 Task: Find connections with filter location Buxtehude with filter topic #travelwith filter profile language Potuguese with filter current company The Quint with filter school Institute of Cost Accountants of India with filter industry Caterers with filter service category Team Building with filter keywords title Maintenance Engineer
Action: Mouse moved to (636, 88)
Screenshot: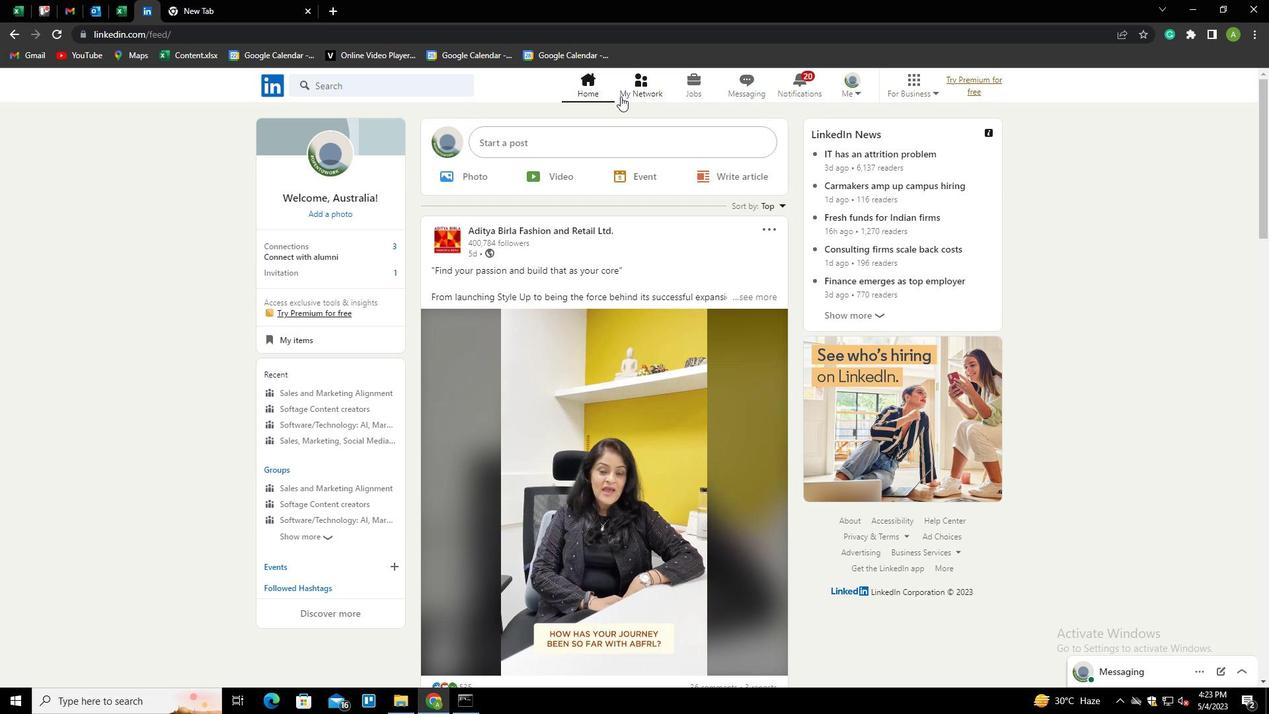 
Action: Mouse pressed left at (636, 88)
Screenshot: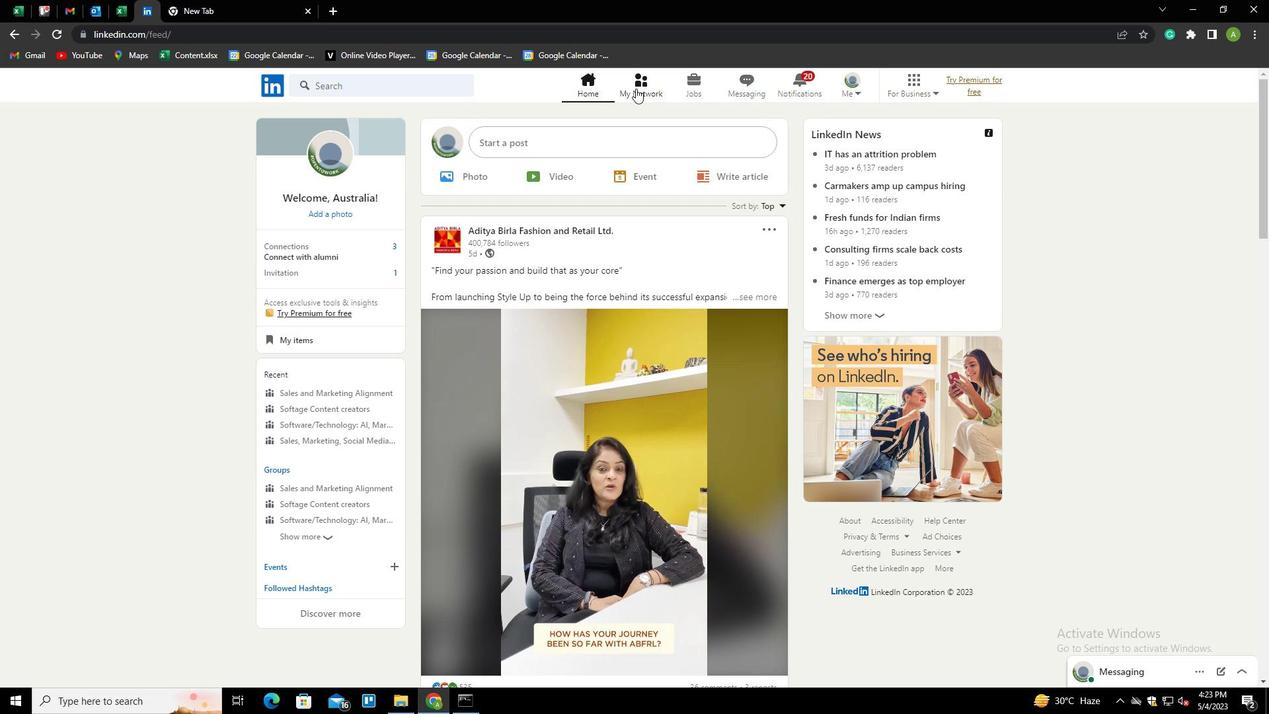 
Action: Mouse moved to (347, 152)
Screenshot: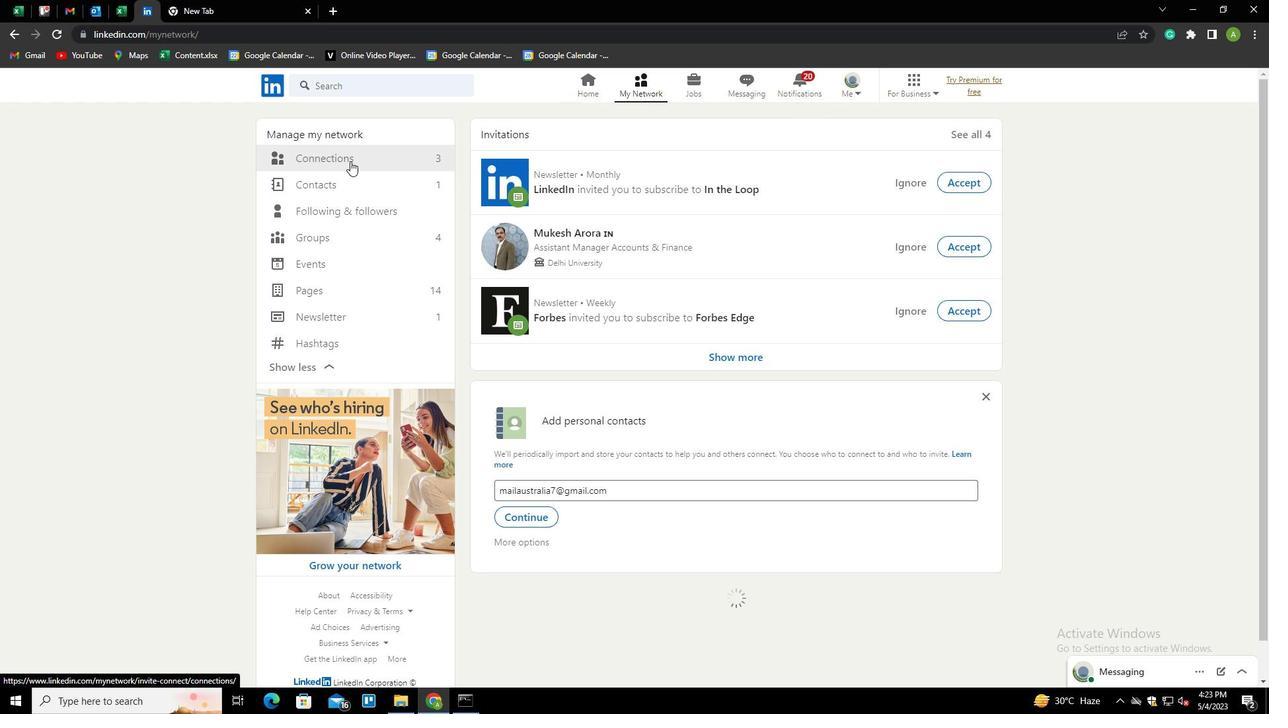 
Action: Mouse pressed left at (347, 152)
Screenshot: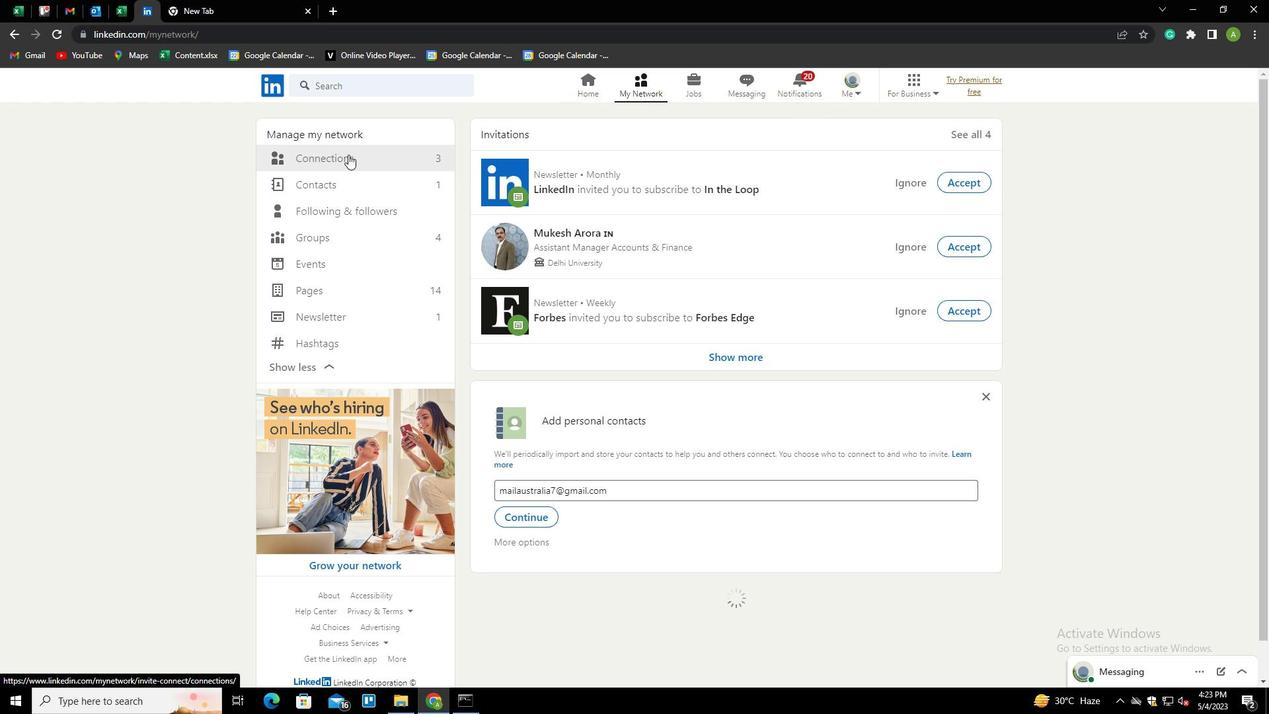 
Action: Mouse moved to (751, 160)
Screenshot: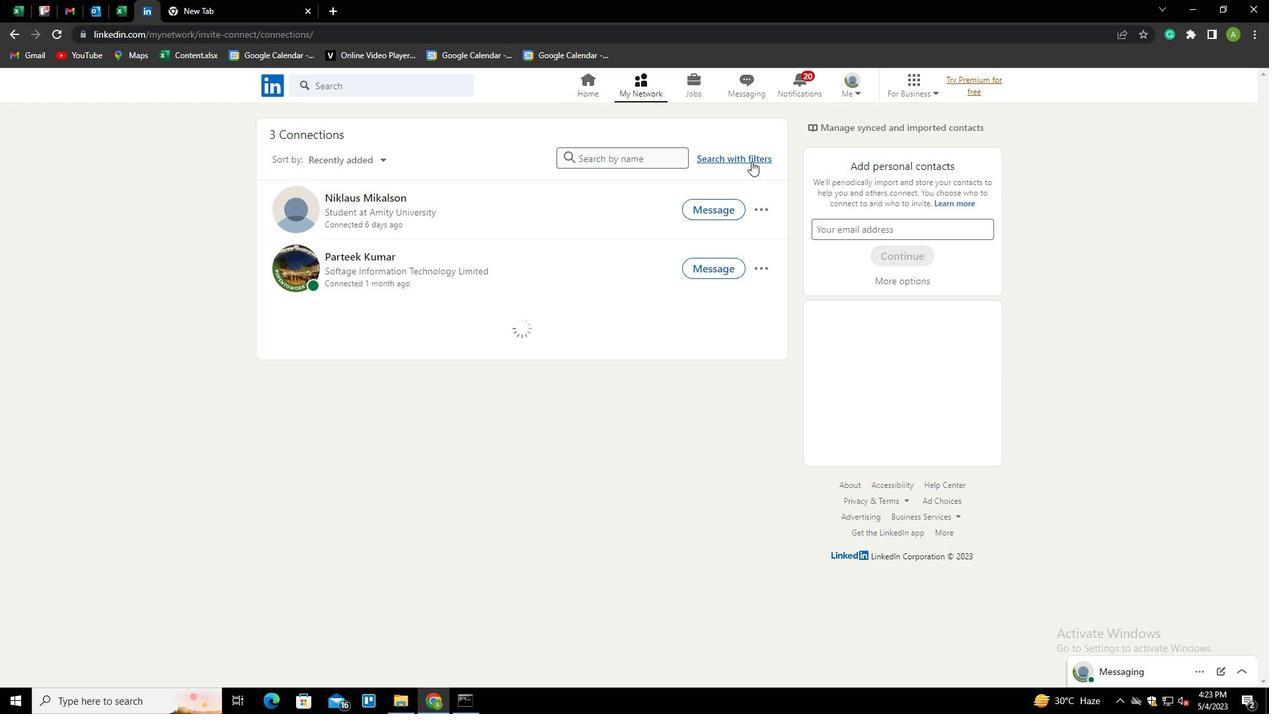 
Action: Mouse pressed left at (751, 160)
Screenshot: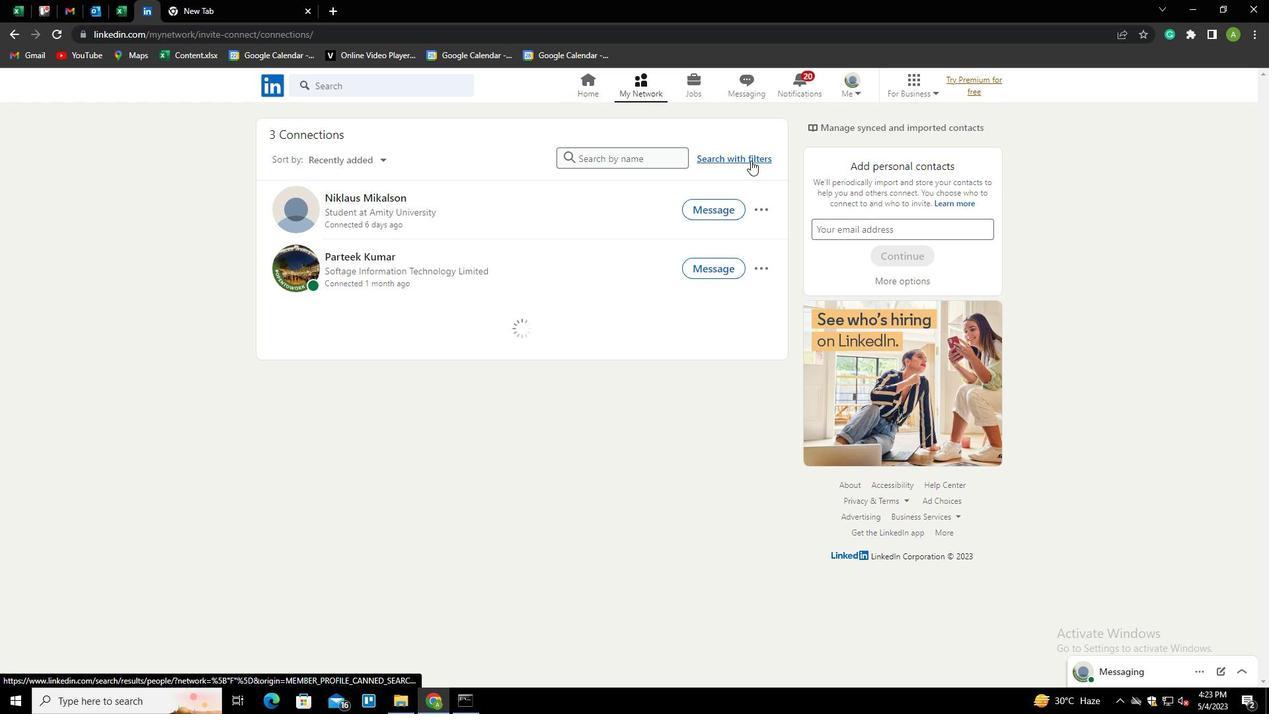 
Action: Mouse moved to (677, 123)
Screenshot: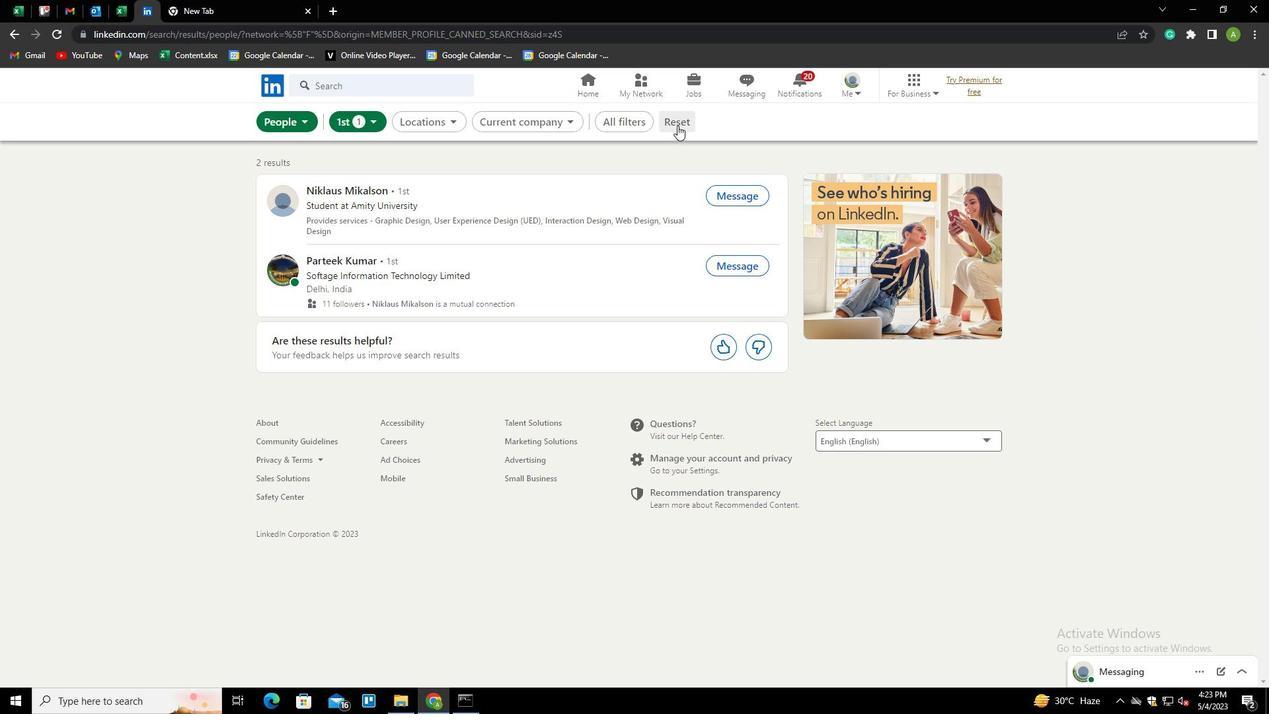 
Action: Mouse pressed left at (677, 123)
Screenshot: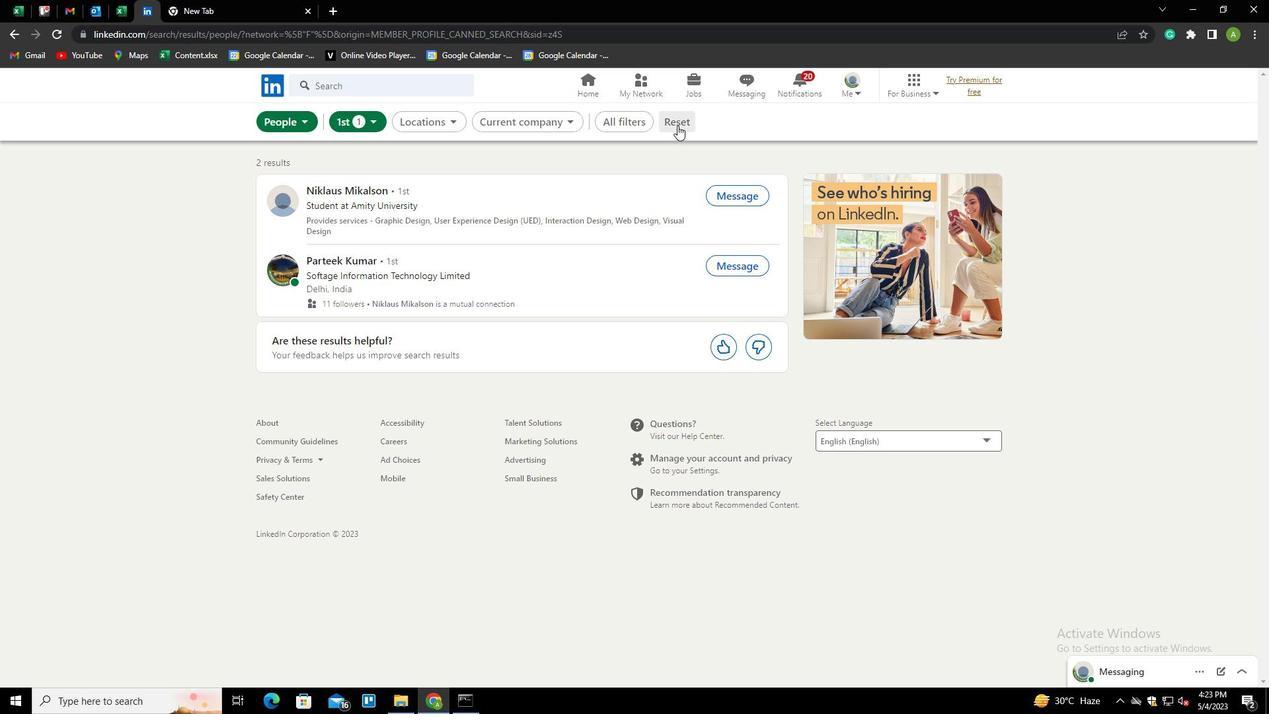 
Action: Mouse moved to (662, 122)
Screenshot: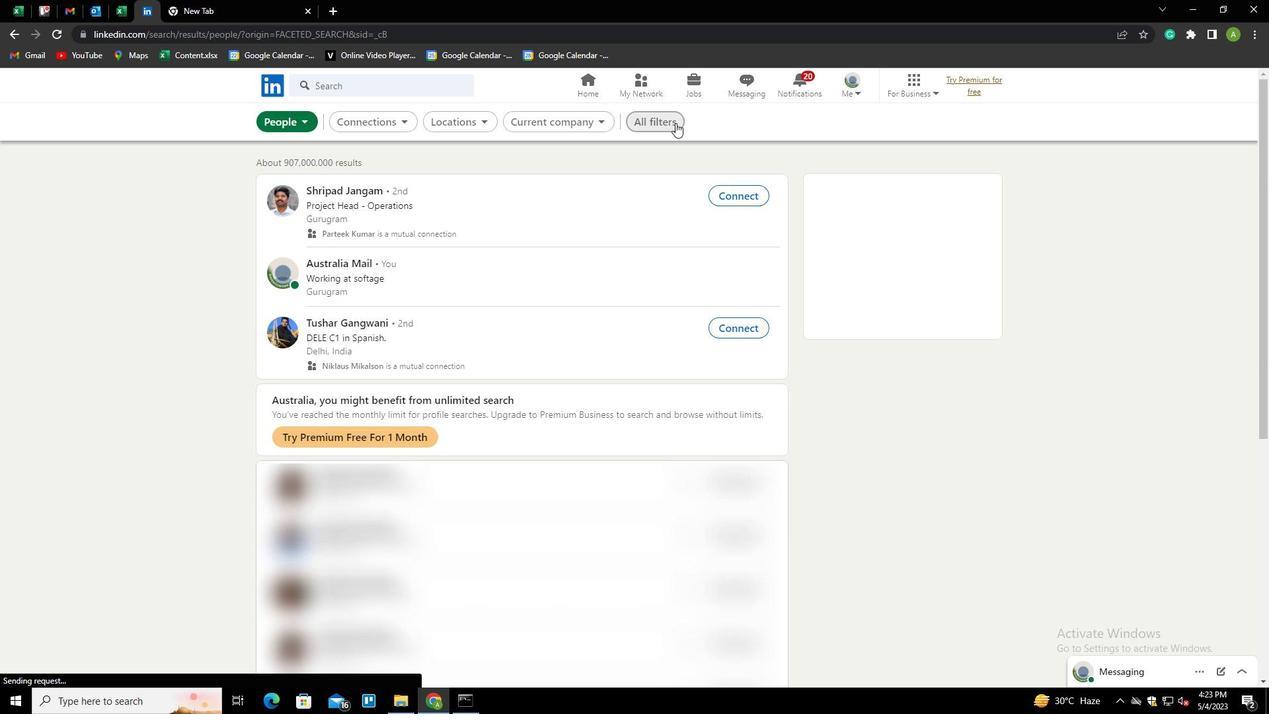 
Action: Mouse pressed left at (662, 122)
Screenshot: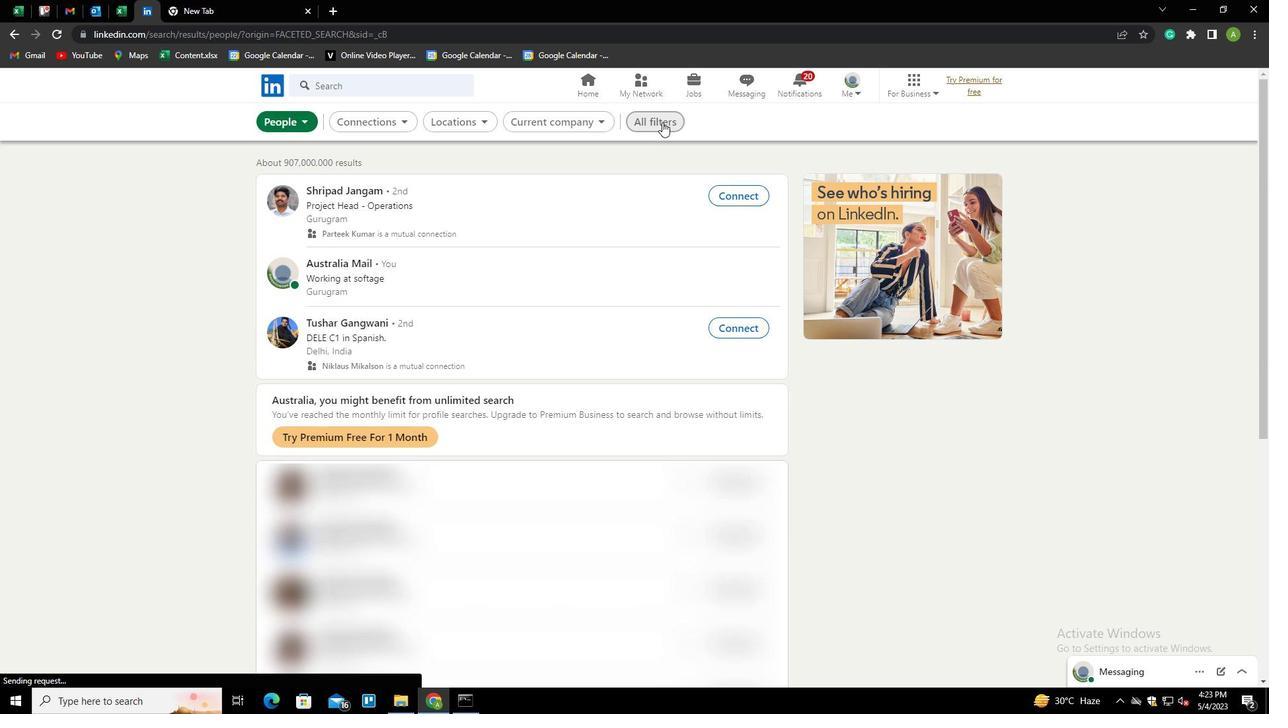 
Action: Mouse moved to (1039, 421)
Screenshot: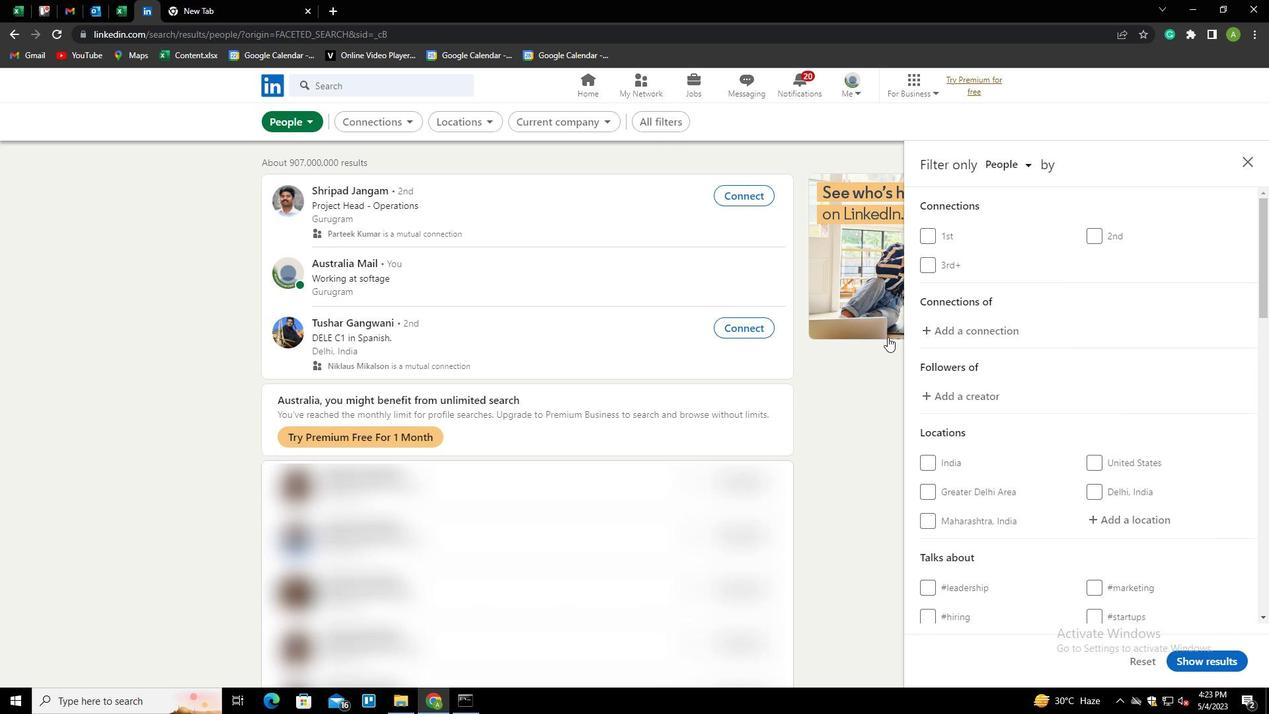 
Action: Mouse scrolled (1039, 420) with delta (0, 0)
Screenshot: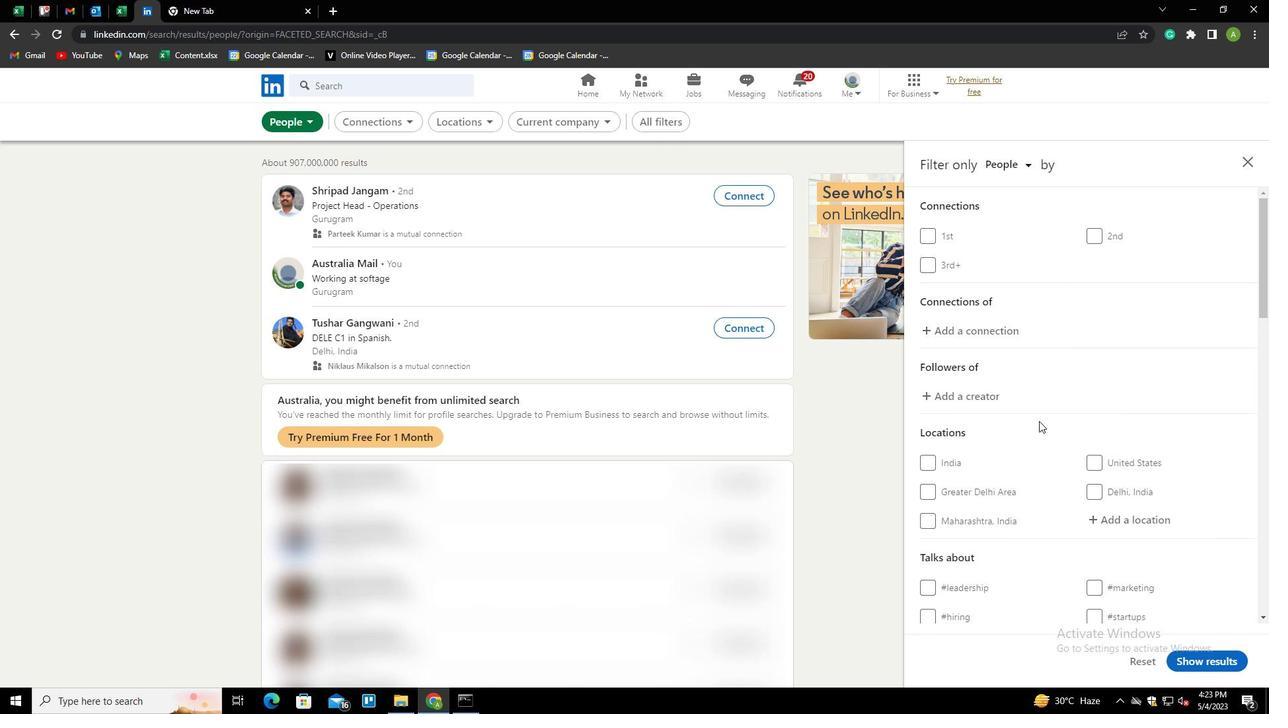 
Action: Mouse moved to (1137, 452)
Screenshot: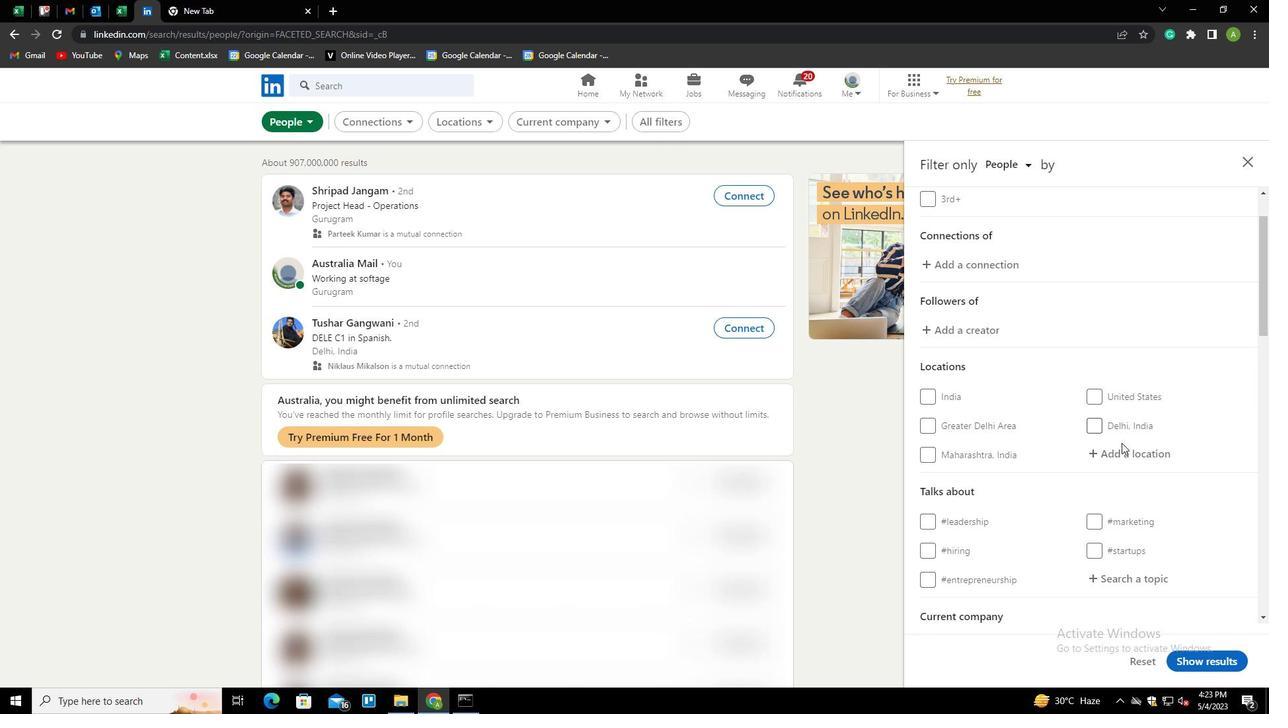 
Action: Mouse pressed left at (1137, 452)
Screenshot: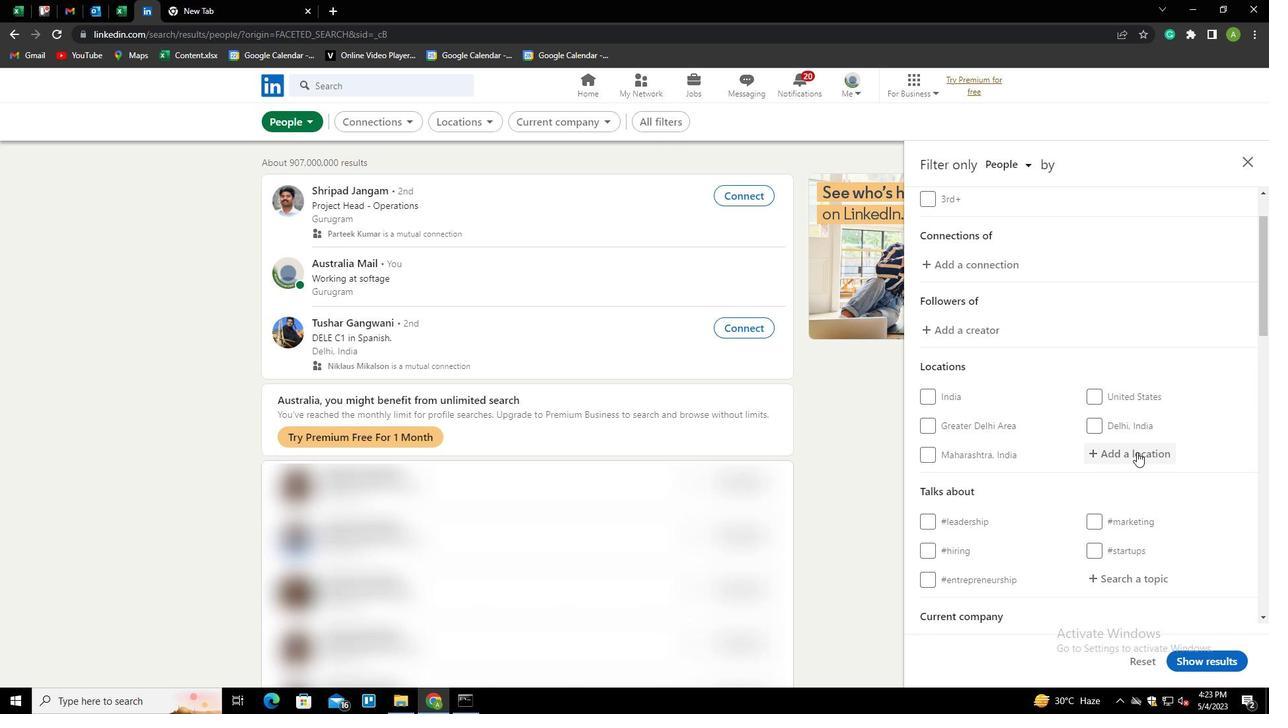 
Action: Mouse moved to (1091, 442)
Screenshot: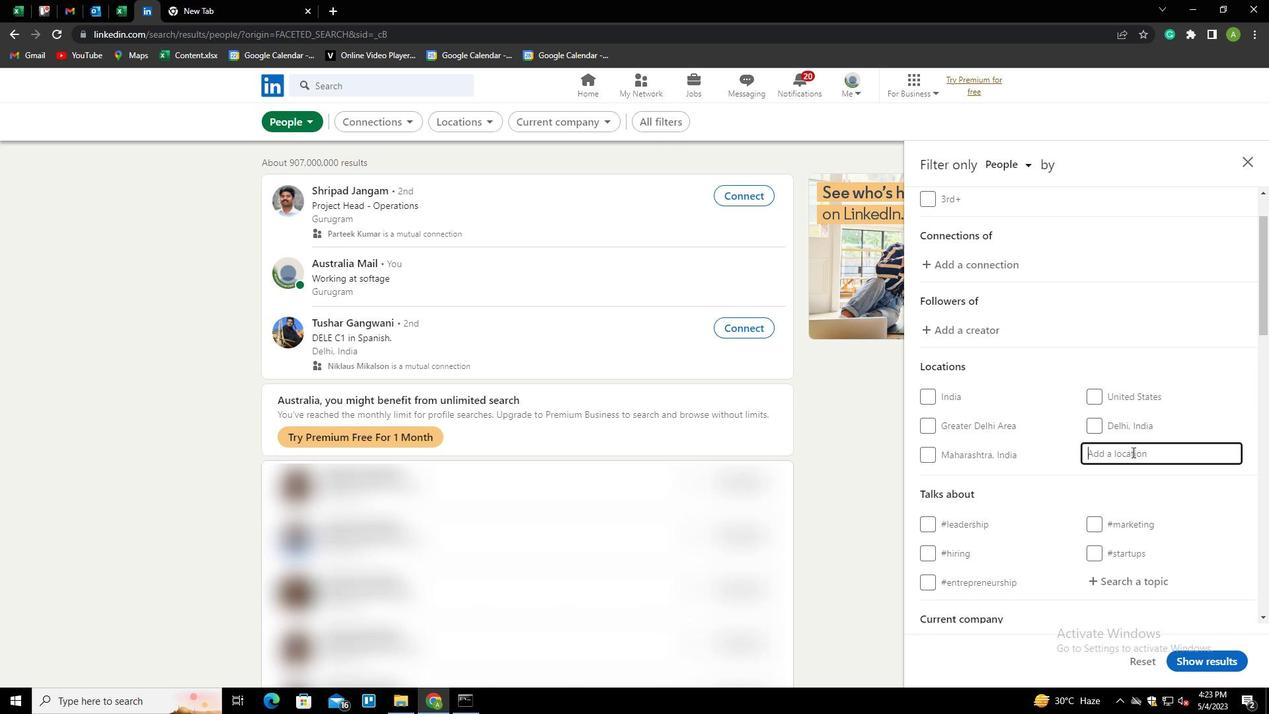 
Action: Key pressed <Key.shift>BUXTEHUDE<Key.down><Key.enter>
Screenshot: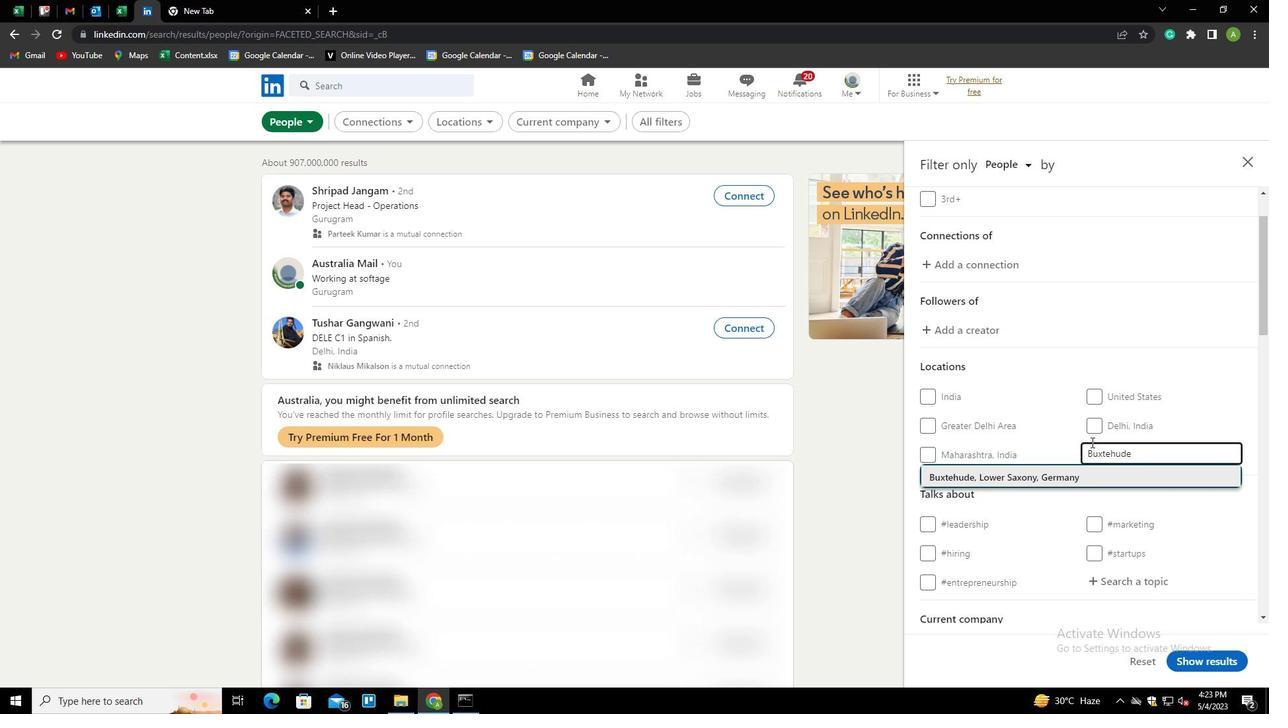 
Action: Mouse scrolled (1091, 441) with delta (0, 0)
Screenshot: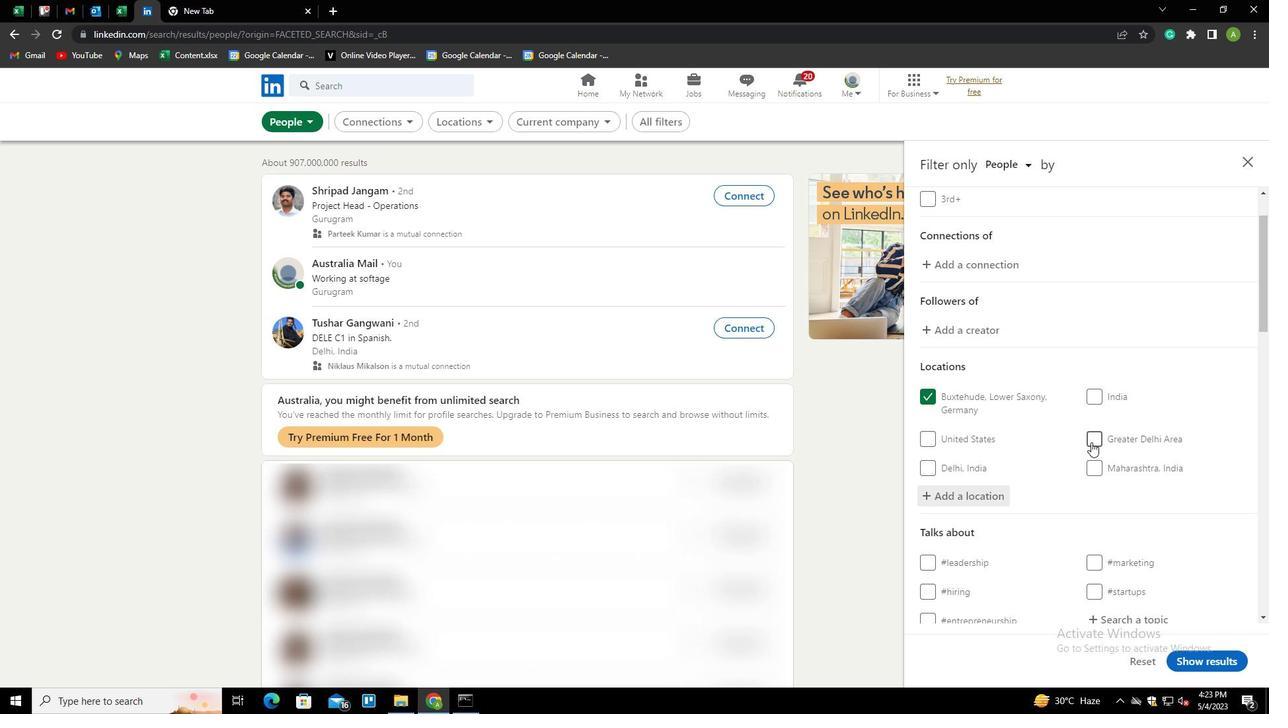
Action: Mouse scrolled (1091, 441) with delta (0, 0)
Screenshot: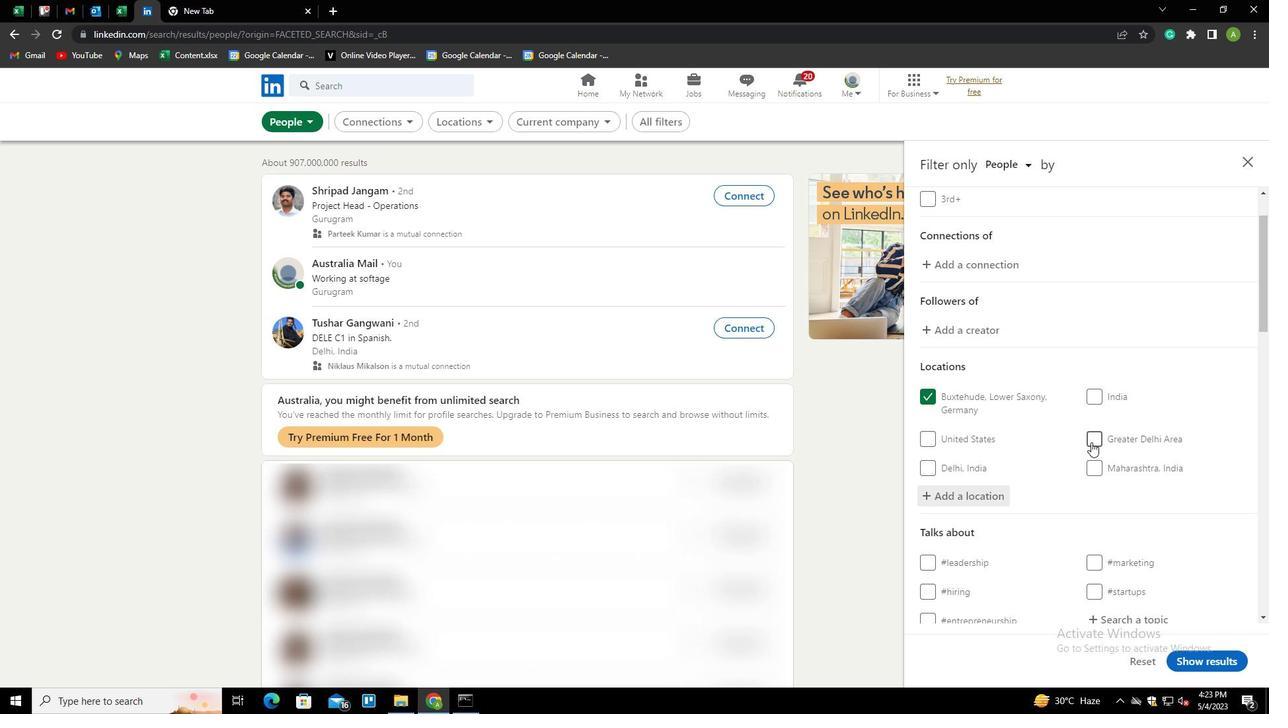 
Action: Mouse scrolled (1091, 441) with delta (0, 0)
Screenshot: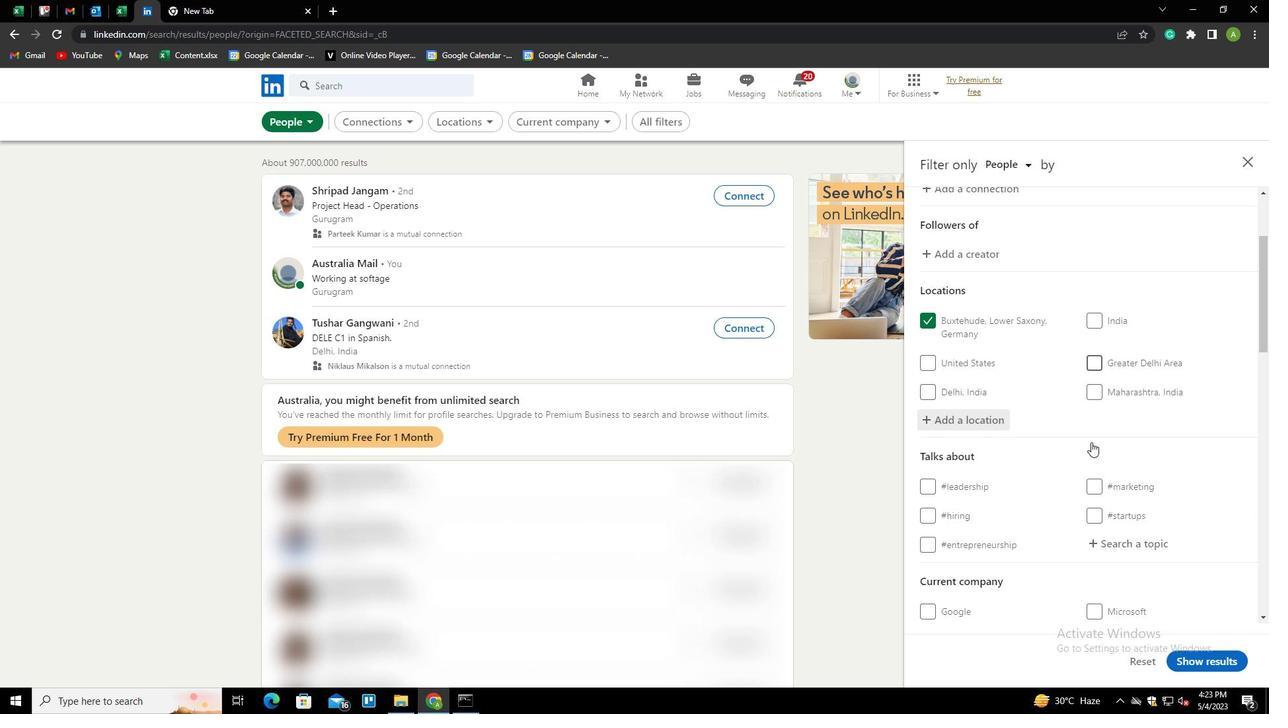 
Action: Mouse moved to (1111, 425)
Screenshot: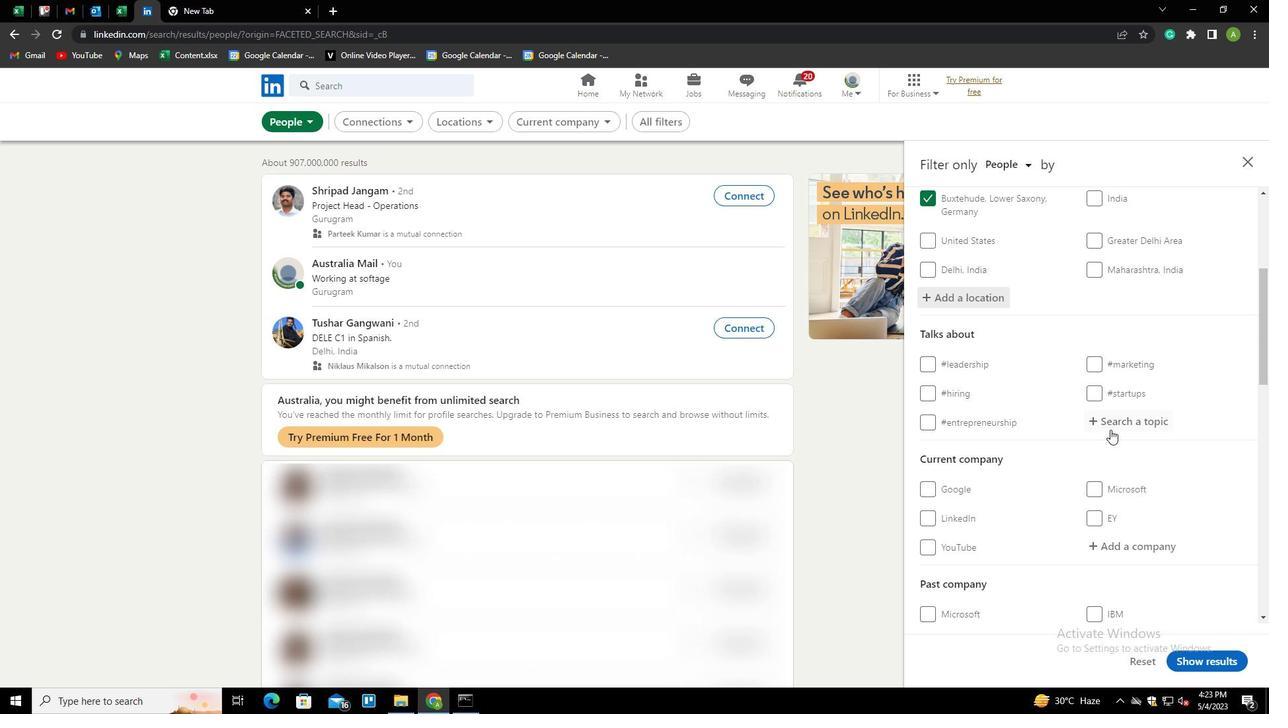 
Action: Mouse pressed left at (1111, 425)
Screenshot: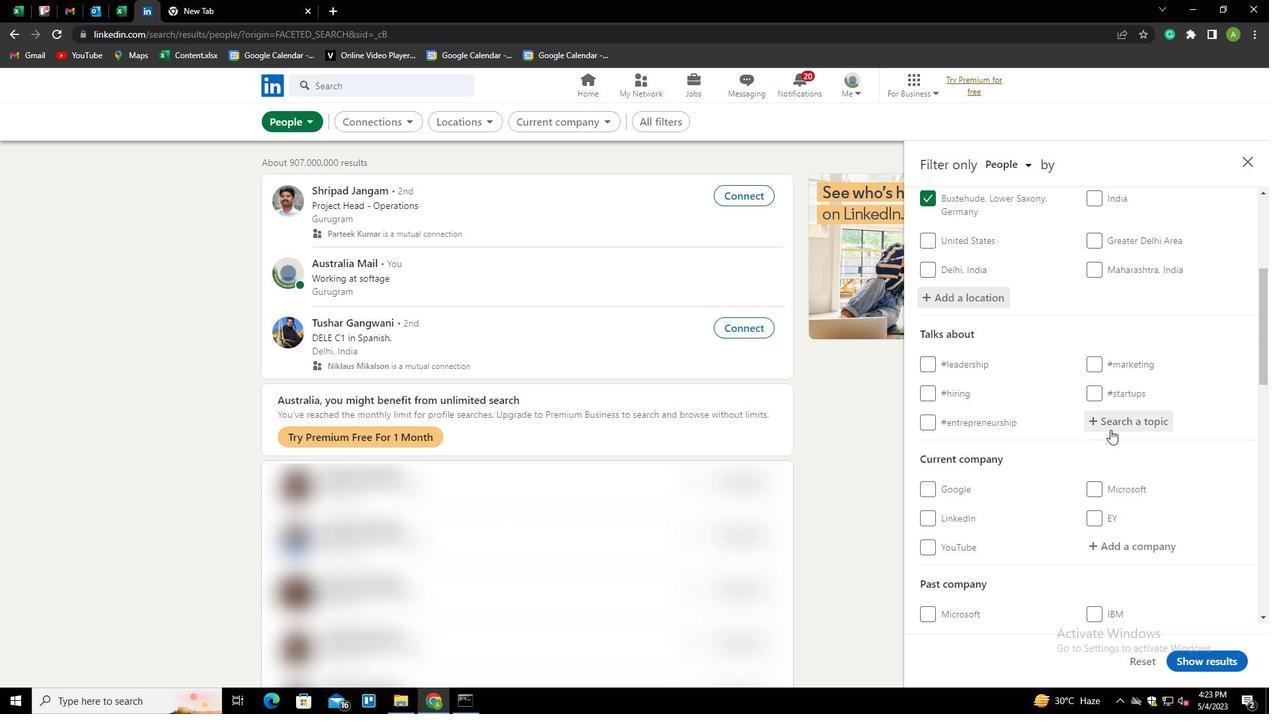 
Action: Mouse moved to (1094, 415)
Screenshot: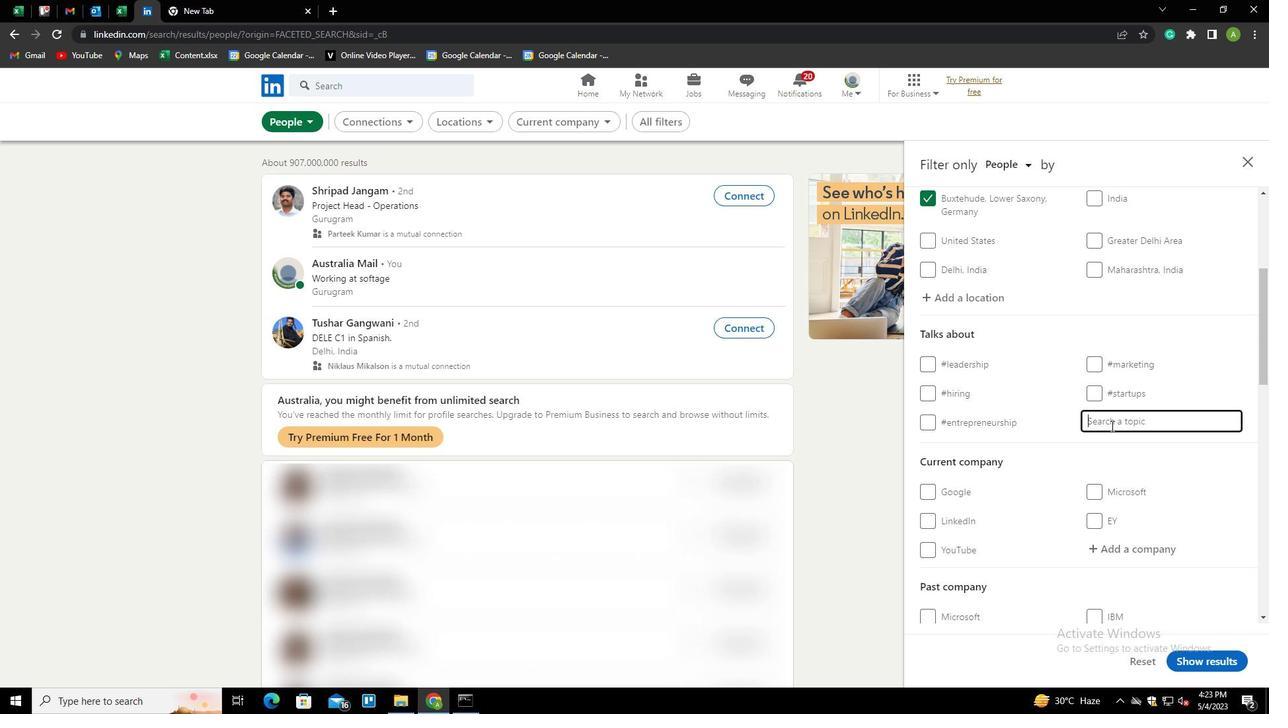 
Action: Key pressed TRAVEK<Key.backspace>L<Key.down><Key.enter>
Screenshot: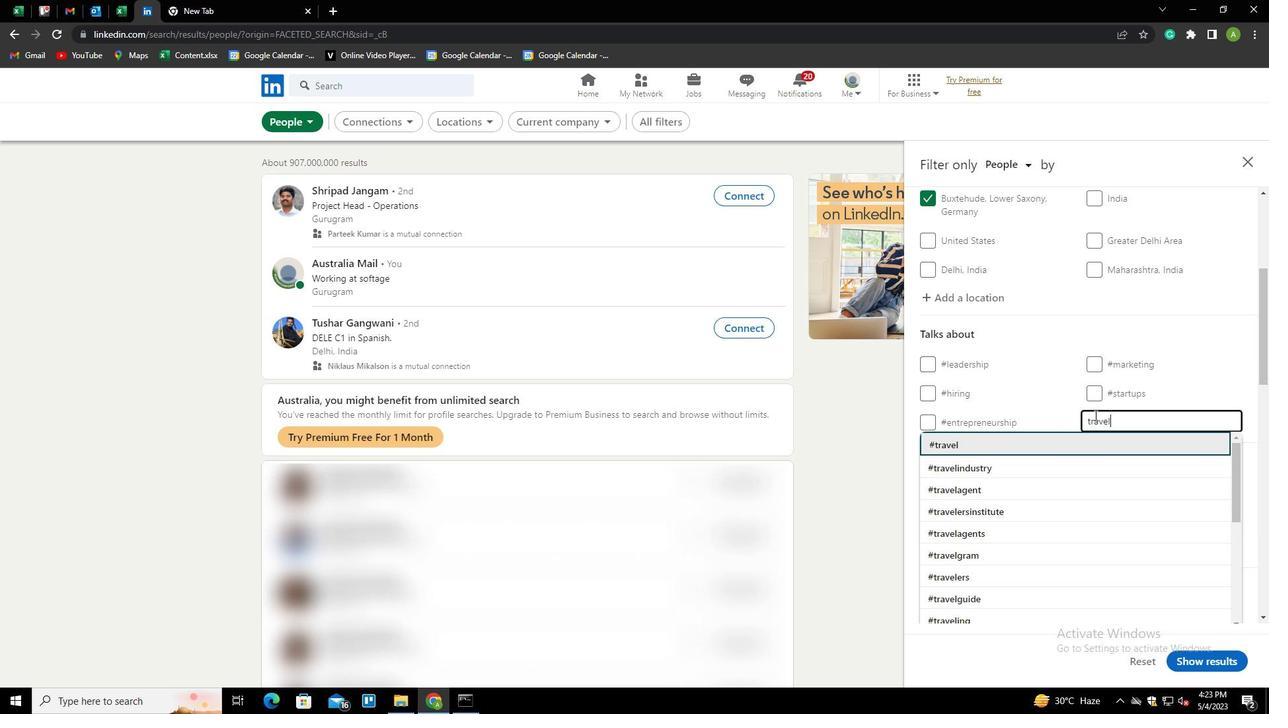 
Action: Mouse scrolled (1094, 414) with delta (0, 0)
Screenshot: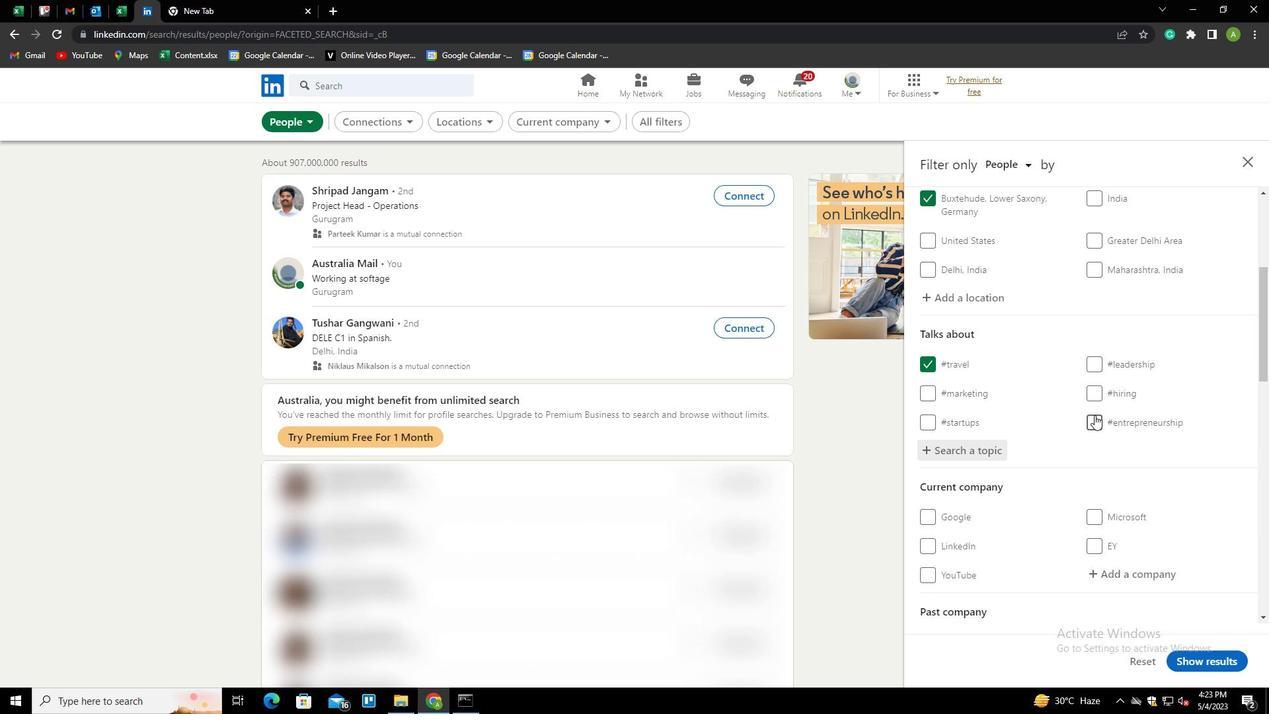 
Action: Mouse scrolled (1094, 414) with delta (0, 0)
Screenshot: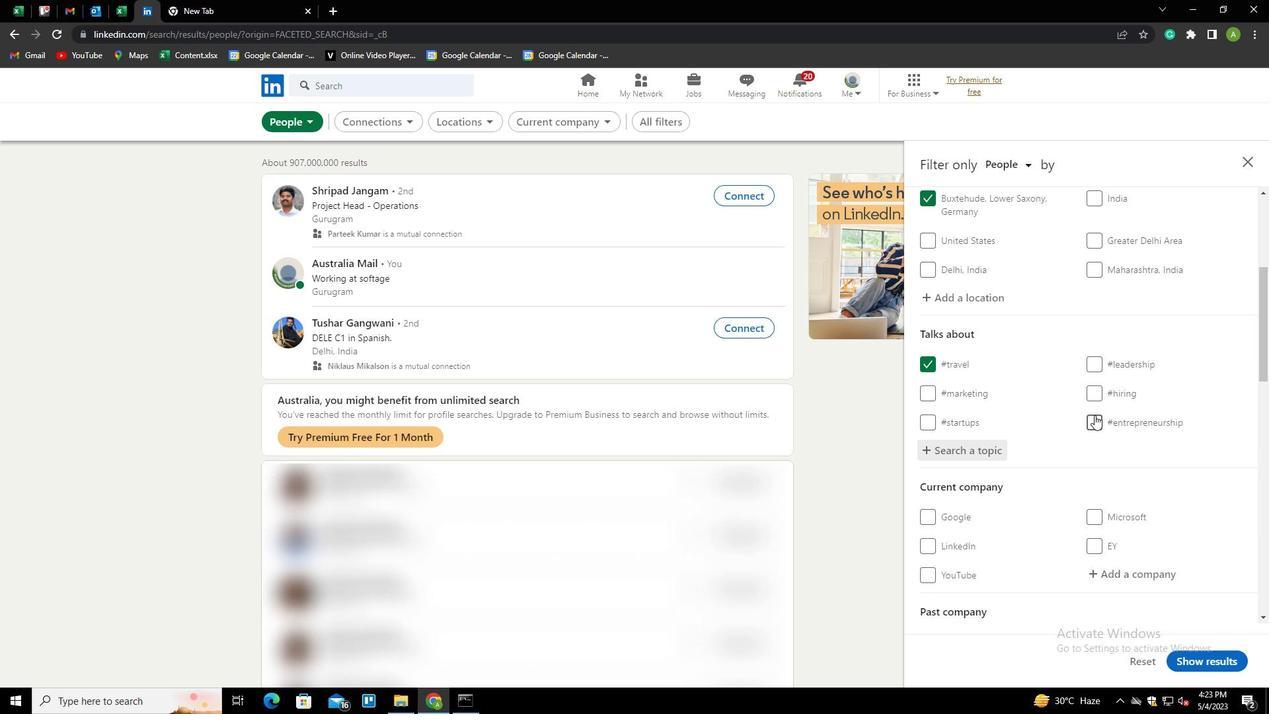
Action: Mouse scrolled (1094, 414) with delta (0, 0)
Screenshot: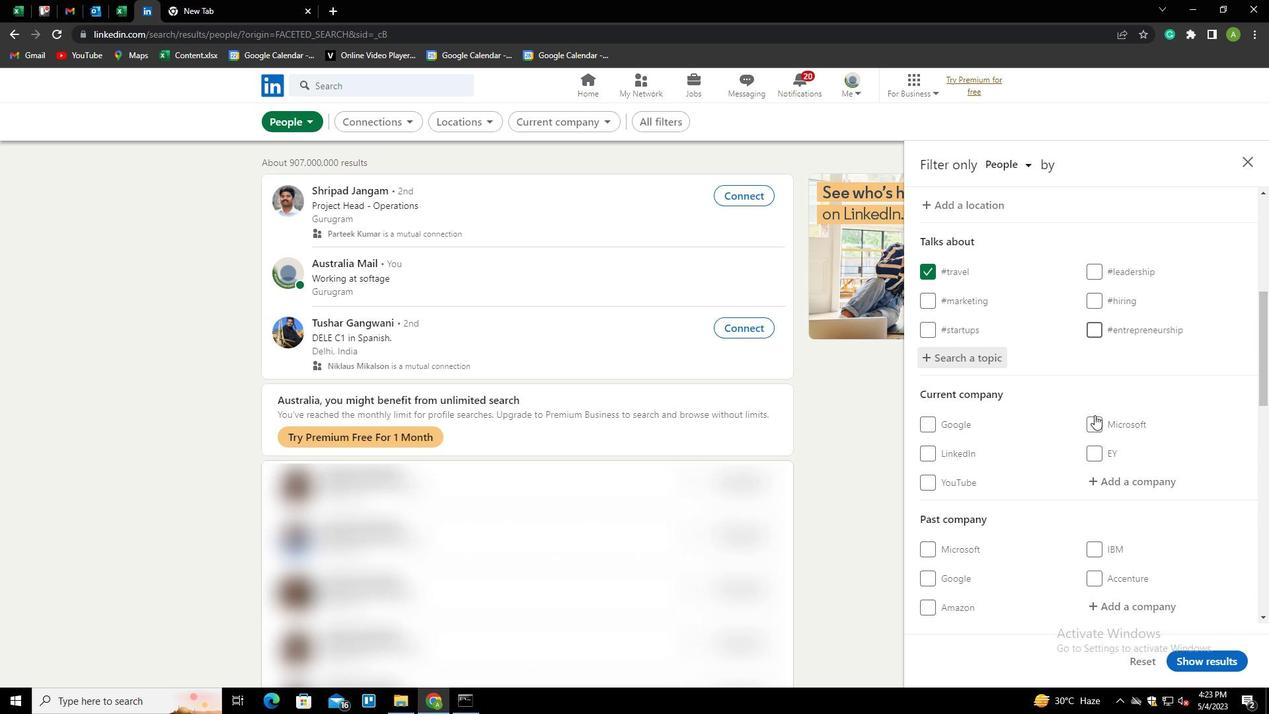 
Action: Mouse scrolled (1094, 414) with delta (0, 0)
Screenshot: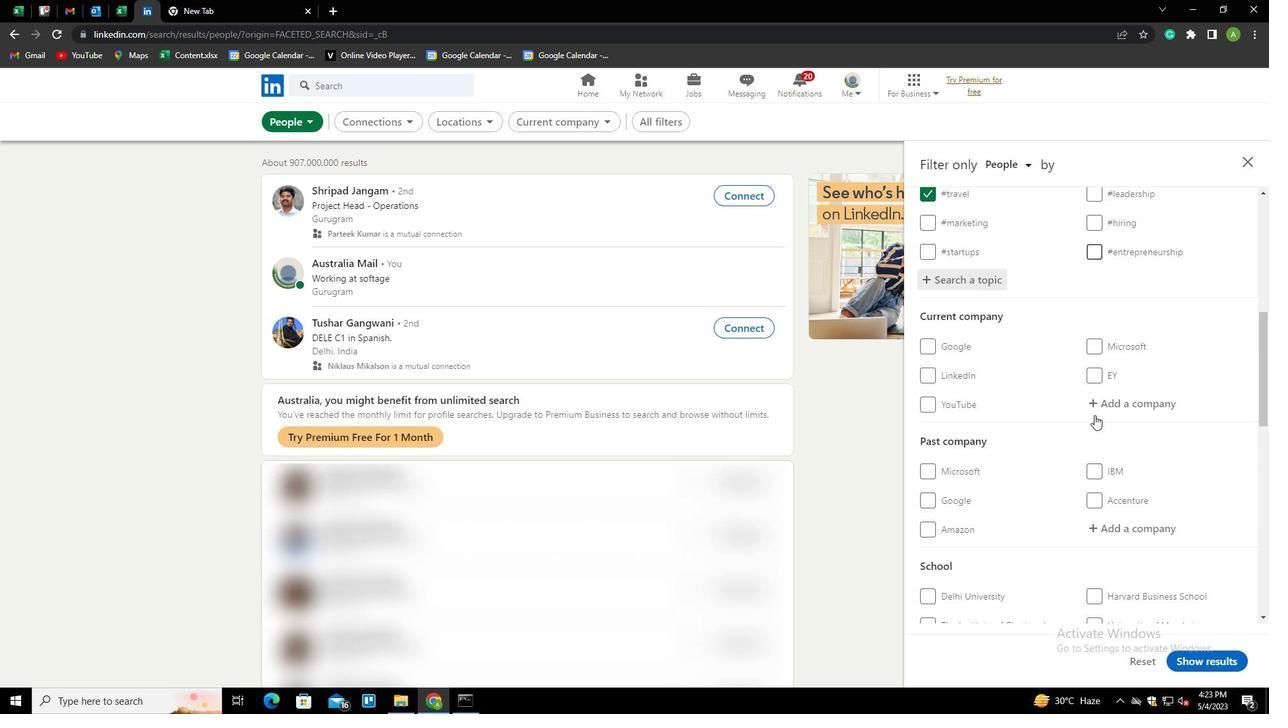
Action: Mouse scrolled (1094, 414) with delta (0, 0)
Screenshot: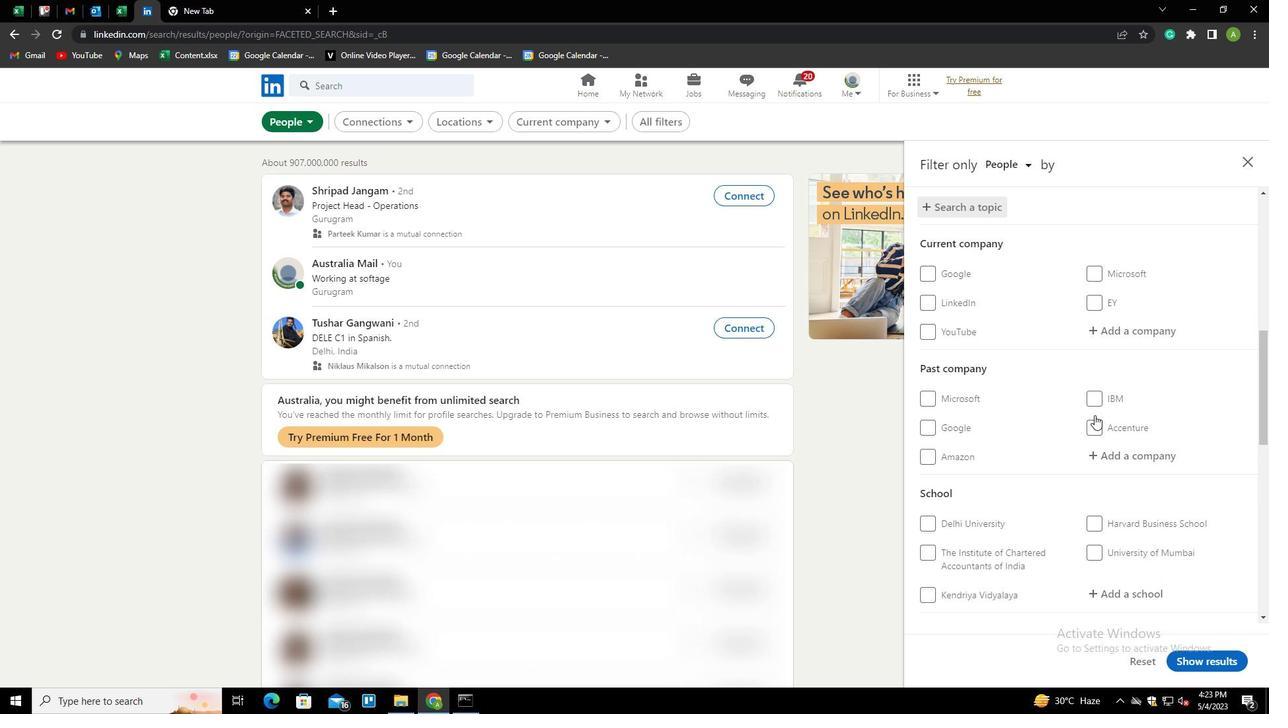 
Action: Mouse scrolled (1094, 414) with delta (0, 0)
Screenshot: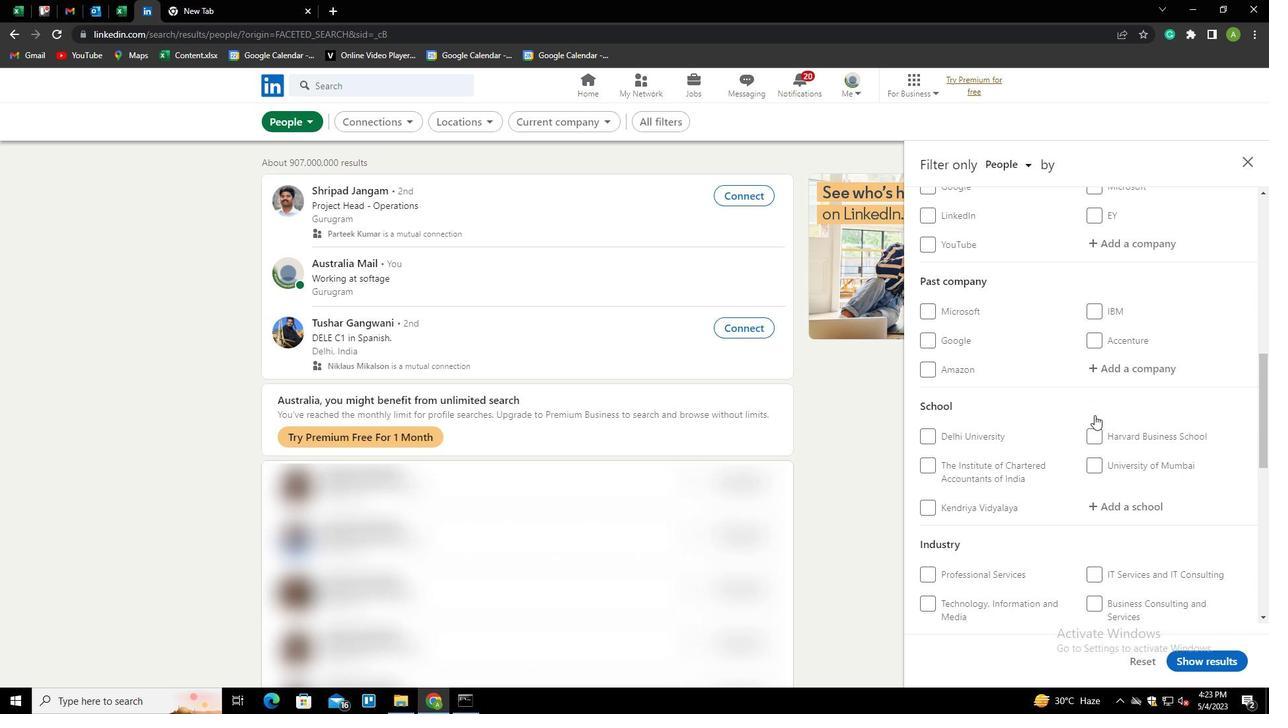 
Action: Mouse scrolled (1094, 414) with delta (0, 0)
Screenshot: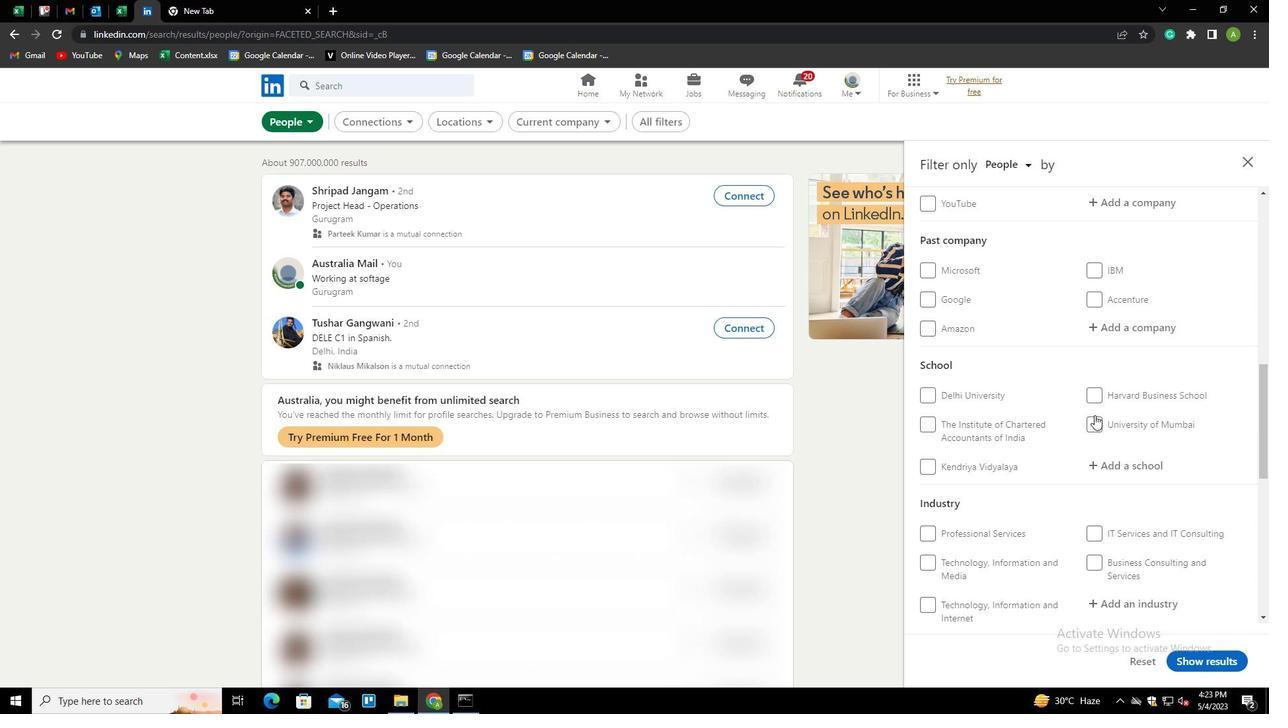 
Action: Mouse scrolled (1094, 414) with delta (0, 0)
Screenshot: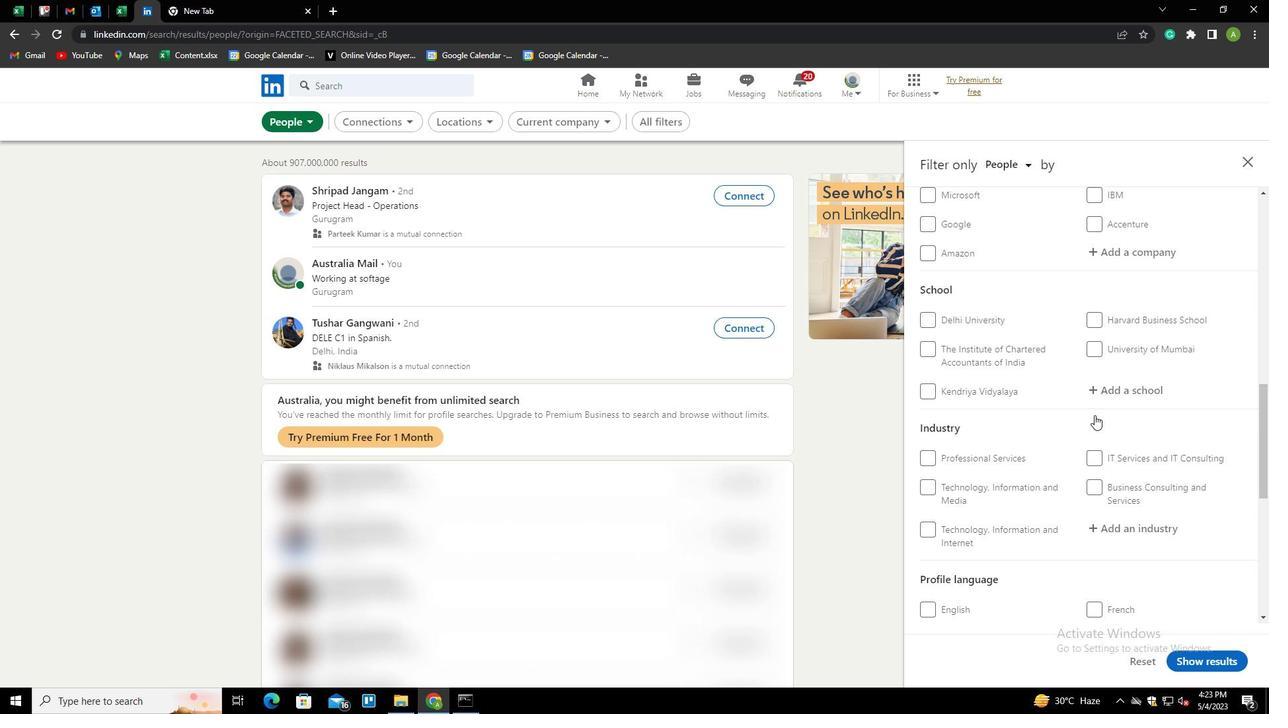 
Action: Mouse scrolled (1094, 414) with delta (0, 0)
Screenshot: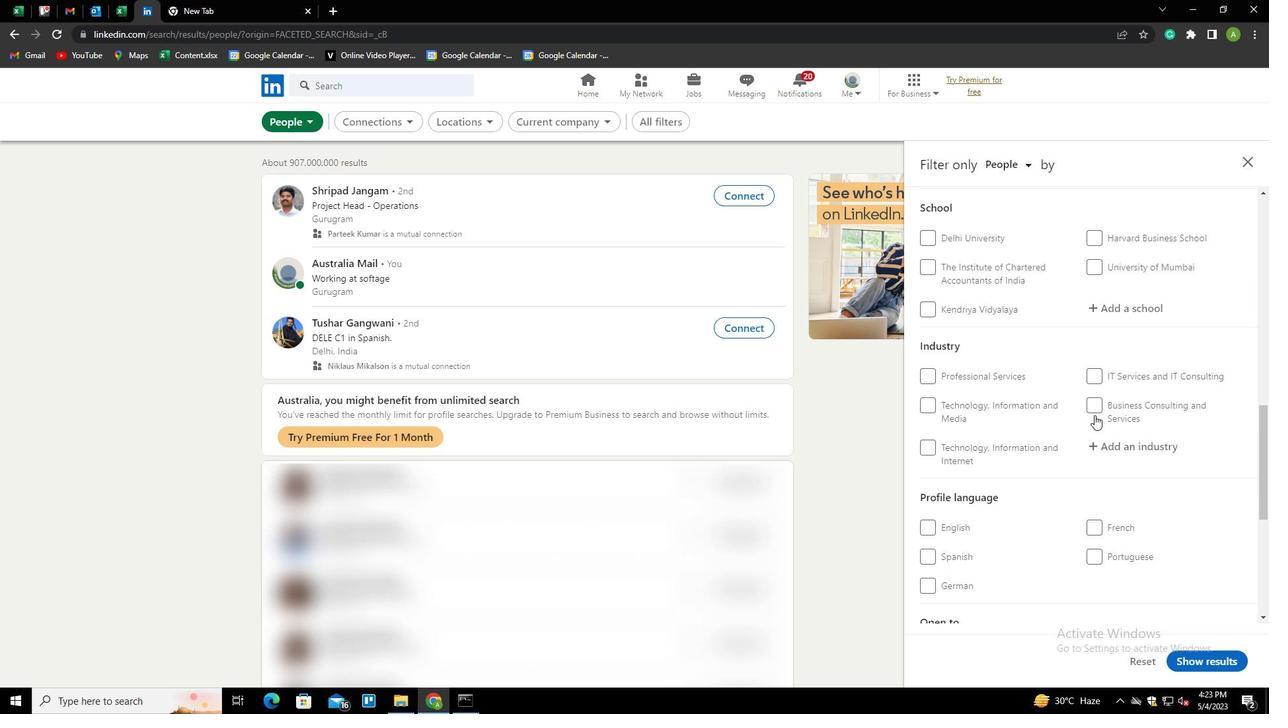 
Action: Mouse scrolled (1094, 414) with delta (0, 0)
Screenshot: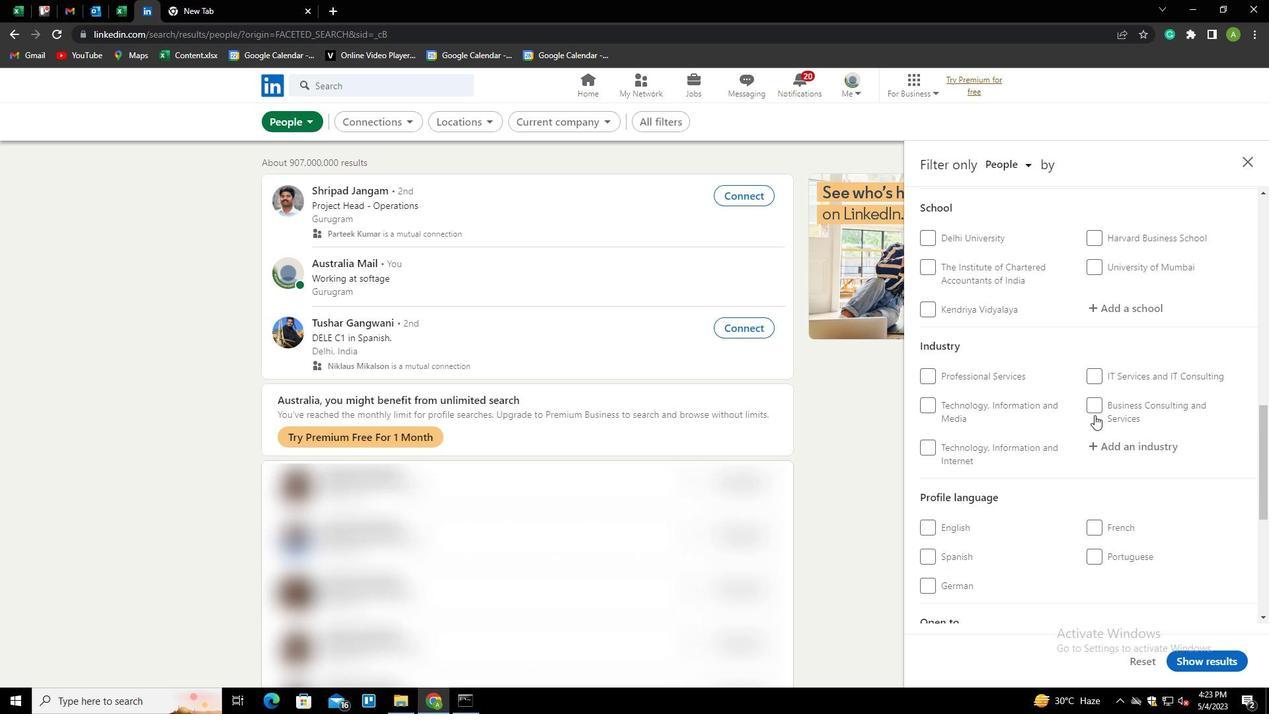 
Action: Mouse moved to (1096, 426)
Screenshot: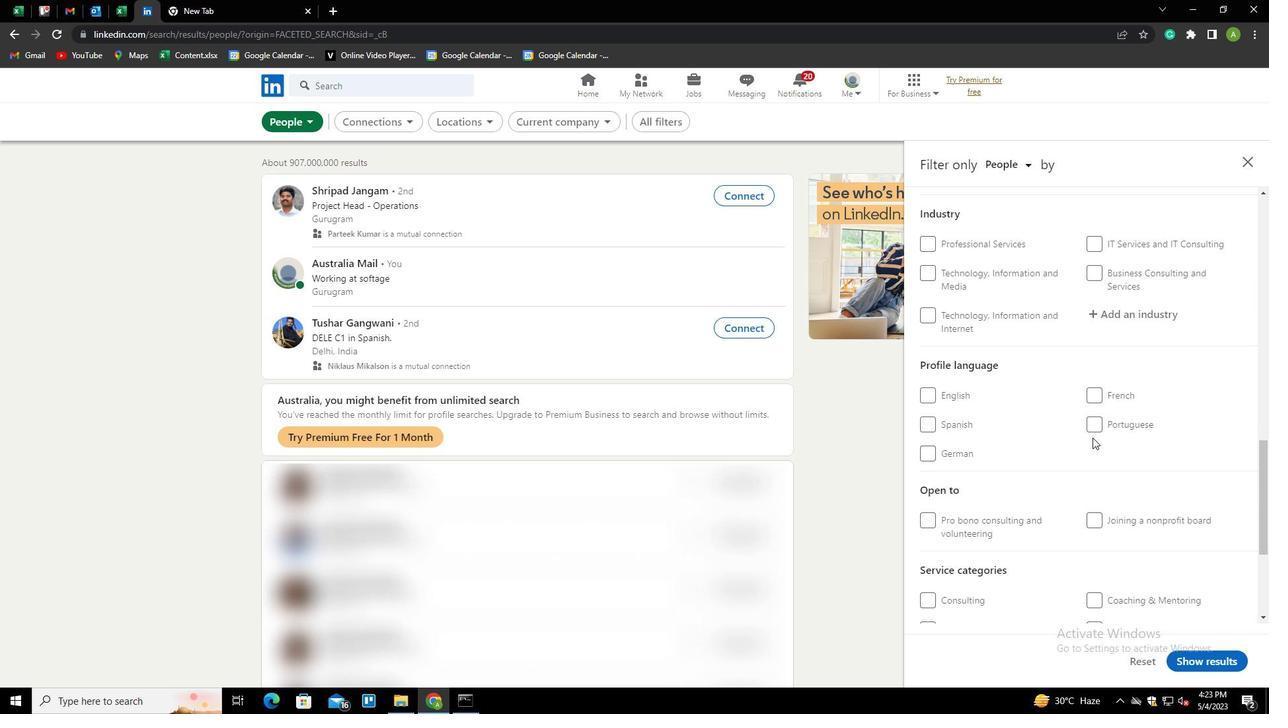 
Action: Mouse pressed left at (1096, 426)
Screenshot: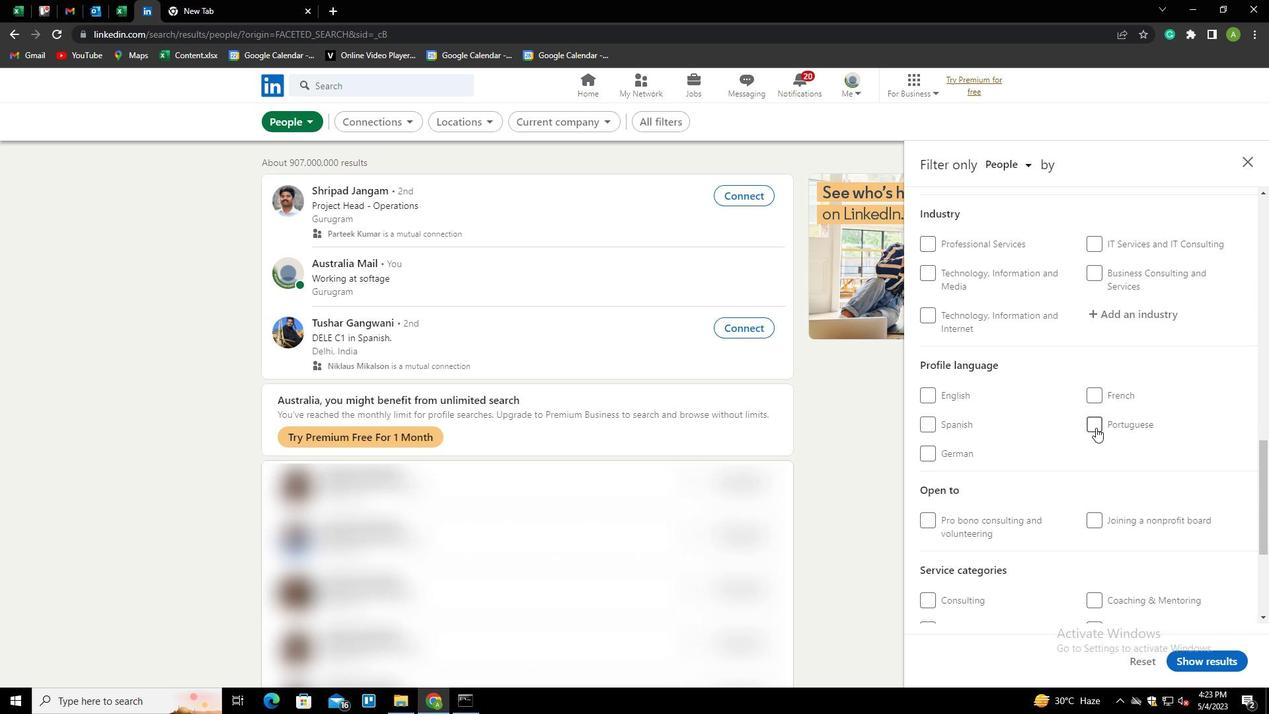 
Action: Mouse moved to (1092, 423)
Screenshot: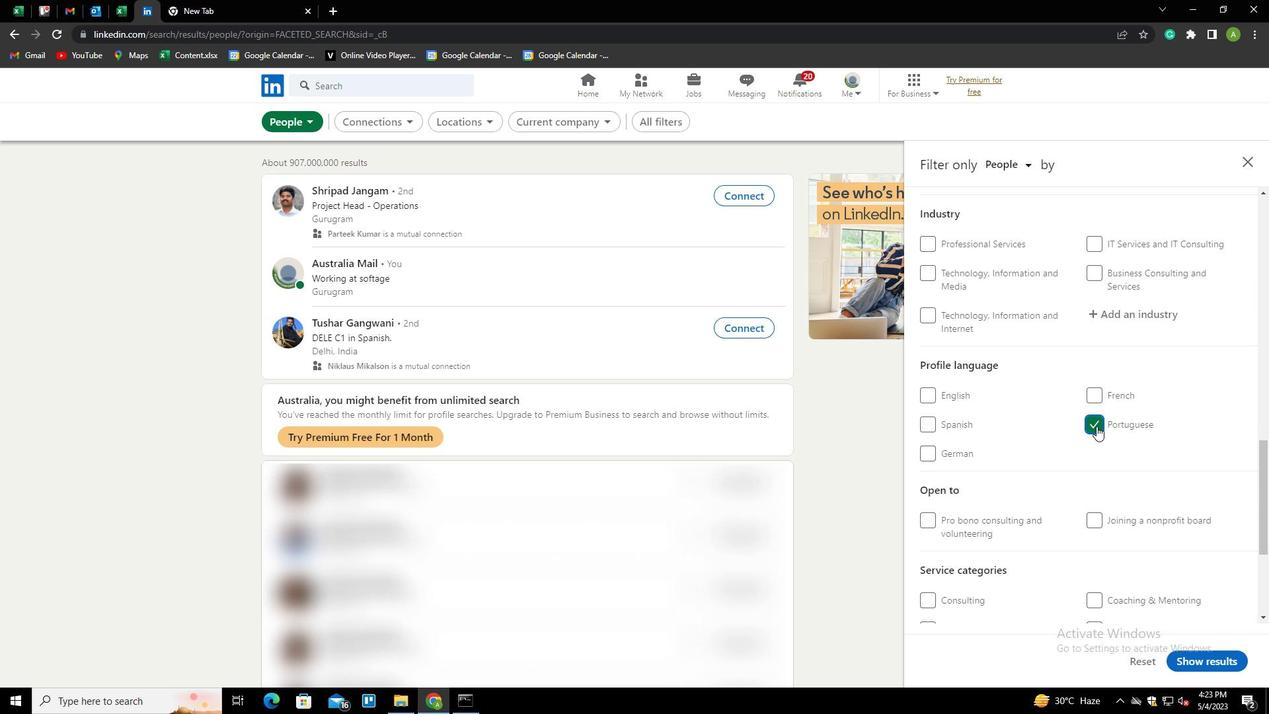
Action: Mouse scrolled (1092, 424) with delta (0, 0)
Screenshot: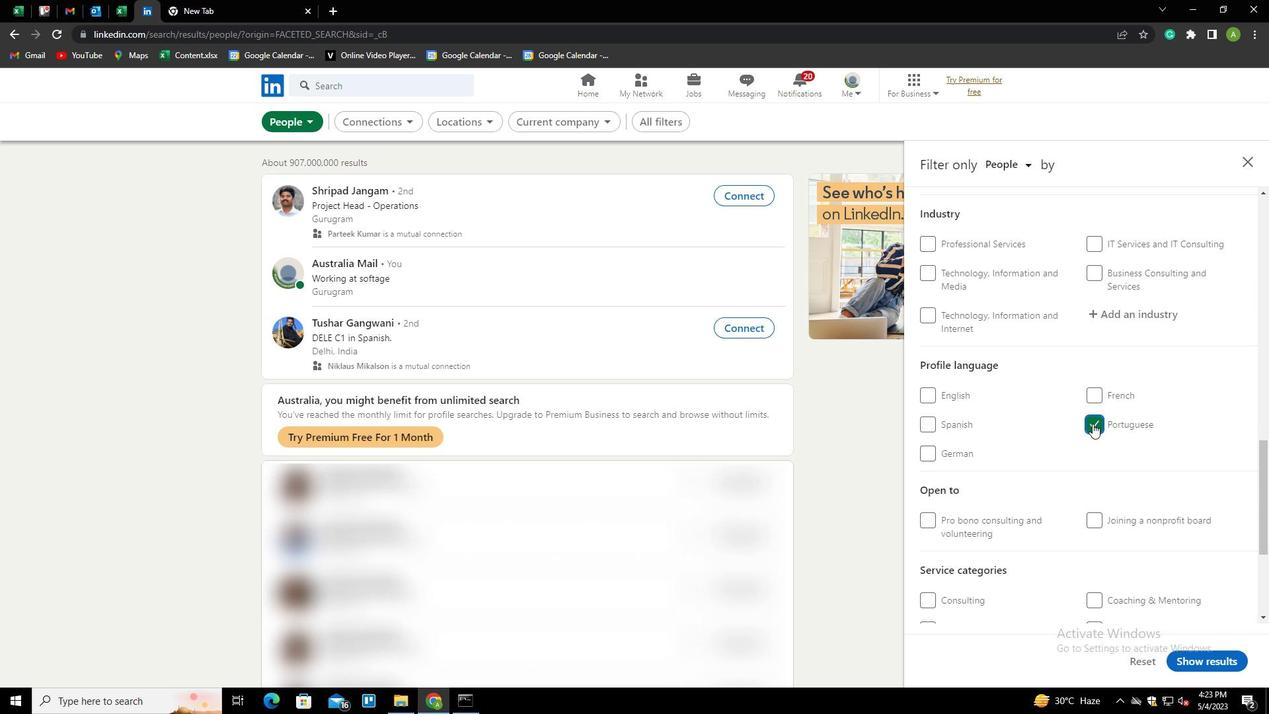 
Action: Mouse moved to (1083, 416)
Screenshot: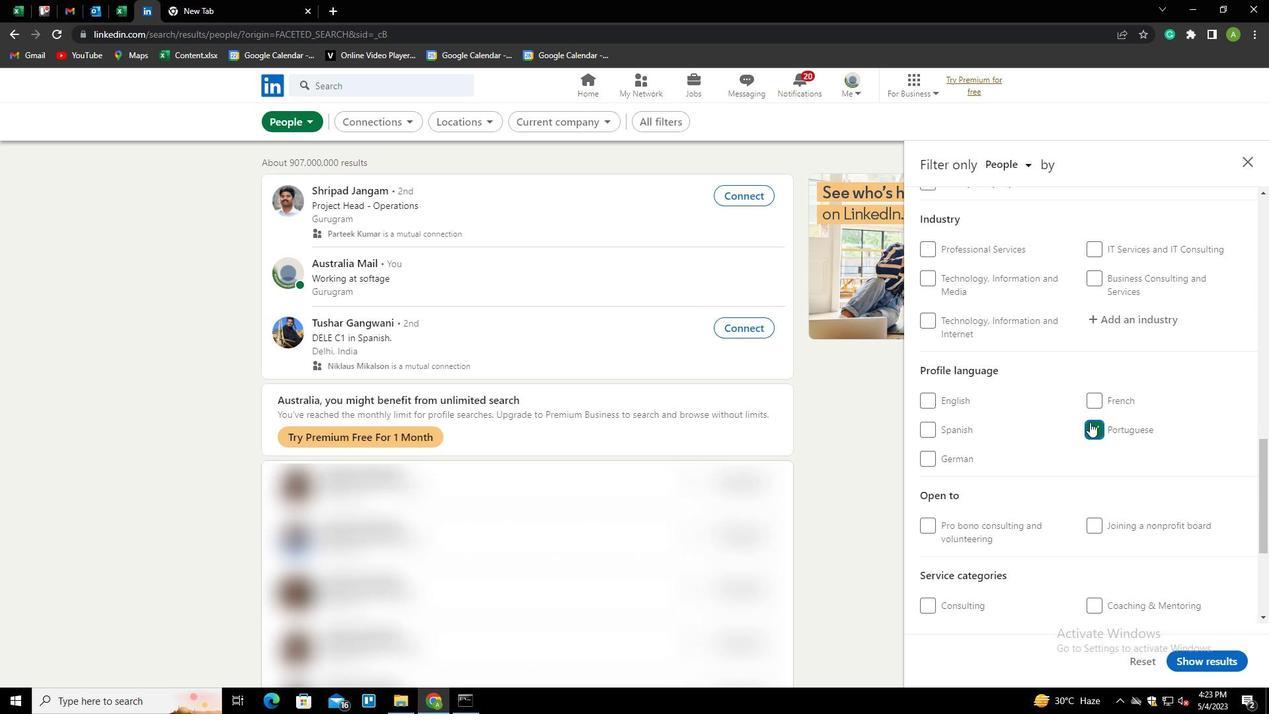 
Action: Mouse scrolled (1083, 417) with delta (0, 0)
Screenshot: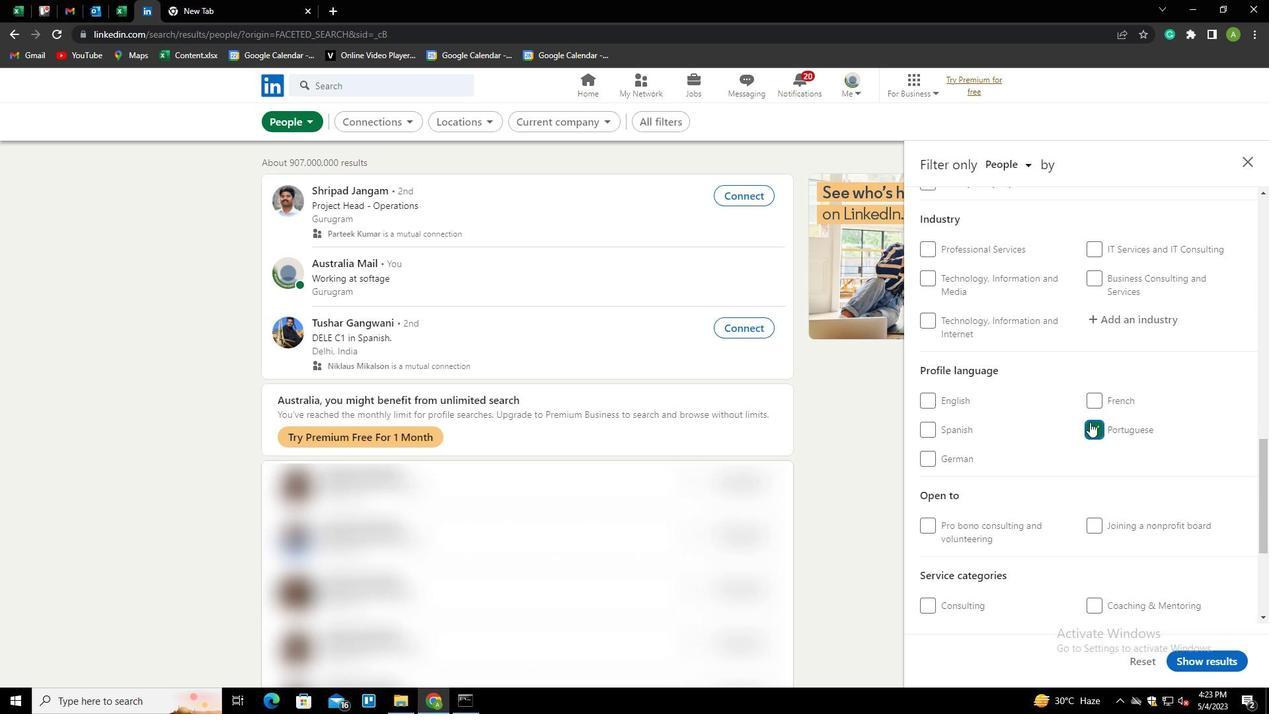 
Action: Mouse scrolled (1083, 417) with delta (0, 0)
Screenshot: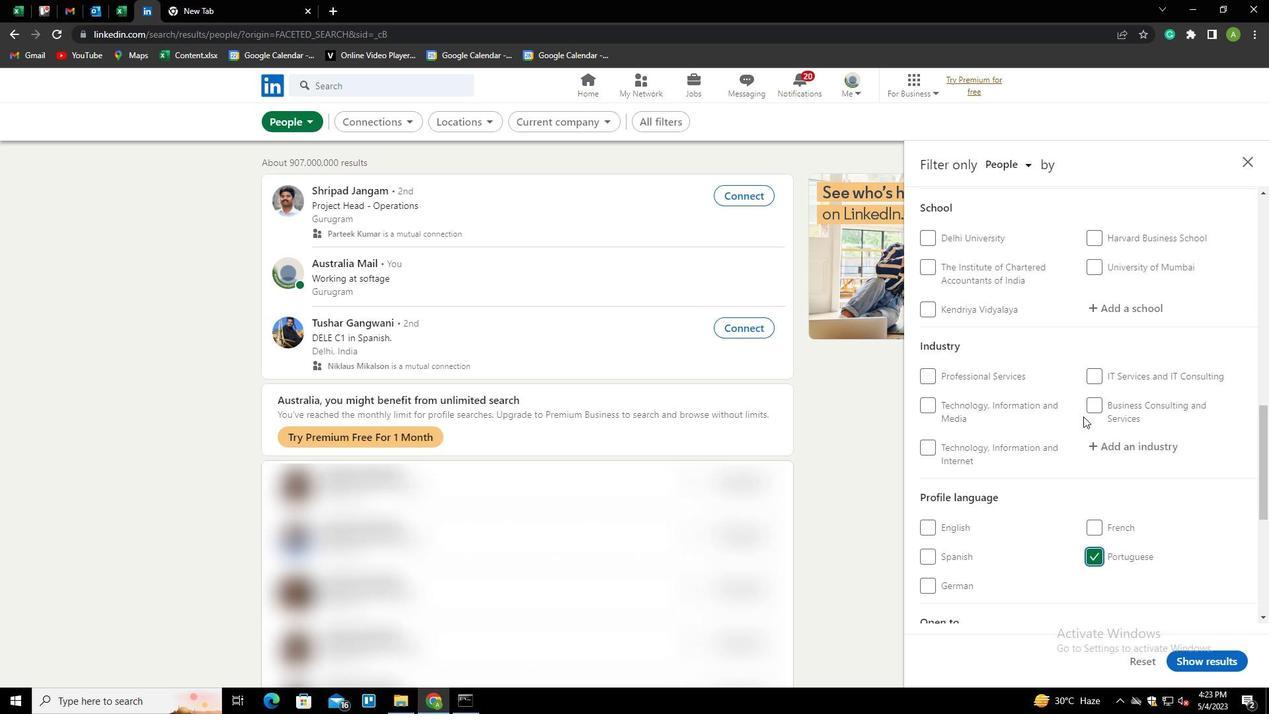 
Action: Mouse moved to (1101, 374)
Screenshot: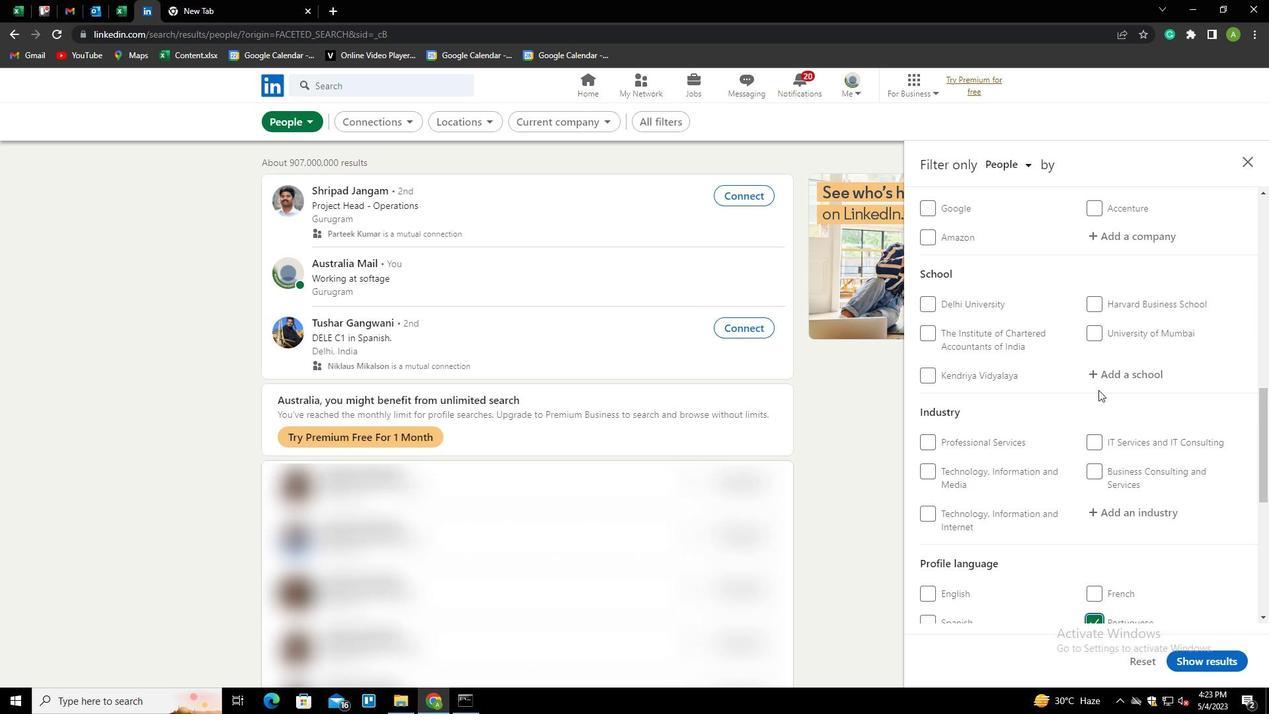 
Action: Mouse pressed left at (1101, 374)
Screenshot: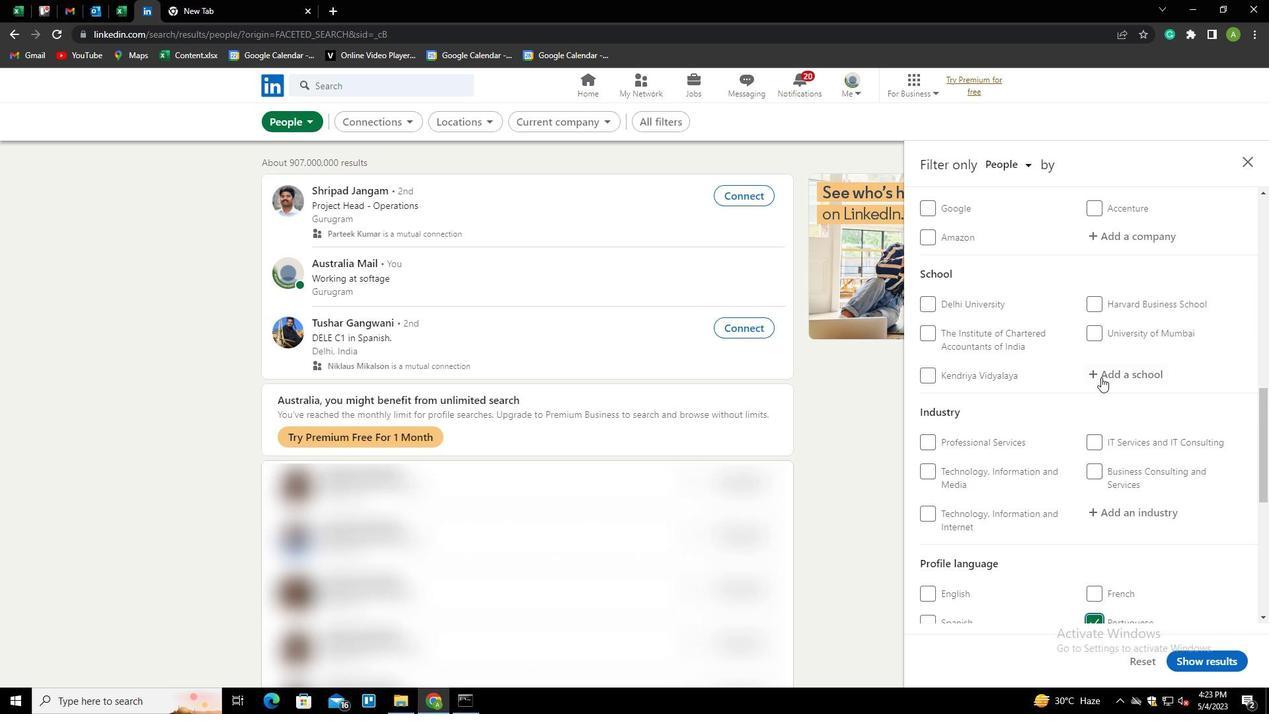 
Action: Key pressed <Key.shift>THE<Key.space><Key.shift><Key.shift><Key.shift><Key.shift><Key.shift><Key.shift><Key.shift><Key.shift><Key.shift><Key.shift><Key.shift><Key.shift><Key.shift><Key.shift><Key.shift><Key.shift><Key.shift><Key.shift><Key.shift><Key.shift><Key.shift><Key.shift><Key.shift><Key.shift><Key.shift><Key.shift><Key.shift><Key.shift><Key.shift><Key.shift><Key.shift>QUINT<Key.shift_r><Key.home>ctrl+C<Key.backspace>
Screenshot: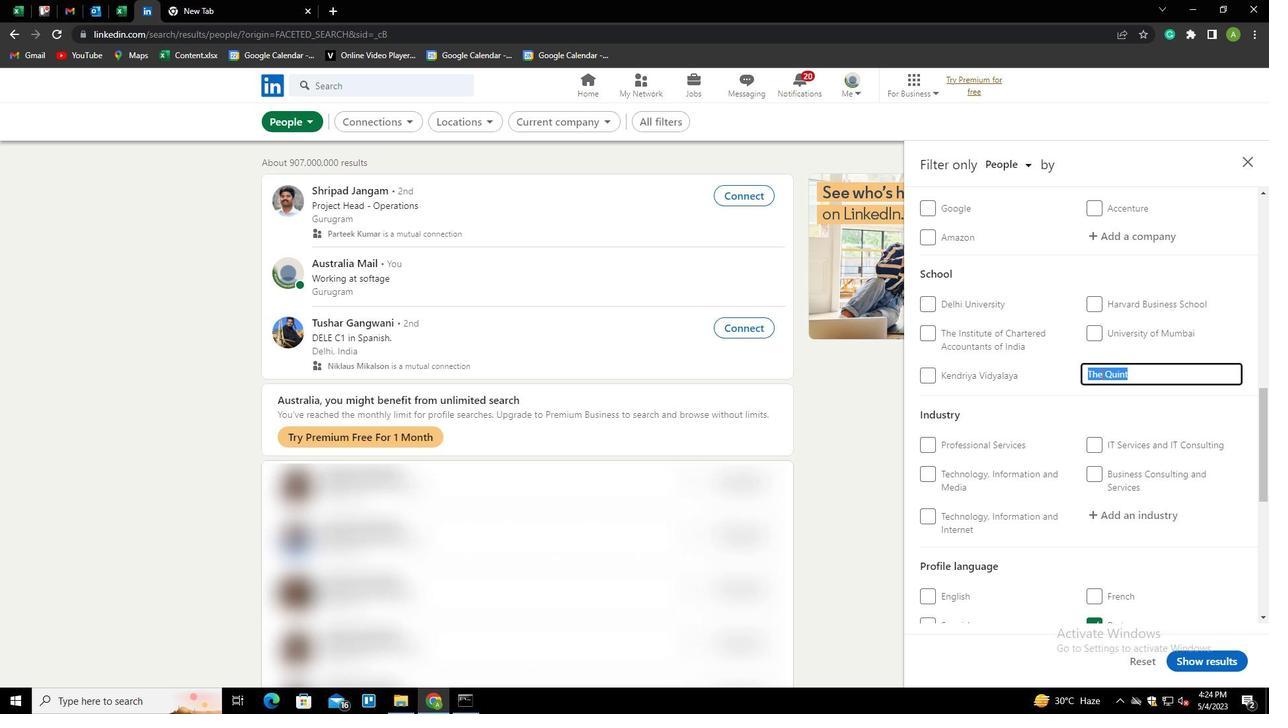 
Action: Mouse scrolled (1101, 374) with delta (0, 0)
Screenshot: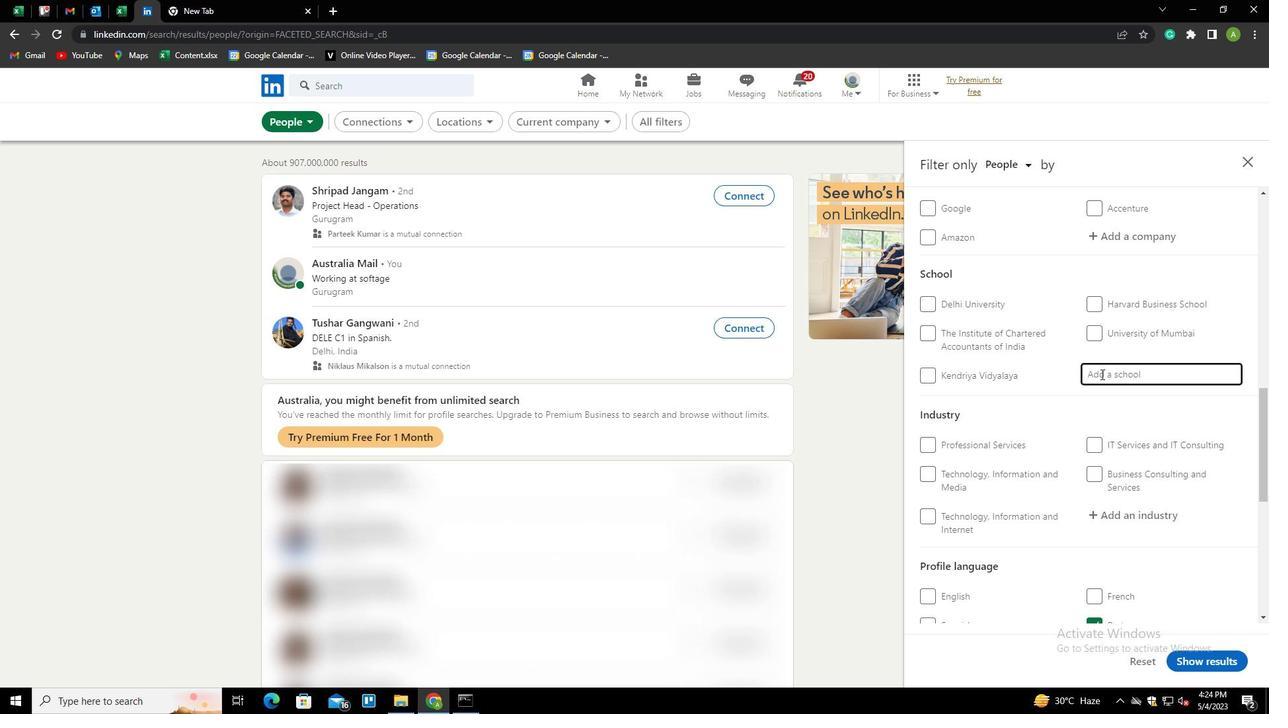 
Action: Mouse scrolled (1101, 374) with delta (0, 0)
Screenshot: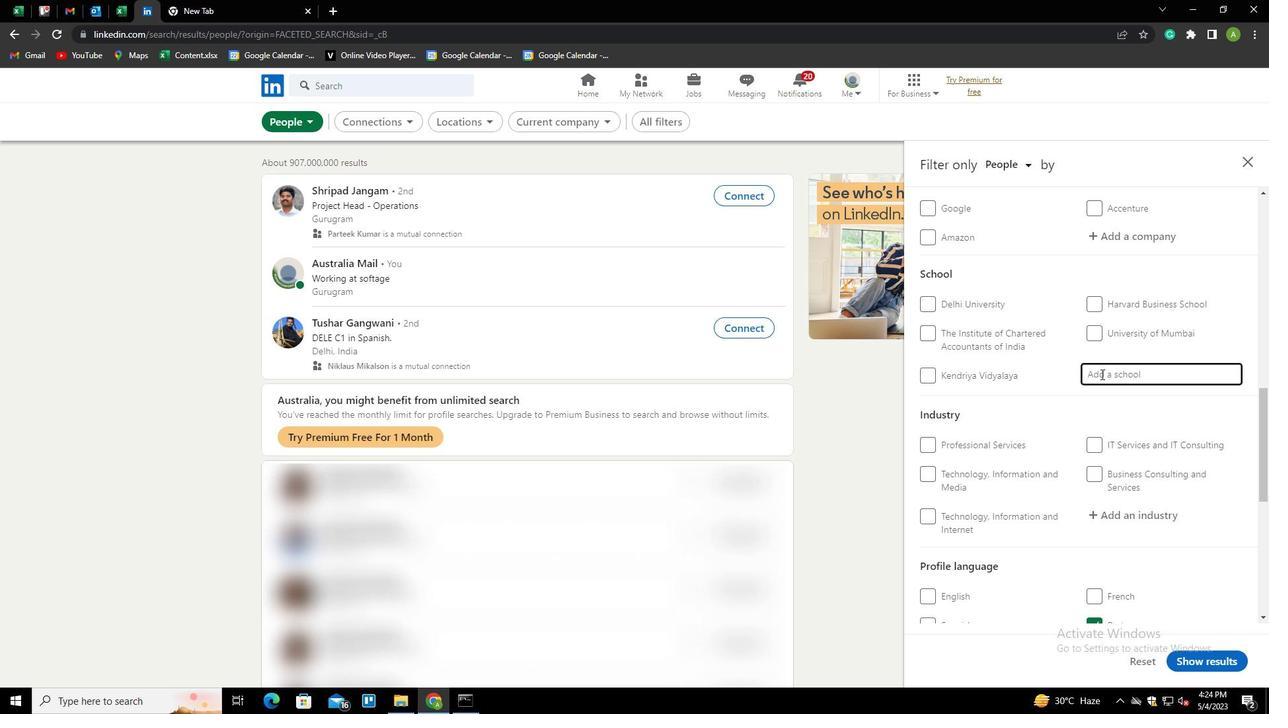 
Action: Mouse scrolled (1101, 374) with delta (0, 0)
Screenshot: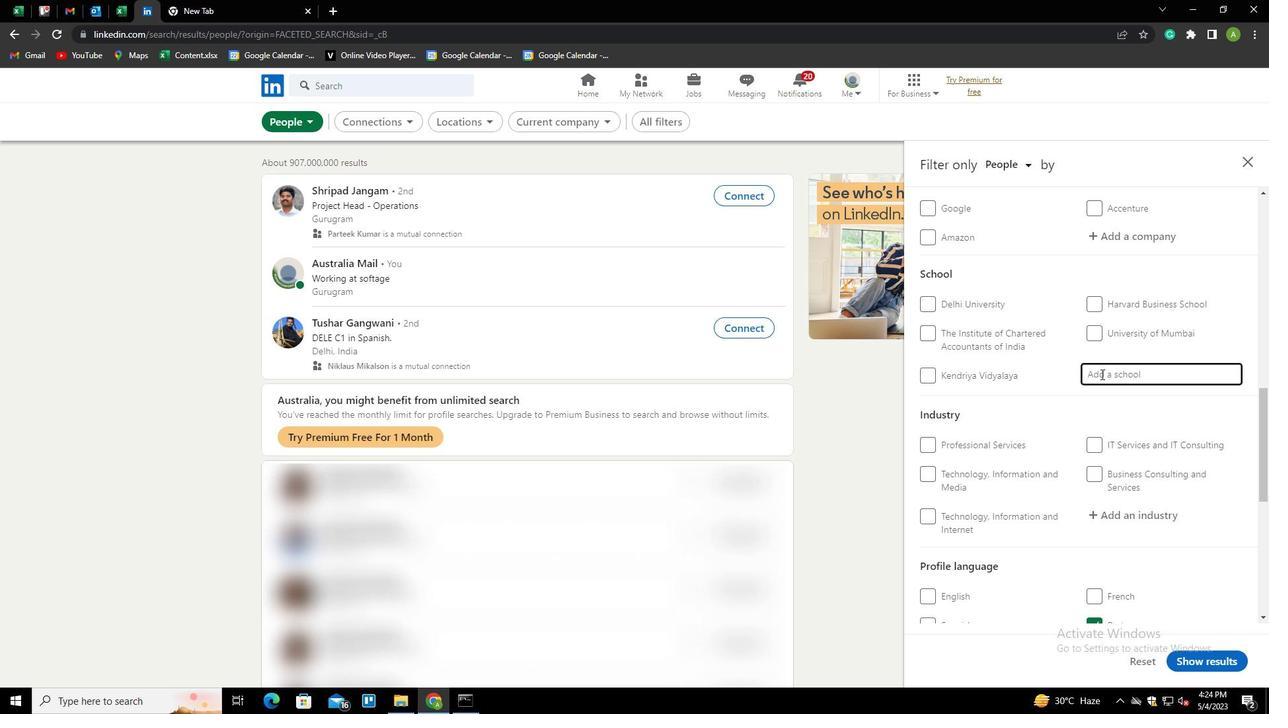 
Action: Mouse scrolled (1101, 374) with delta (0, 0)
Screenshot: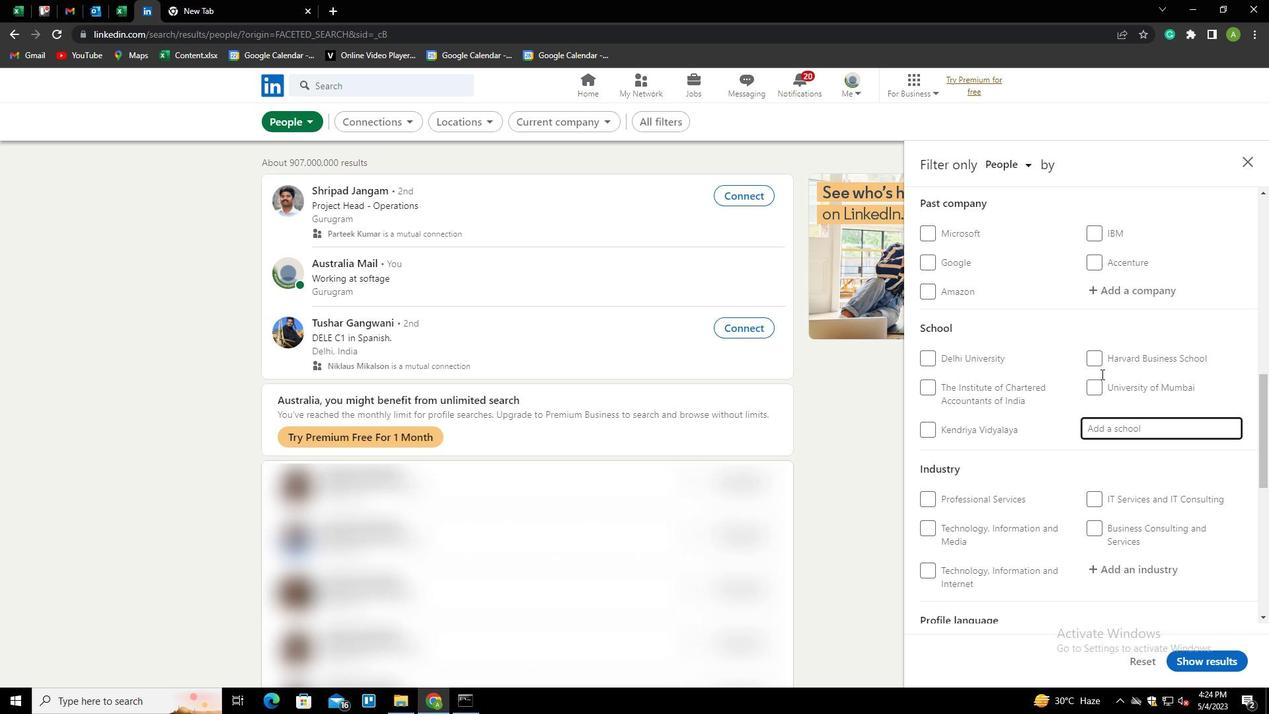 
Action: Mouse pressed left at (1101, 374)
Screenshot: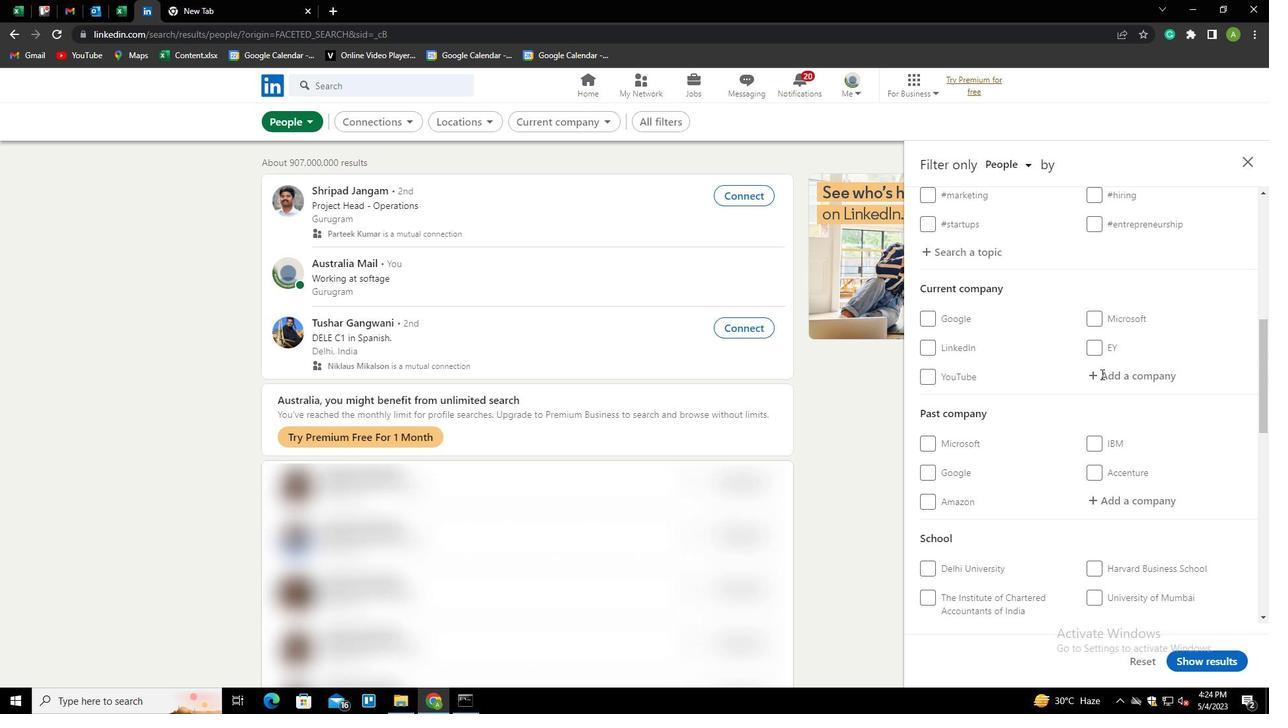 
Action: Key pressed <Key.shift>THE<Key.space><Key.shift><Key.shift><Key.shift><Key.shift><Key.shift><Key.shift><Key.shift><Key.shift><Key.shift><Key.shift><Key.shift><Key.shift><Key.shift><Key.shift><Key.shift><Key.shift><Key.shift><Key.shift>QUIN<Key.down><Key.enter>
Screenshot: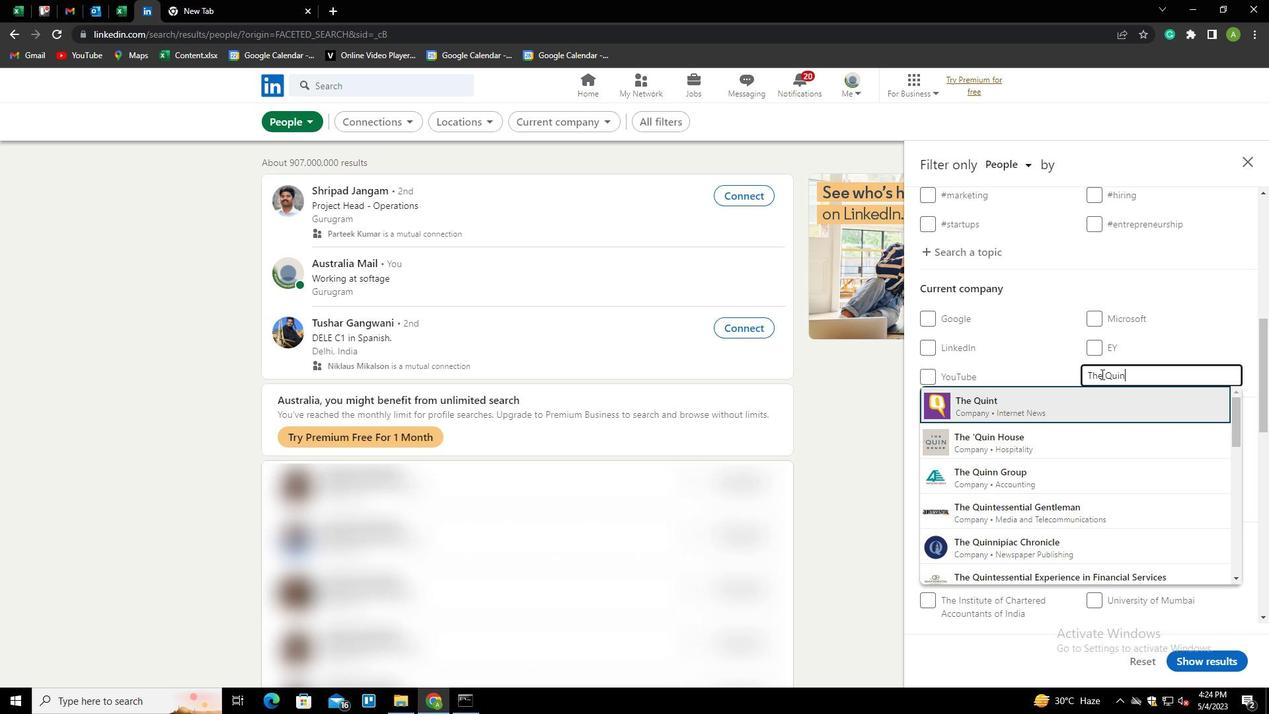 
Action: Mouse moved to (1081, 364)
Screenshot: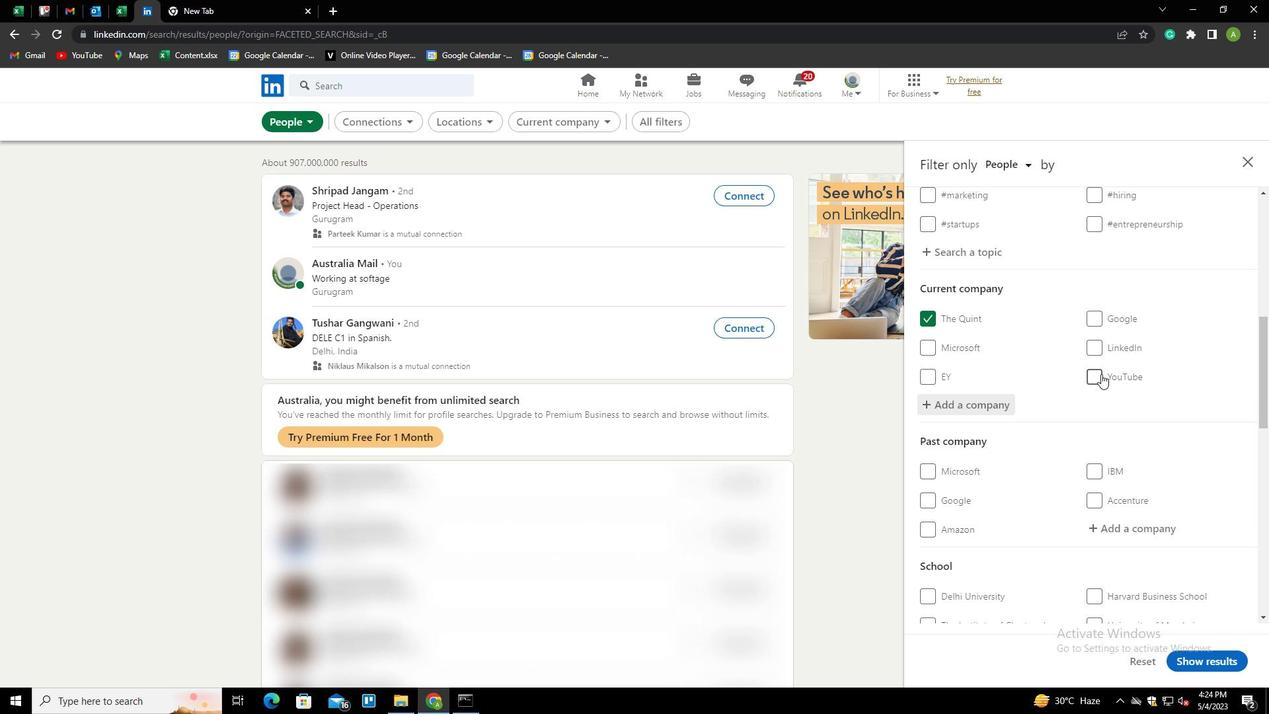 
Action: Mouse scrolled (1081, 364) with delta (0, 0)
Screenshot: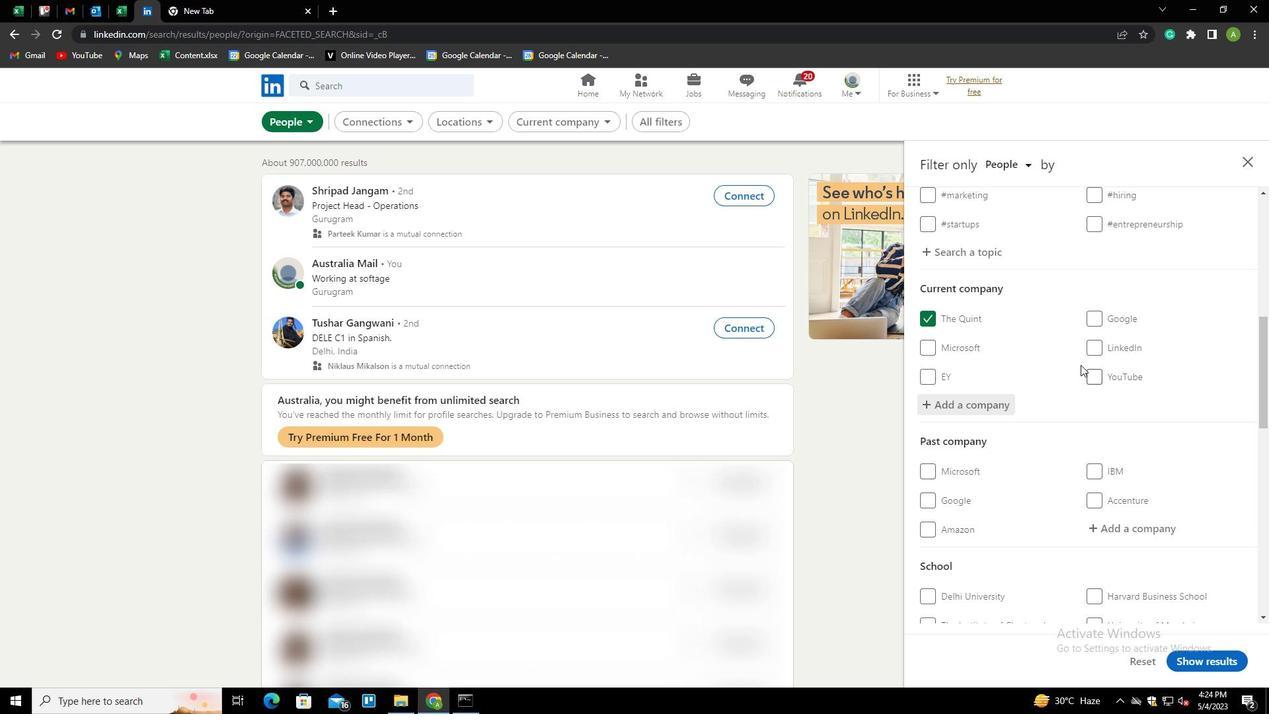 
Action: Mouse scrolled (1081, 364) with delta (0, 0)
Screenshot: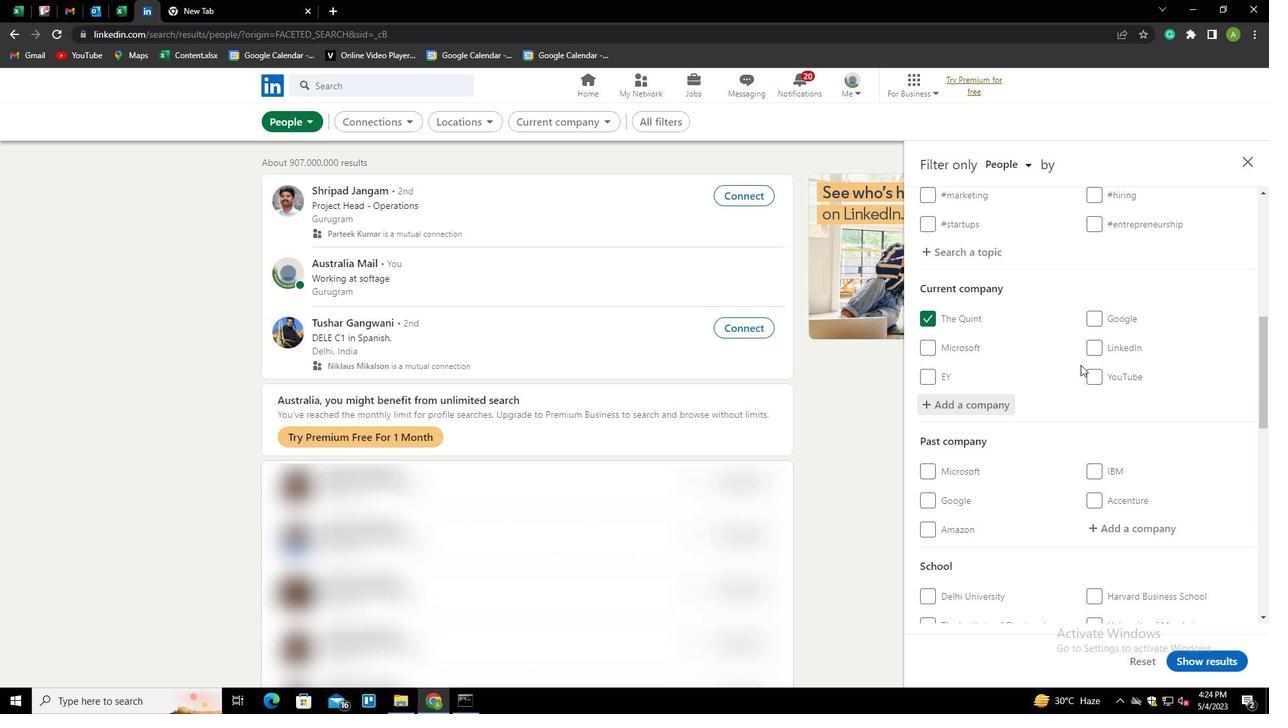 
Action: Mouse scrolled (1081, 364) with delta (0, 0)
Screenshot: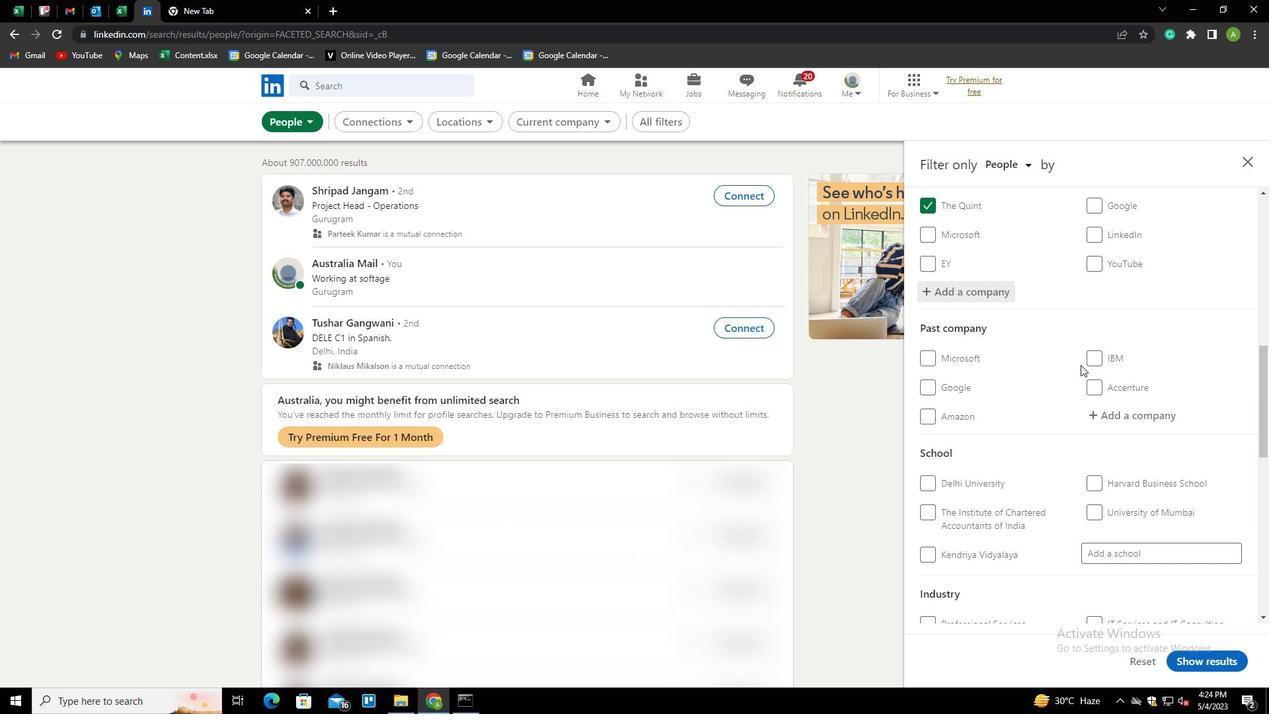 
Action: Mouse scrolled (1081, 364) with delta (0, 0)
Screenshot: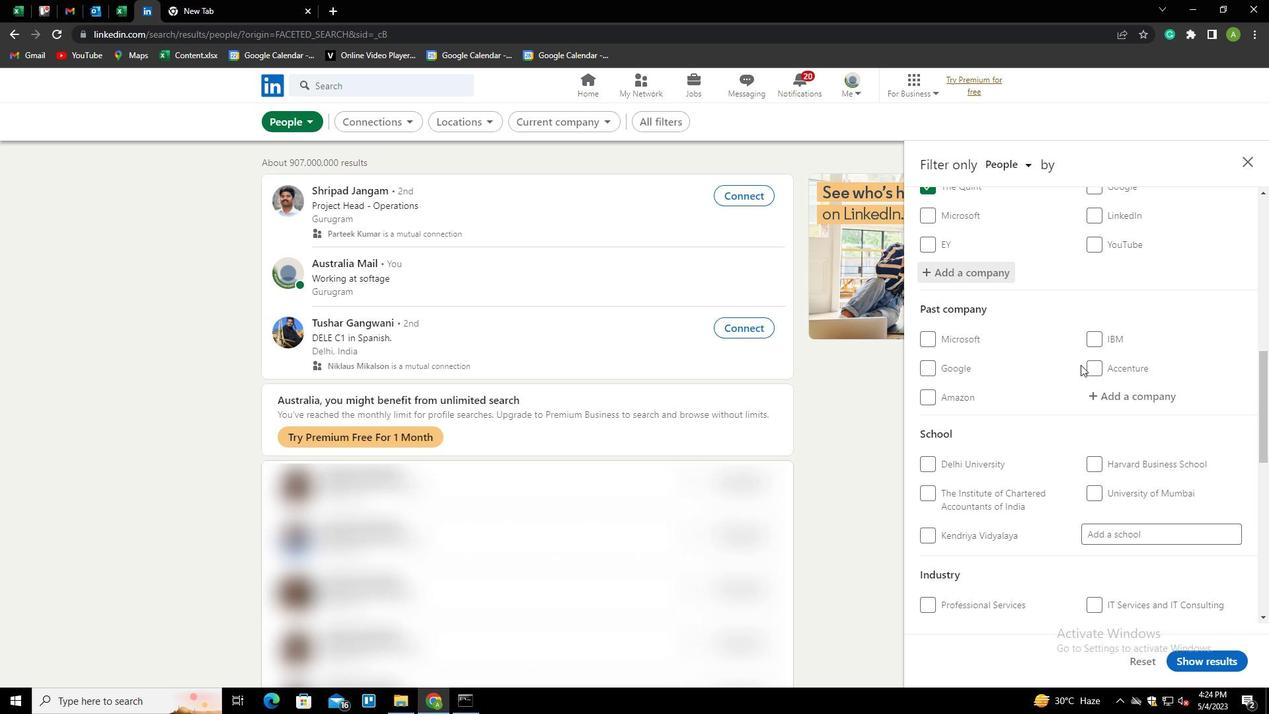 
Action: Mouse moved to (1122, 401)
Screenshot: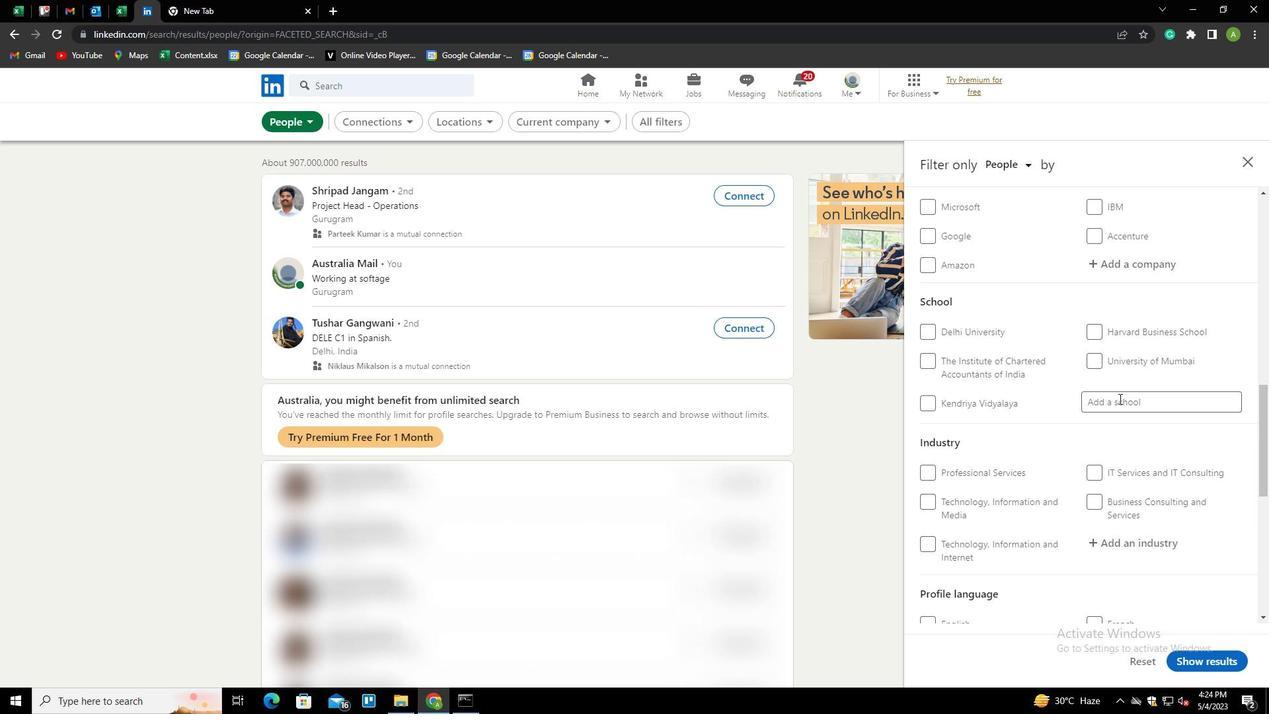 
Action: Mouse pressed left at (1122, 401)
Screenshot: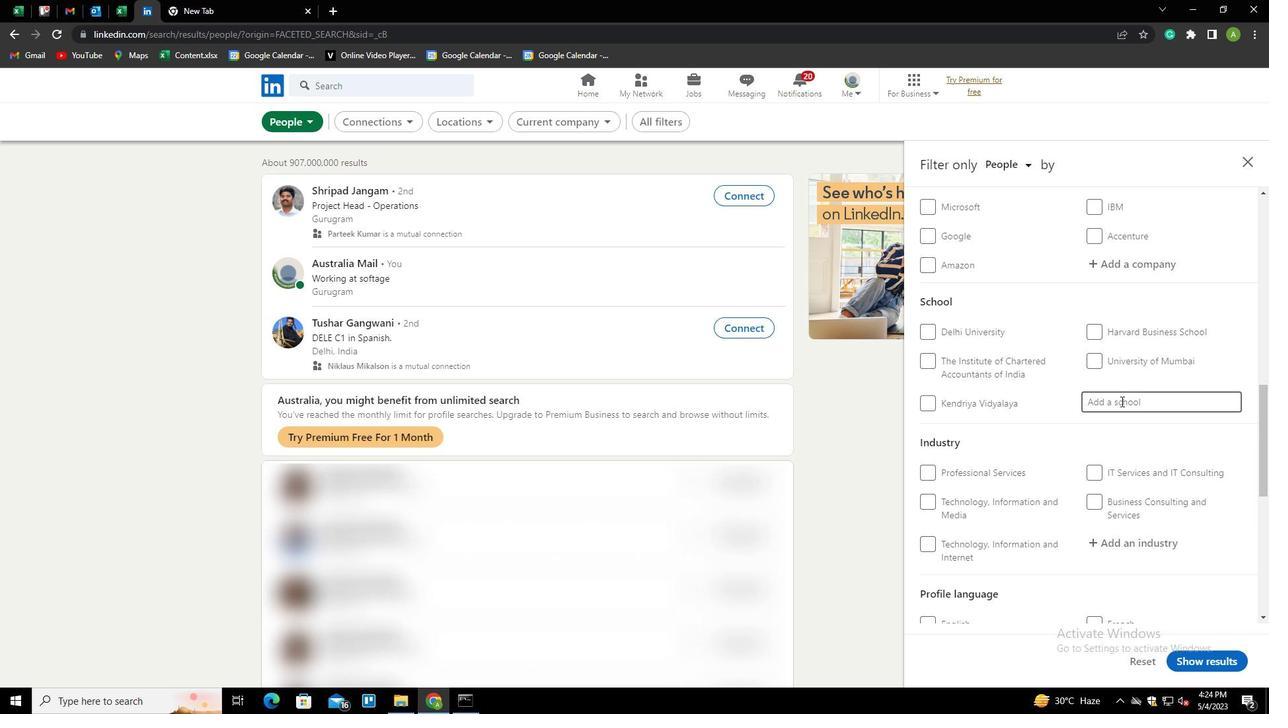
Action: Mouse moved to (1121, 400)
Screenshot: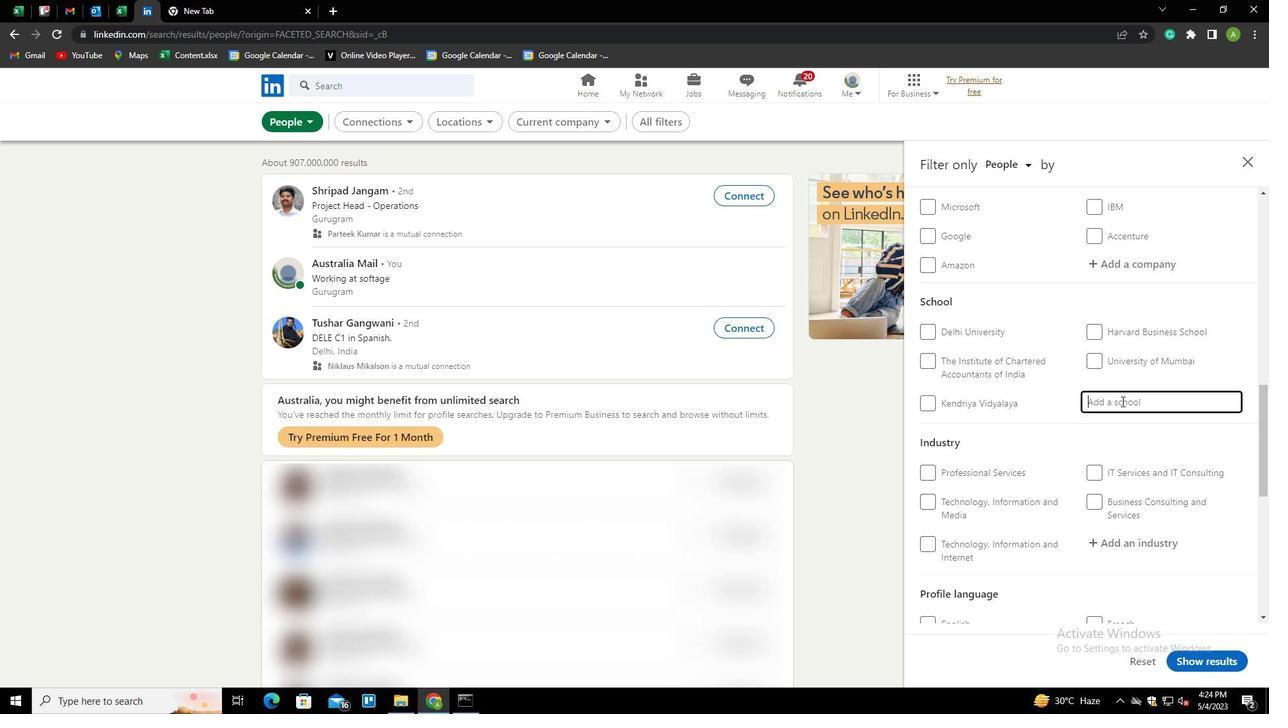 
Action: Key pressed <Key.shift>INSTITUTE<Key.space>OF<Key.space><Key.shift>COST<Key.space><Key.shift>ACCOUNTANTS<Key.space>OF<Key.space><Key.shift>INDIA<Key.down><Key.enter>
Screenshot: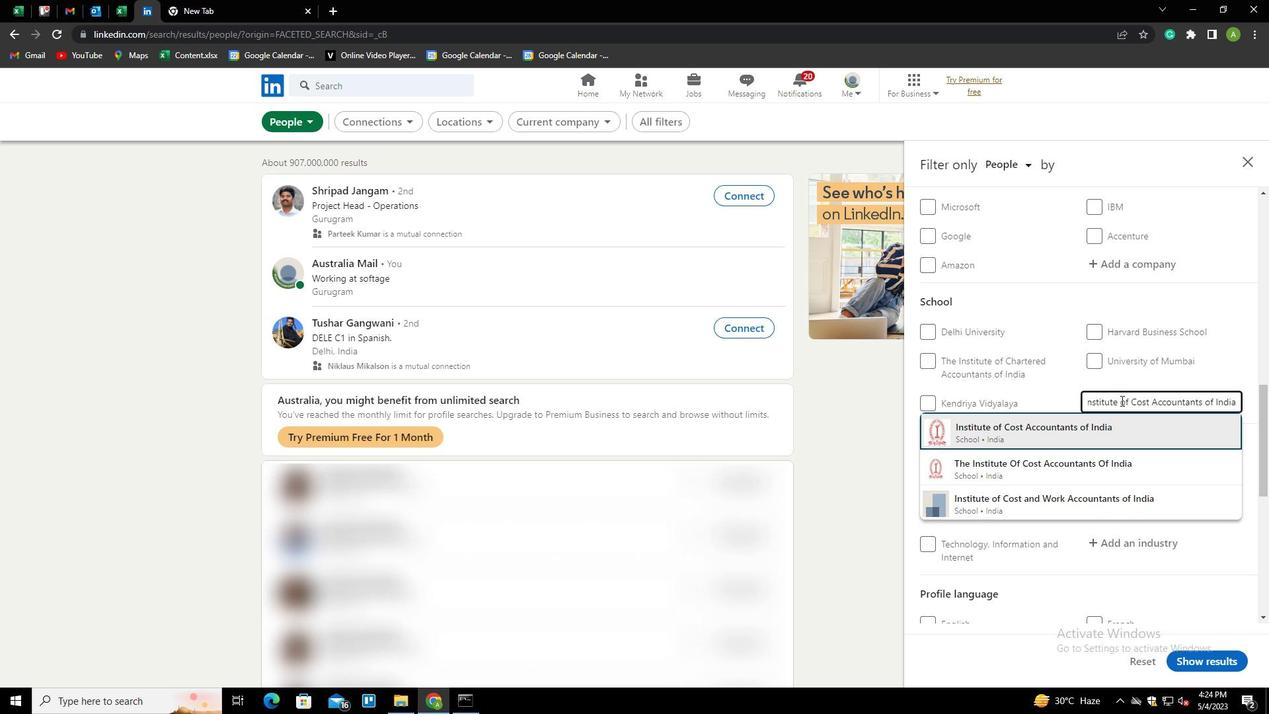 
Action: Mouse scrolled (1121, 400) with delta (0, 0)
Screenshot: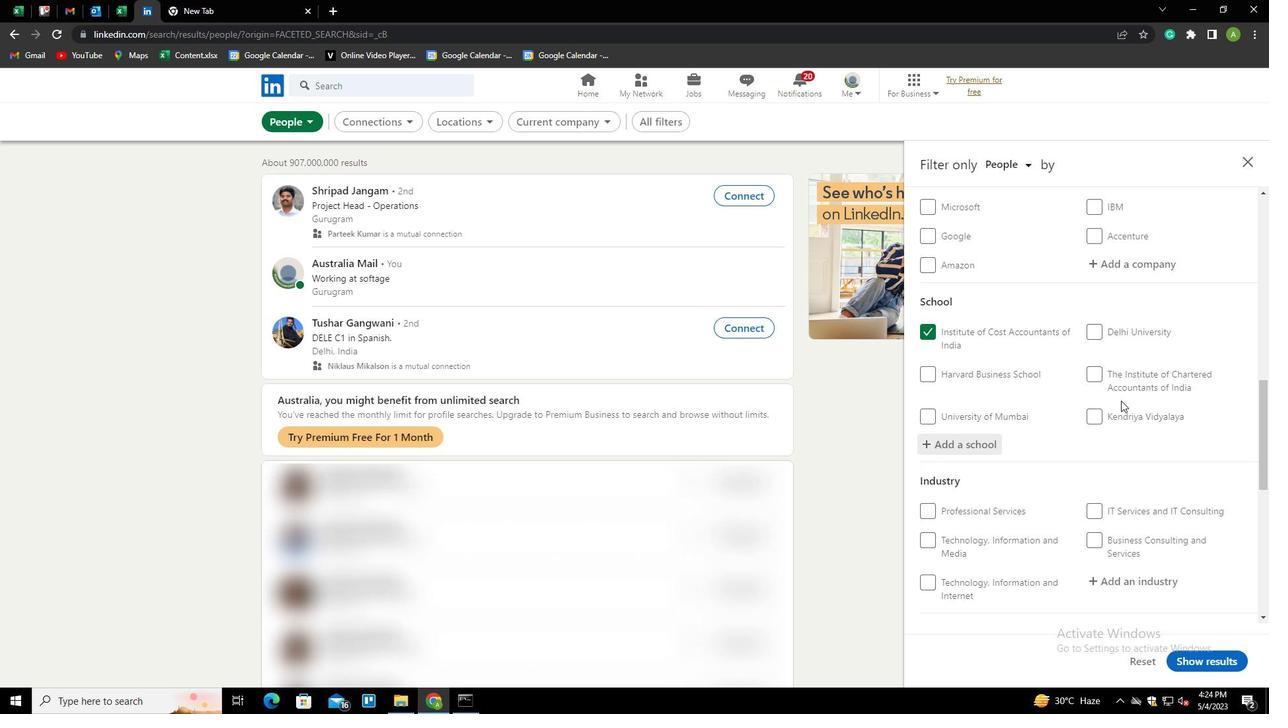 
Action: Mouse scrolled (1121, 400) with delta (0, 0)
Screenshot: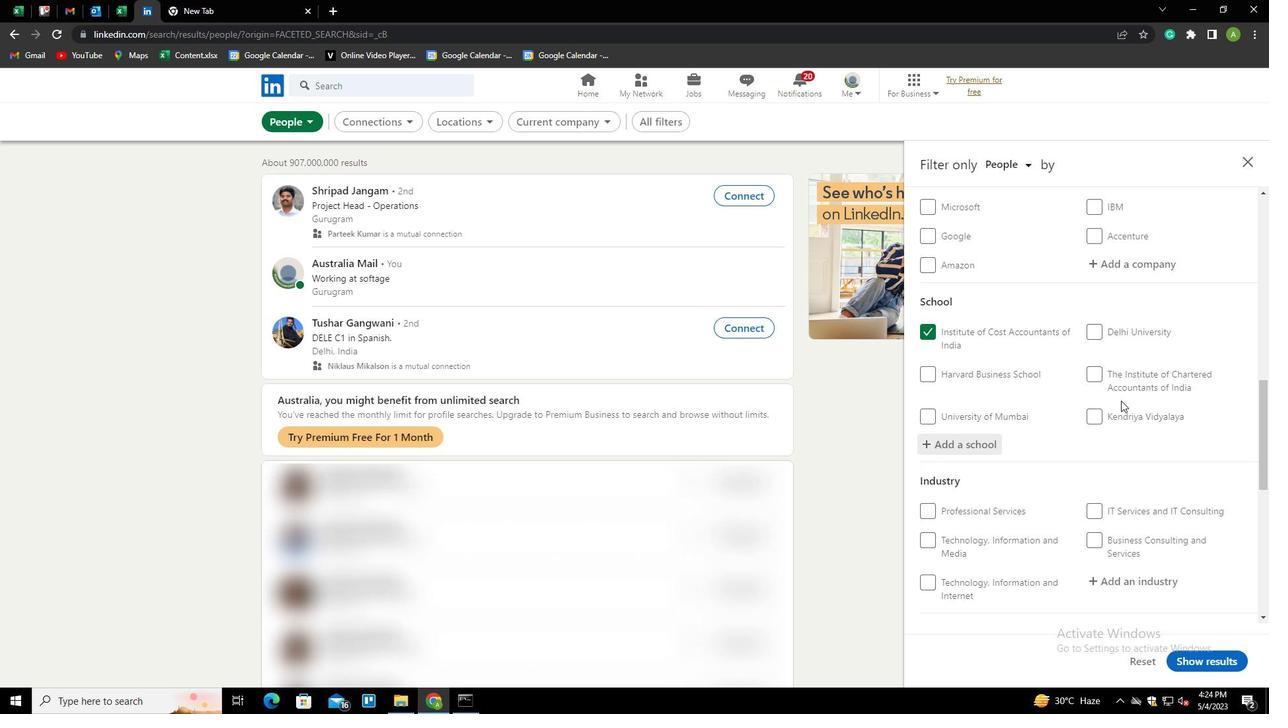 
Action: Mouse scrolled (1121, 400) with delta (0, 0)
Screenshot: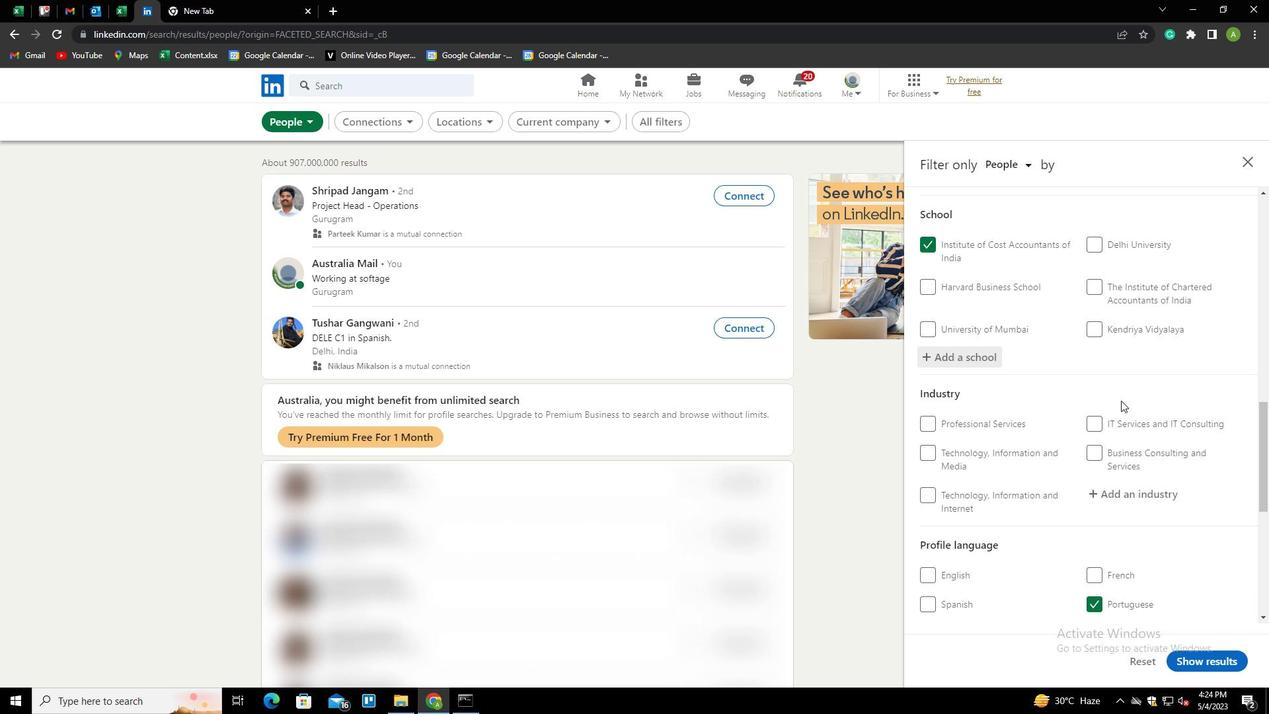 
Action: Mouse moved to (1122, 384)
Screenshot: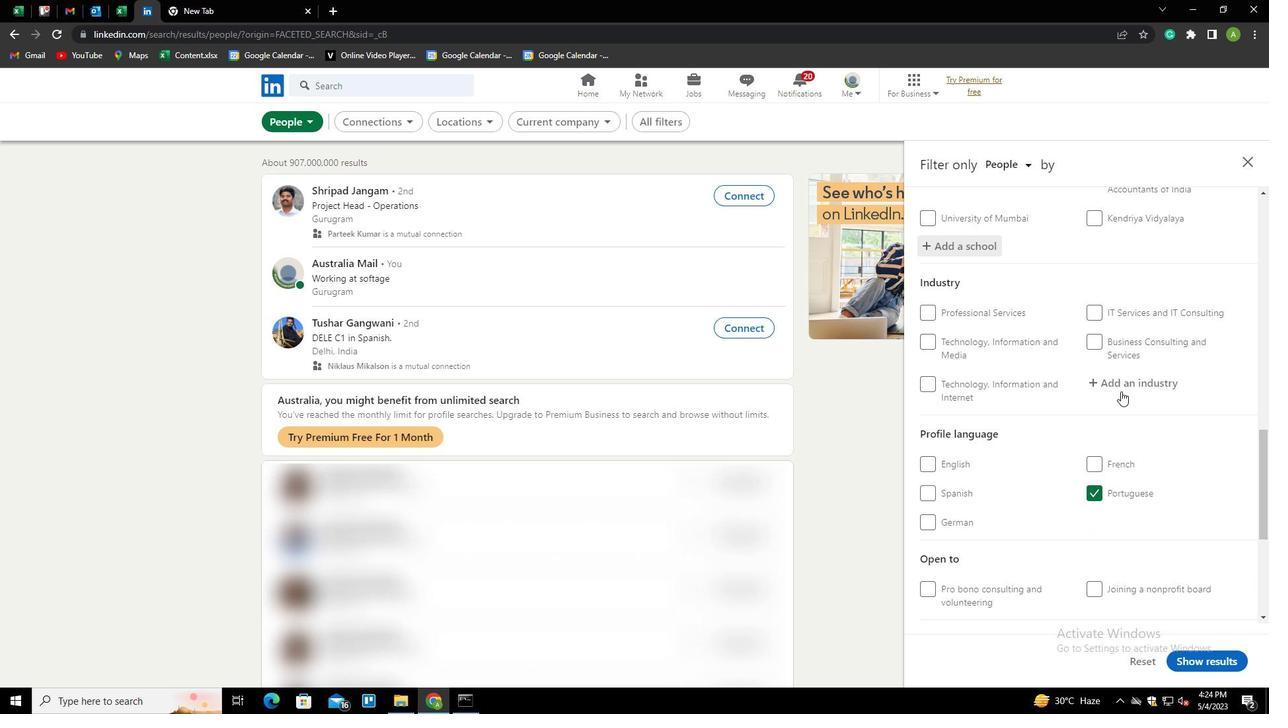 
Action: Mouse pressed left at (1122, 384)
Screenshot: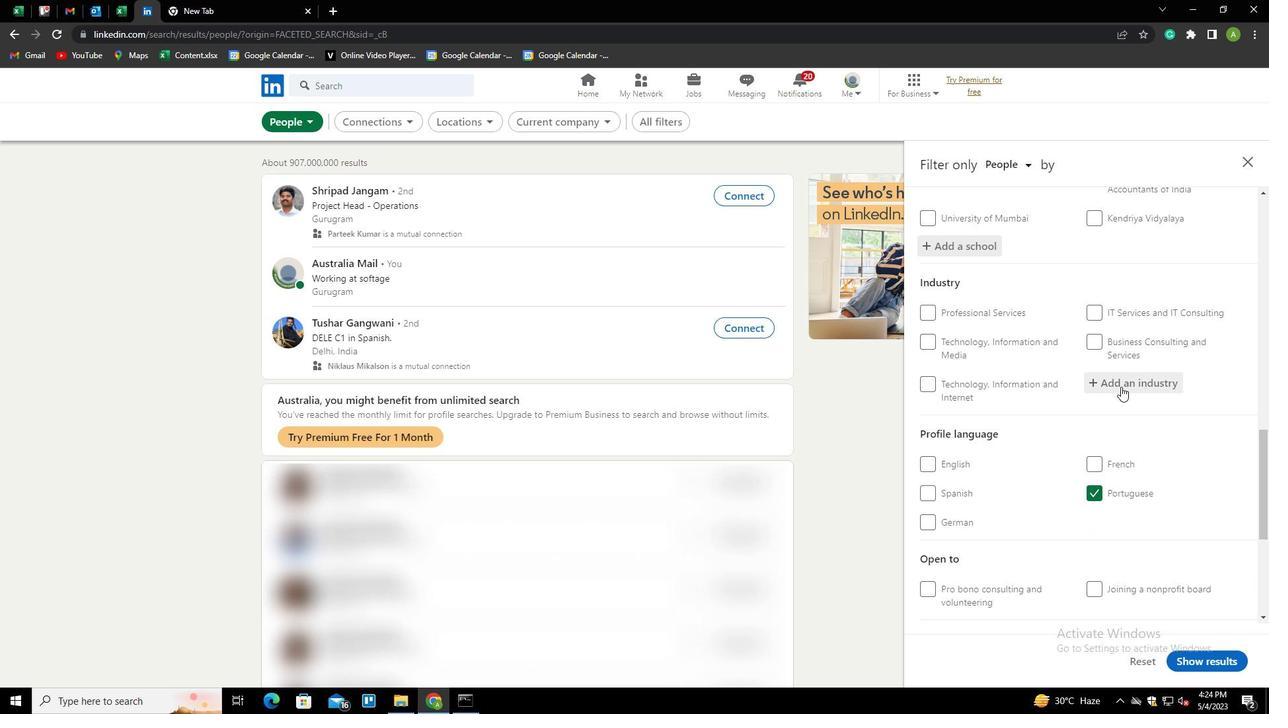 
Action: Key pressed <Key.shift><Key.shift><Key.shift><Key.shift><Key.shift><Key.shift><Key.shift><Key.shift><Key.shift><Key.shift><Key.shift><Key.shift><Key.shift><Key.shift><Key.shift><Key.shift><Key.shift><Key.shift><Key.shift><Key.shift><Key.shift><Key.shift><Key.shift><Key.shift><Key.shift><Key.shift><Key.shift><Key.shift><Key.shift><Key.shift><Key.shift><Key.shift><Key.shift><Key.shift>CATERERS<Key.down><Key.enter>
Screenshot: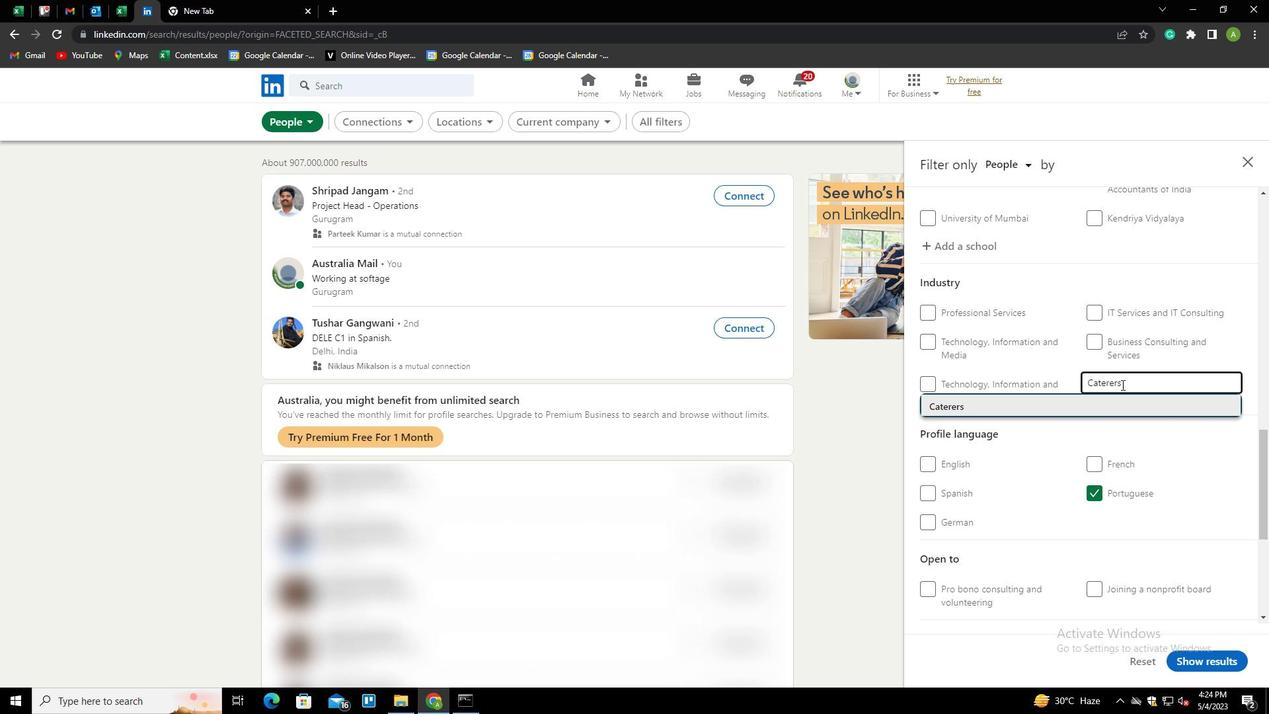 
Action: Mouse moved to (1122, 384)
Screenshot: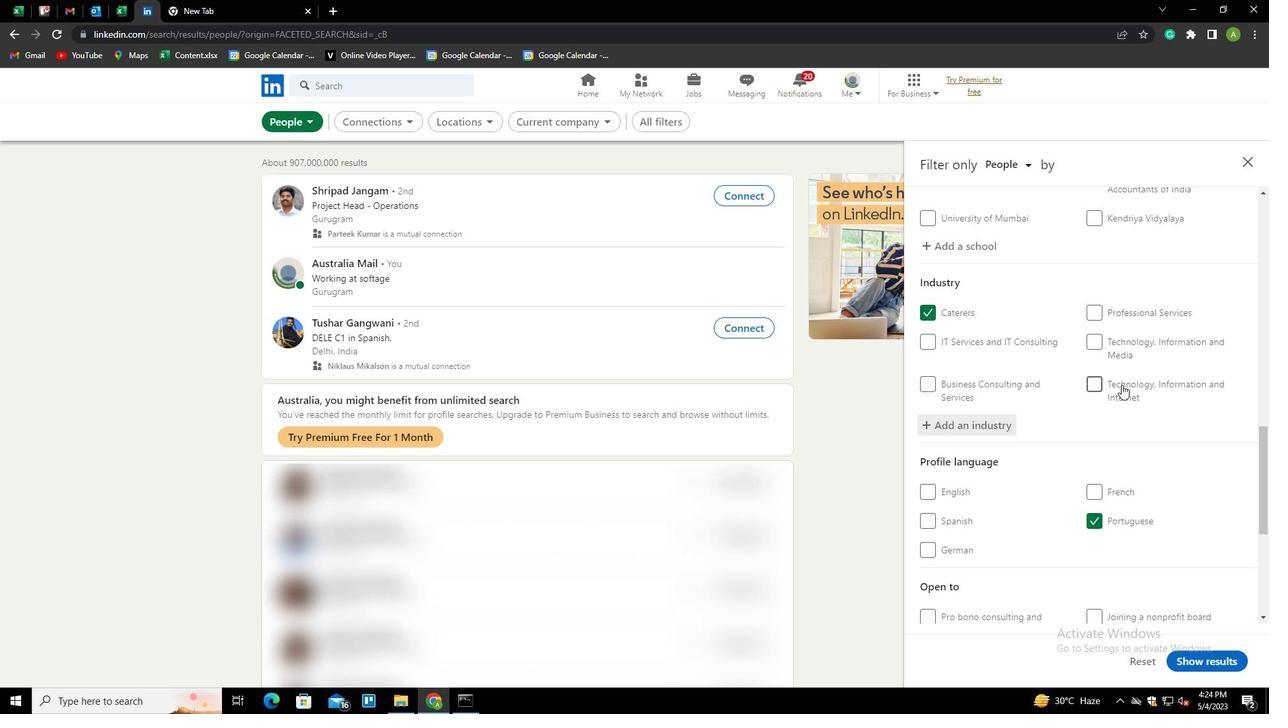 
Action: Mouse scrolled (1122, 383) with delta (0, 0)
Screenshot: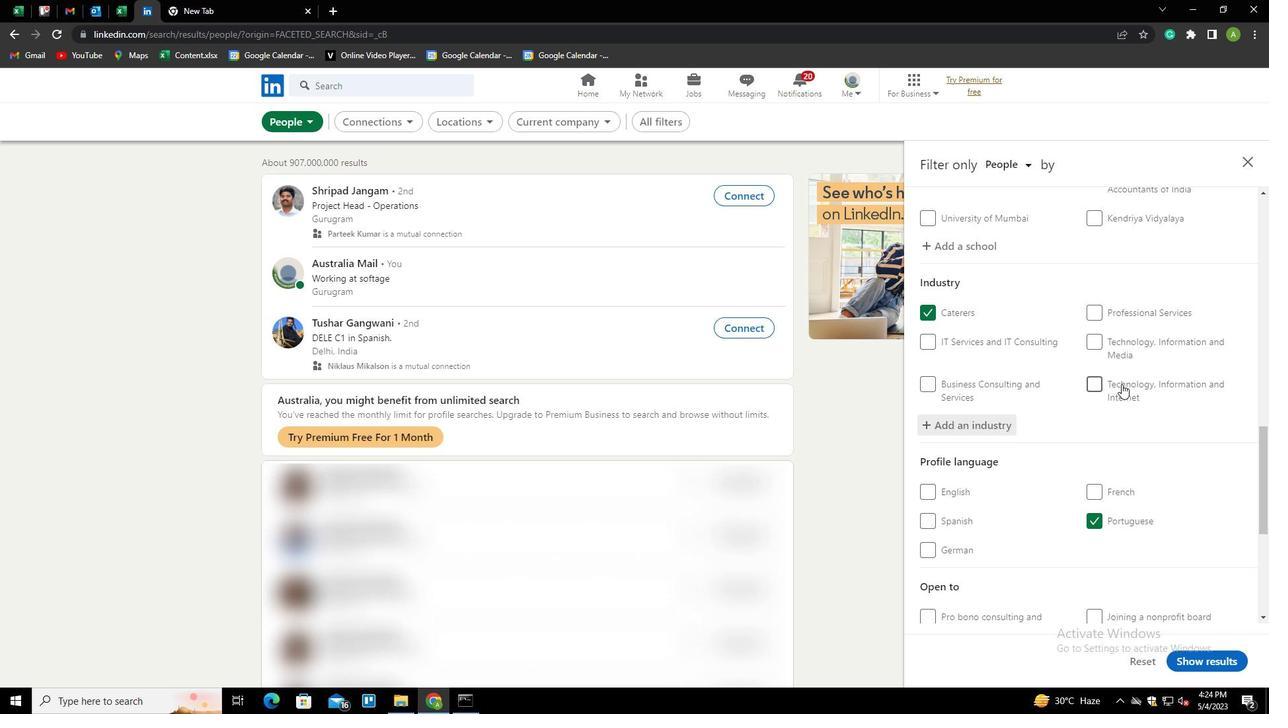 
Action: Mouse scrolled (1122, 383) with delta (0, 0)
Screenshot: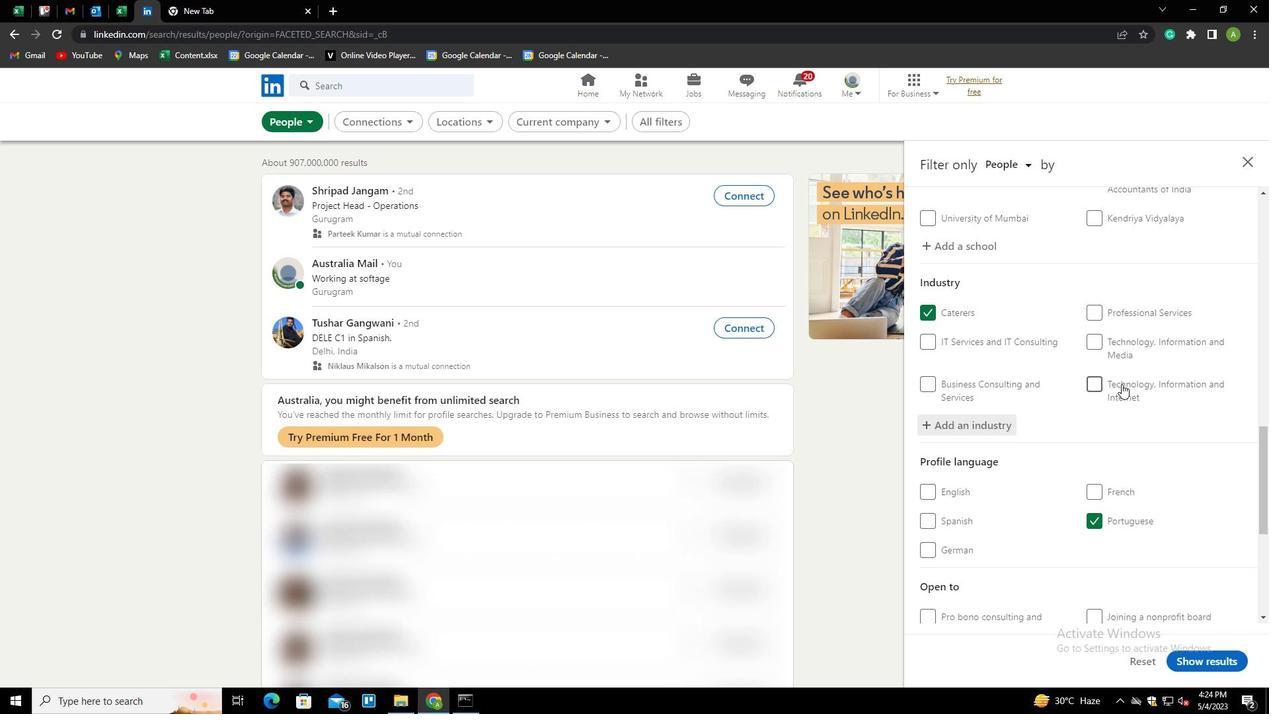 
Action: Mouse scrolled (1122, 383) with delta (0, 0)
Screenshot: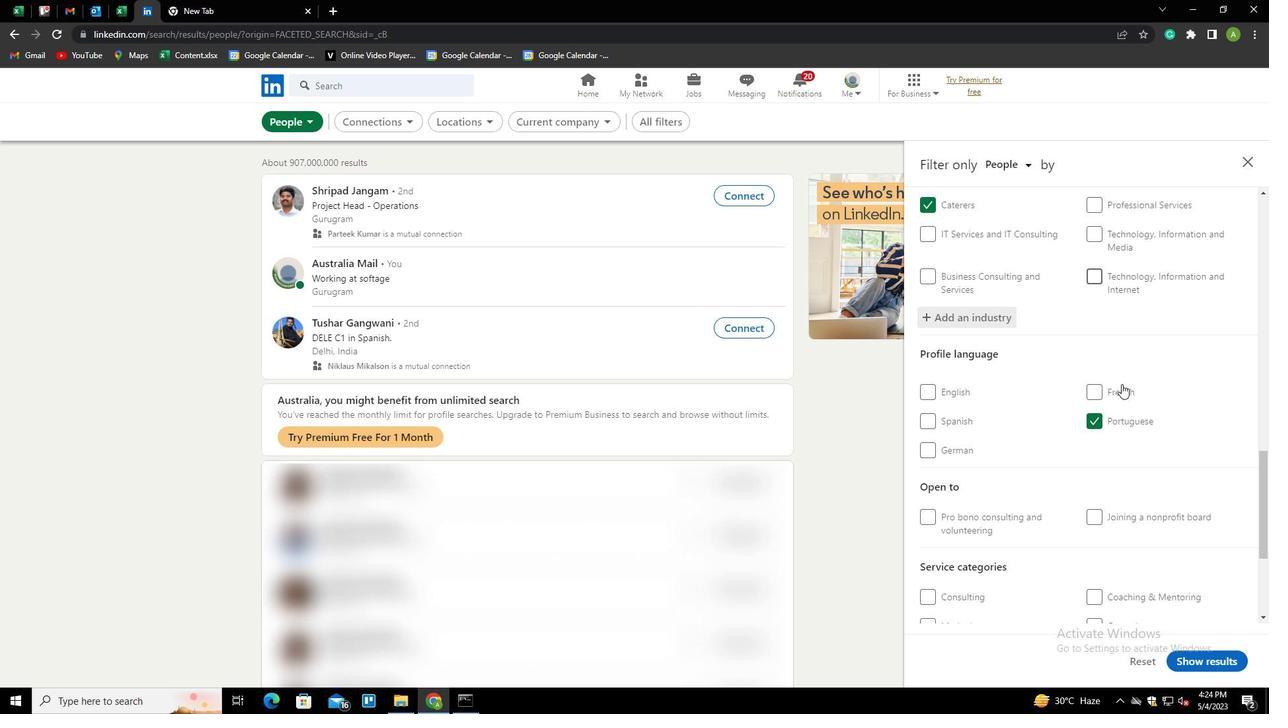 
Action: Mouse scrolled (1122, 383) with delta (0, 0)
Screenshot: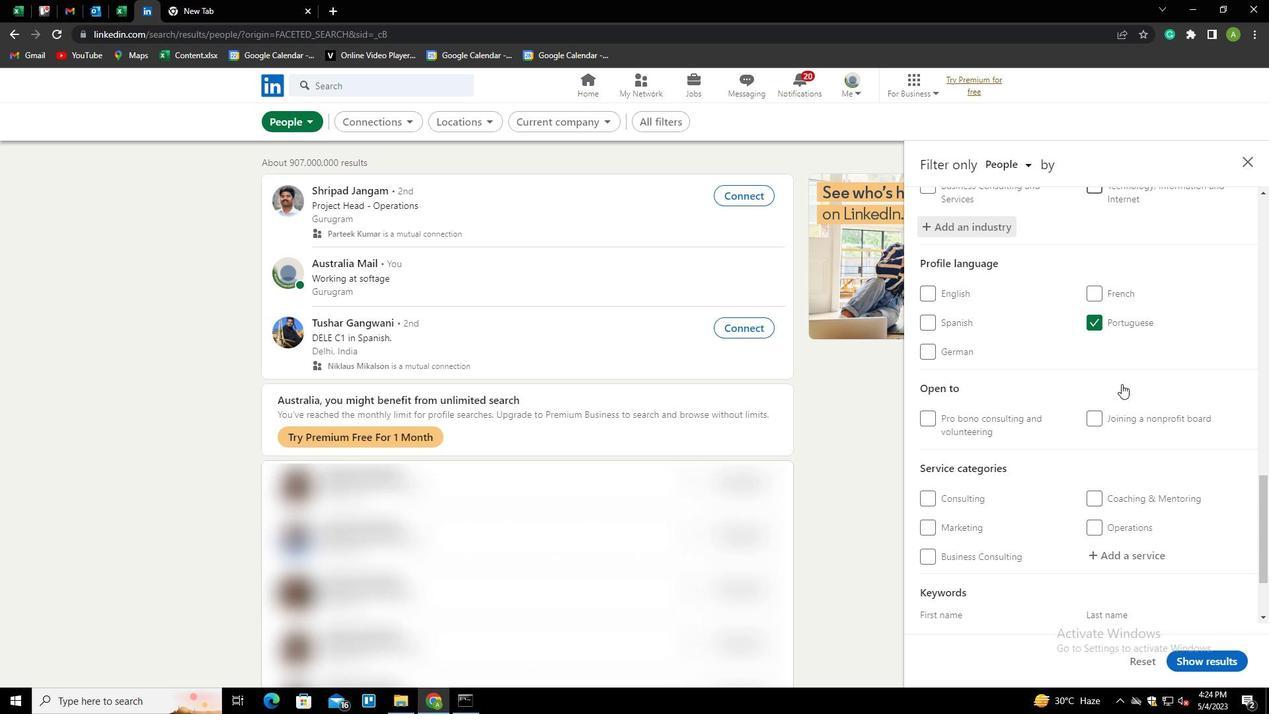 
Action: Mouse scrolled (1122, 383) with delta (0, 0)
Screenshot: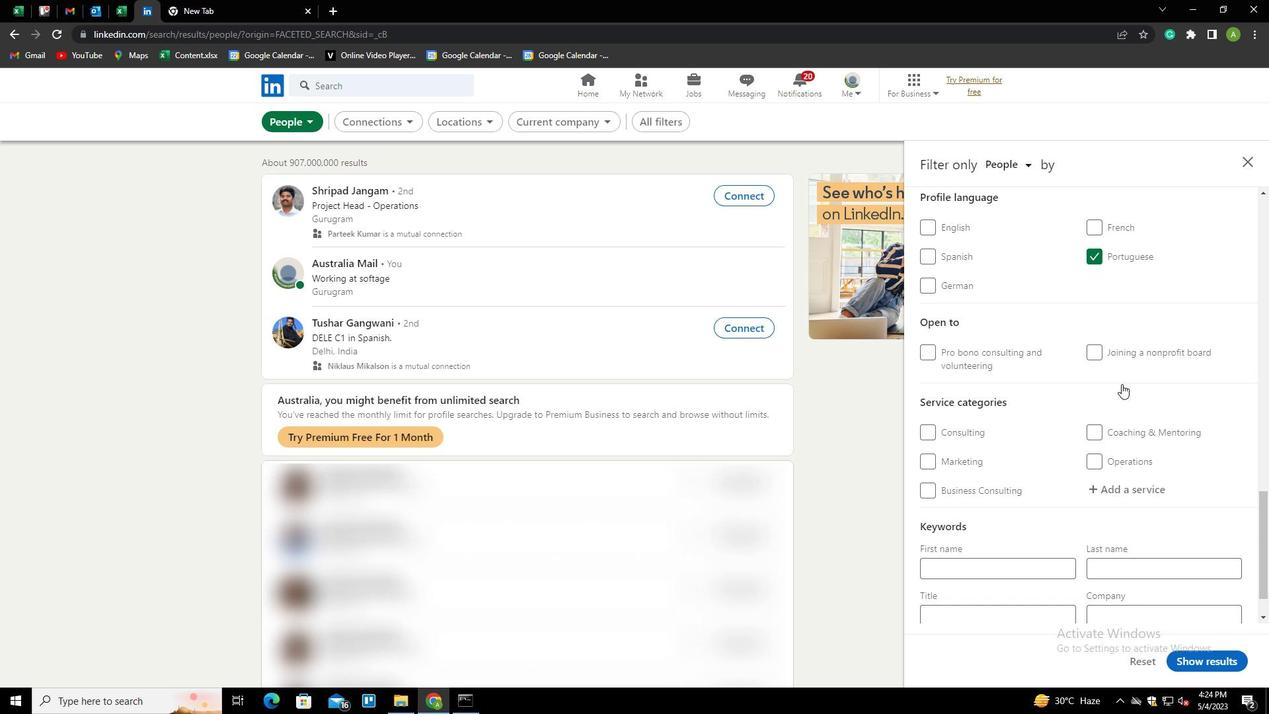 
Action: Mouse moved to (1124, 436)
Screenshot: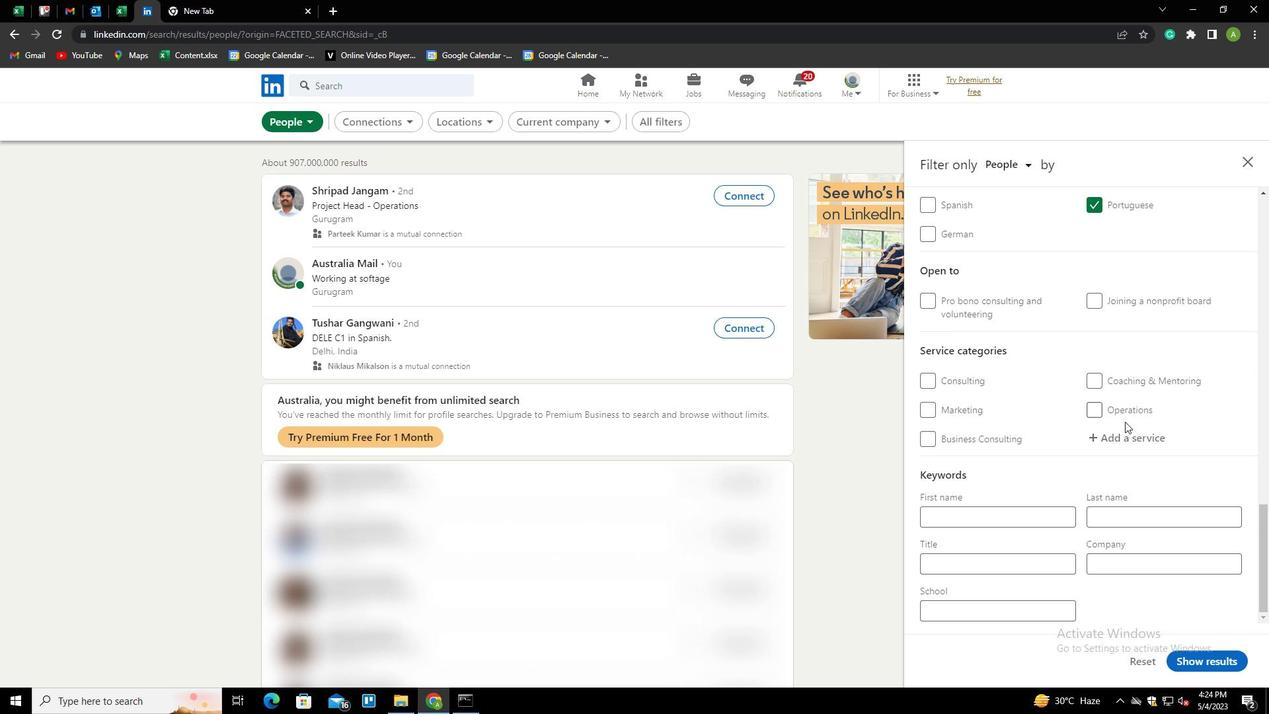 
Action: Mouse pressed left at (1124, 436)
Screenshot: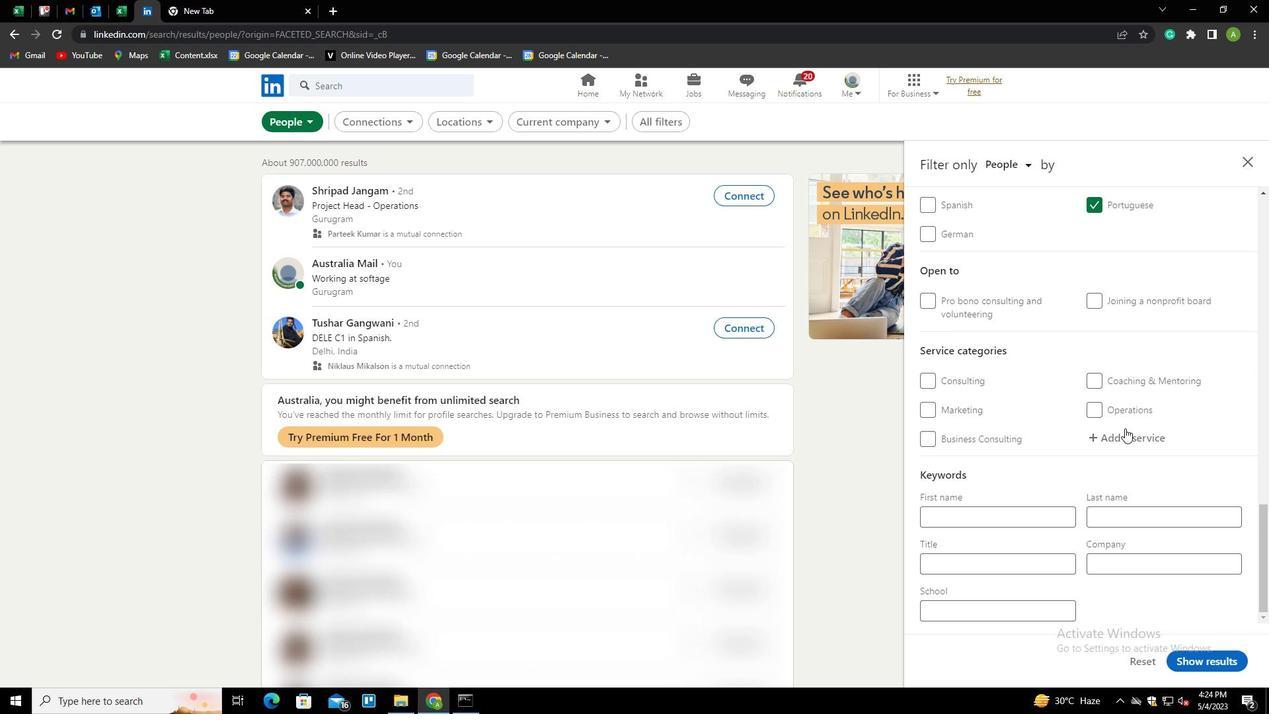 
Action: Key pressed <Key.shift>TEAM<Key.space><Key.shift>BUILDING<Key.down><Key.enter>
Screenshot: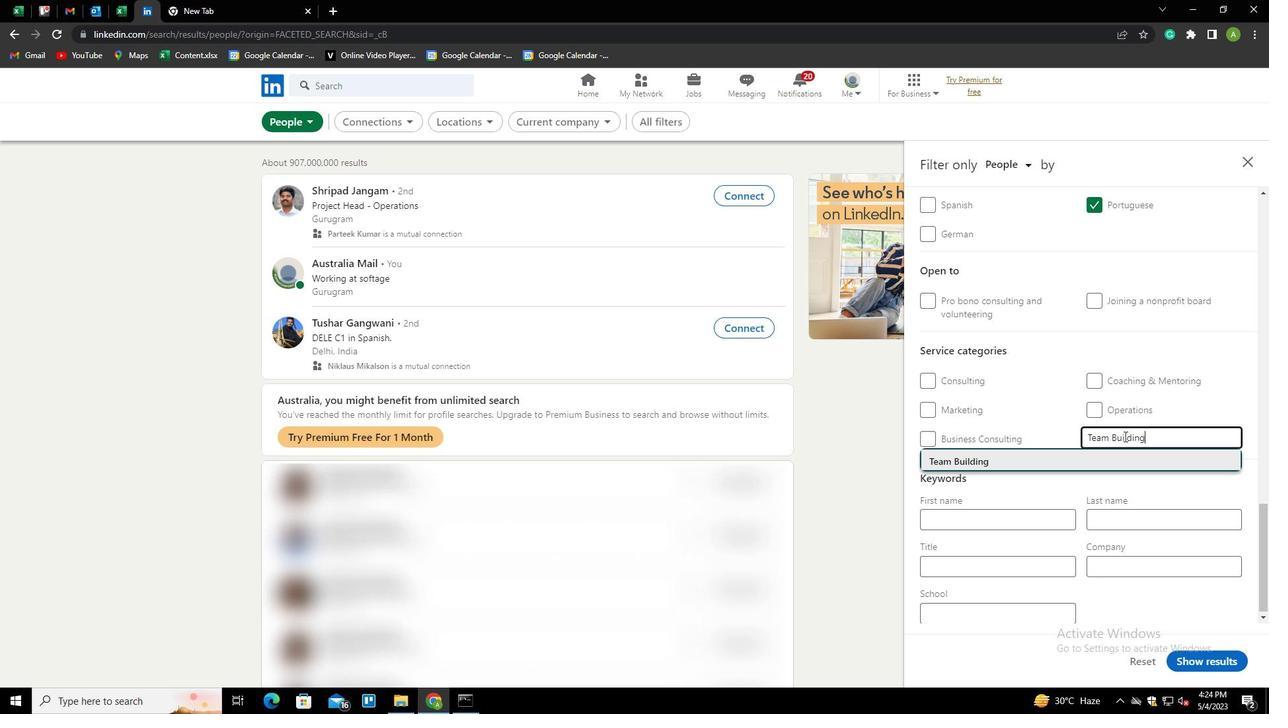 
Action: Mouse scrolled (1124, 435) with delta (0, 0)
Screenshot: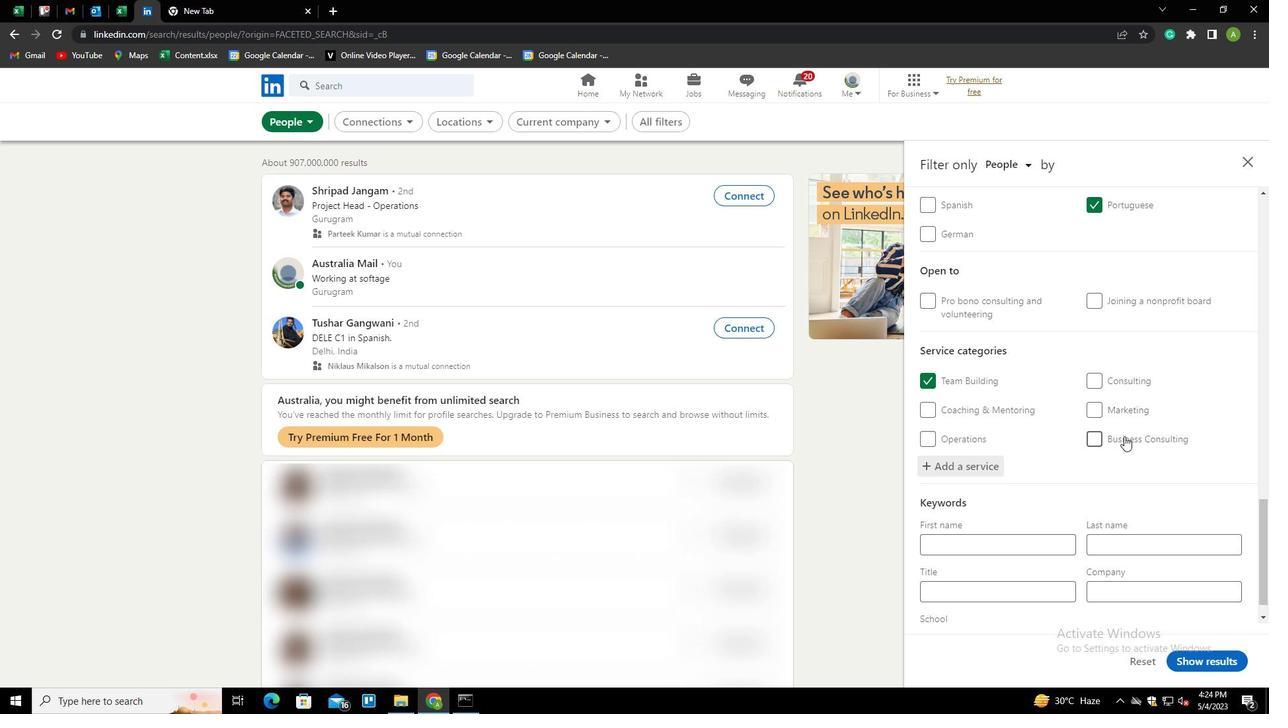 
Action: Mouse scrolled (1124, 435) with delta (0, 0)
Screenshot: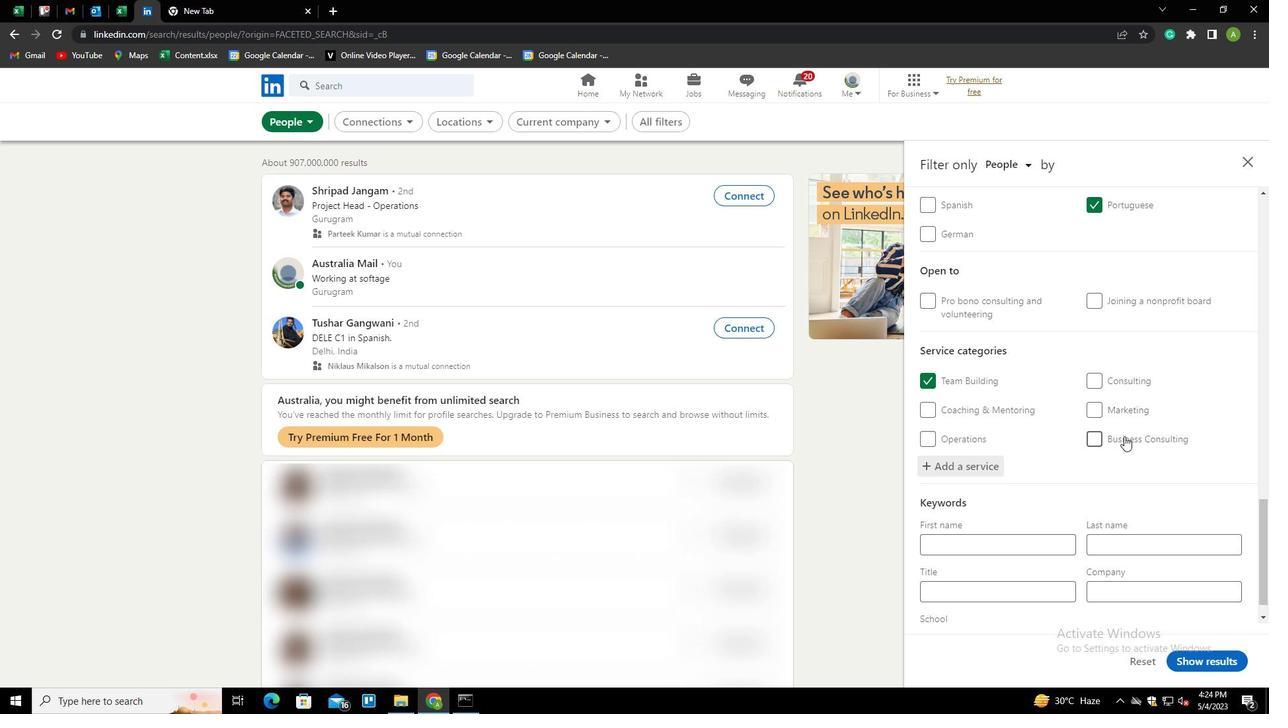 
Action: Mouse moved to (1060, 566)
Screenshot: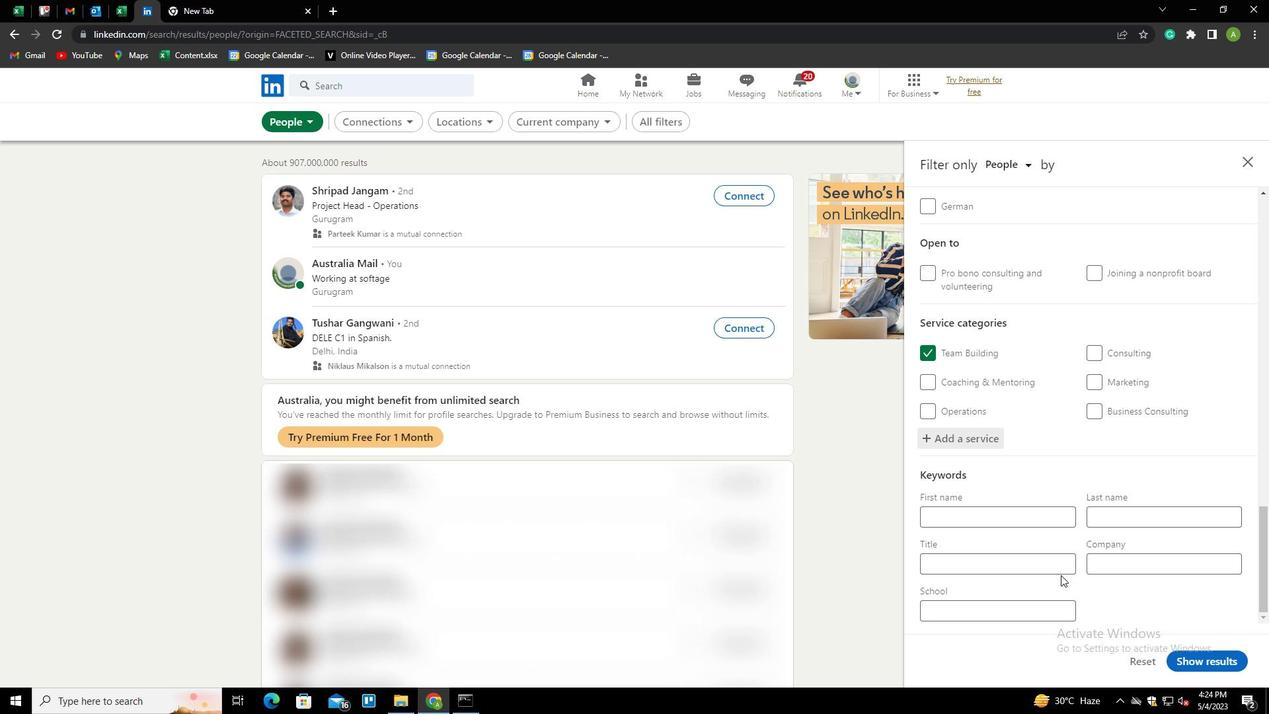 
Action: Mouse pressed left at (1060, 566)
Screenshot: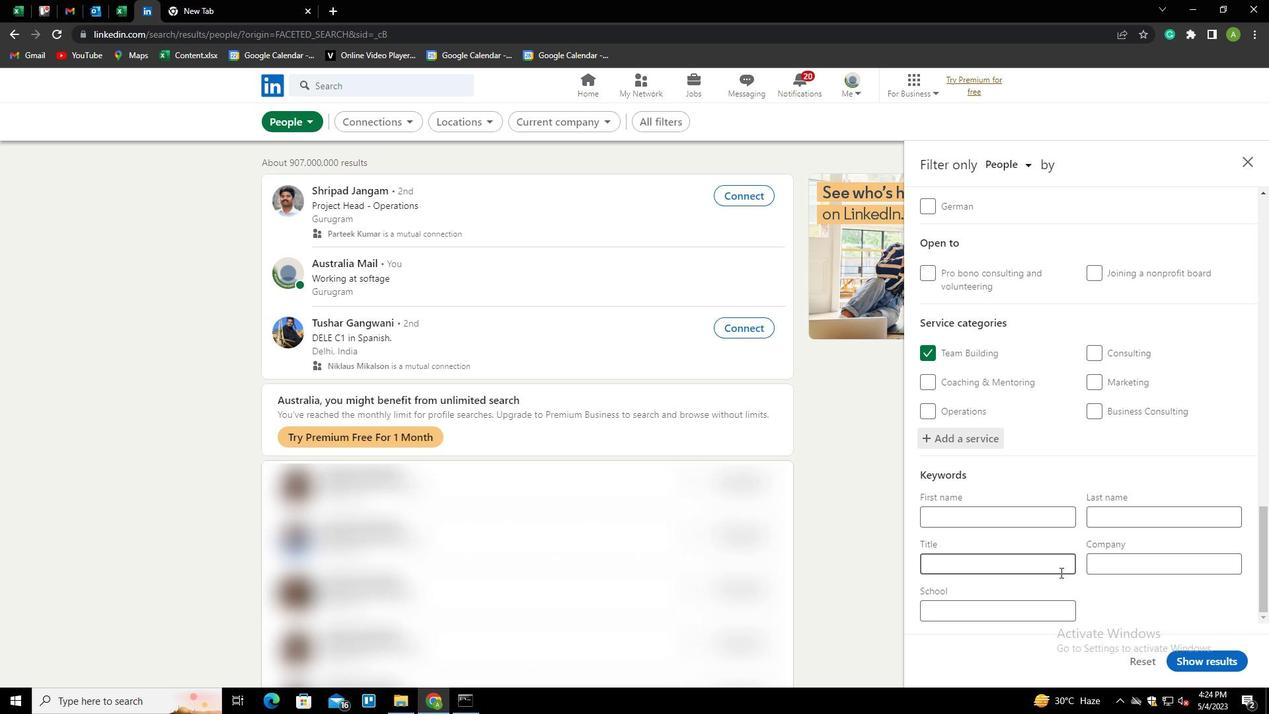 
Action: Key pressed <Key.shift>MAINT
Screenshot: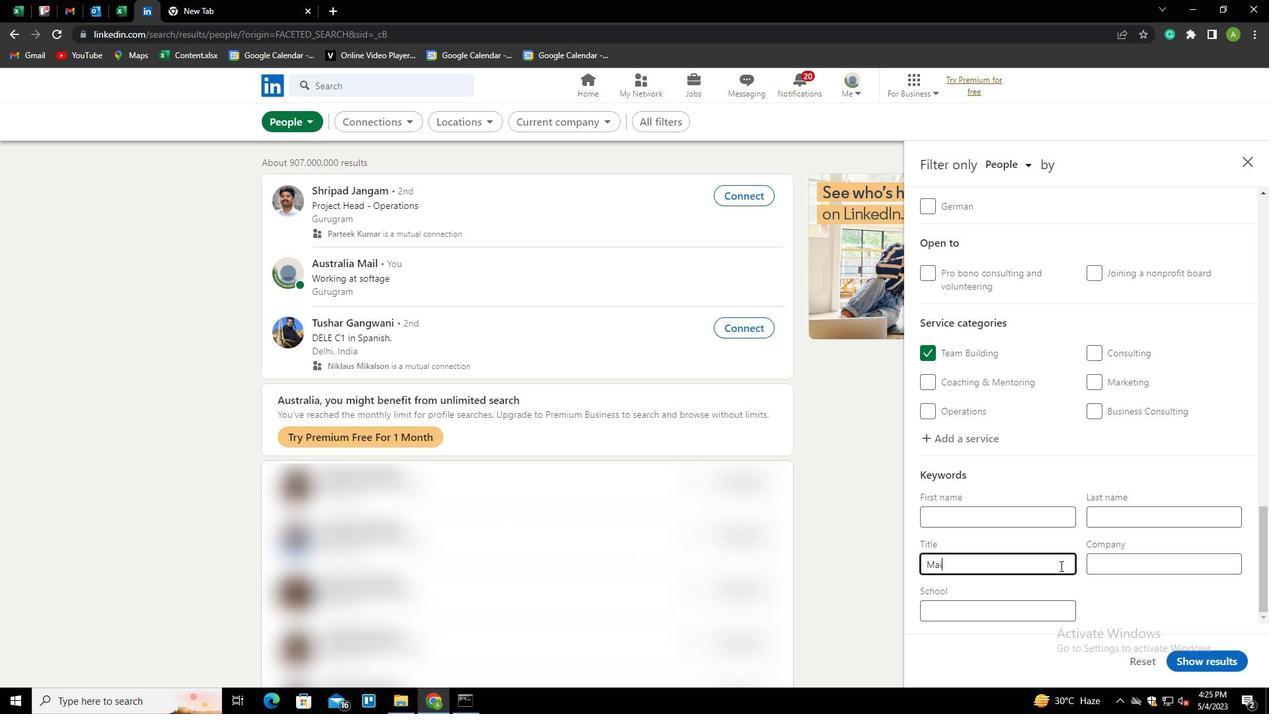 
Action: Mouse moved to (1060, 566)
Screenshot: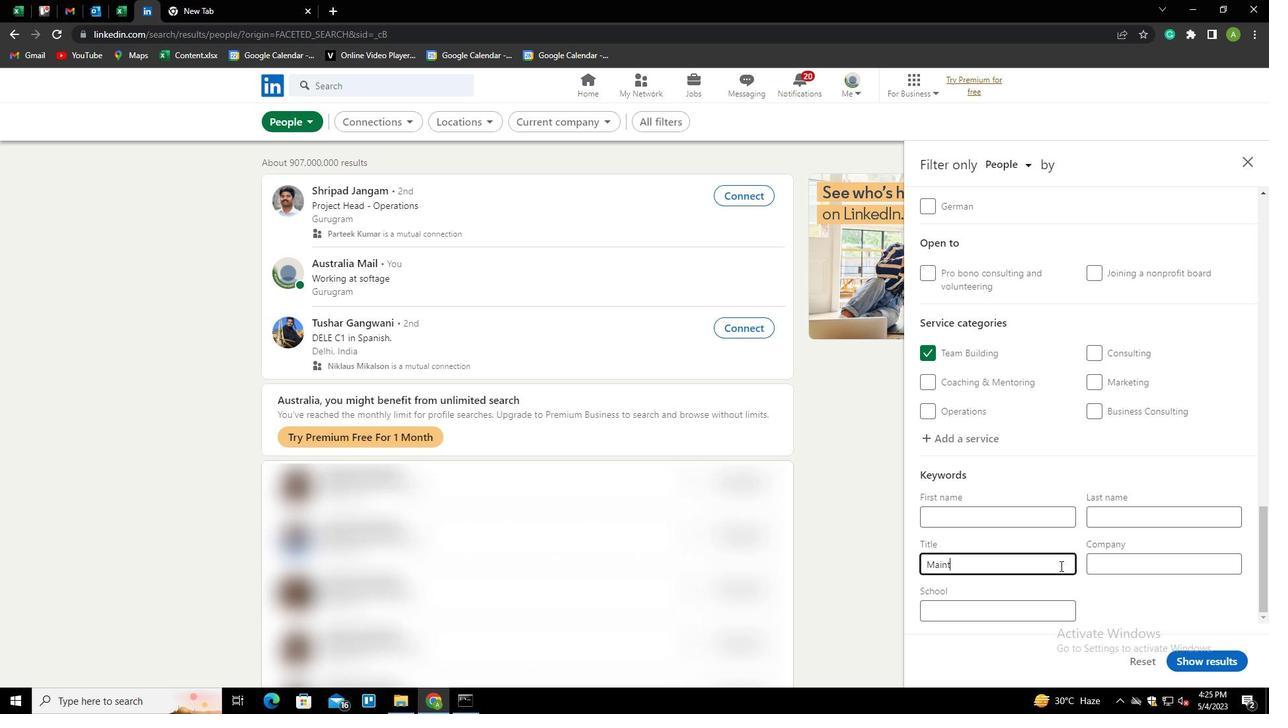 
Action: Key pressed ENANCE
Screenshot: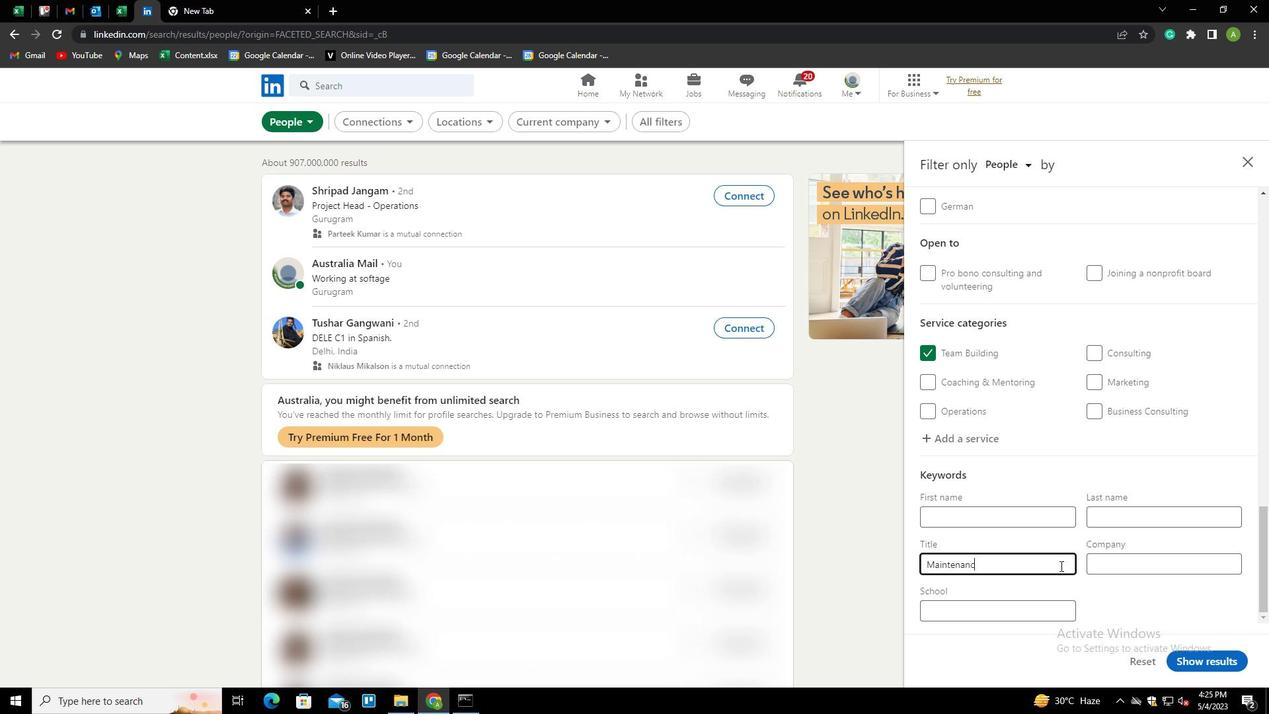 
Action: Mouse moved to (1106, 587)
Screenshot: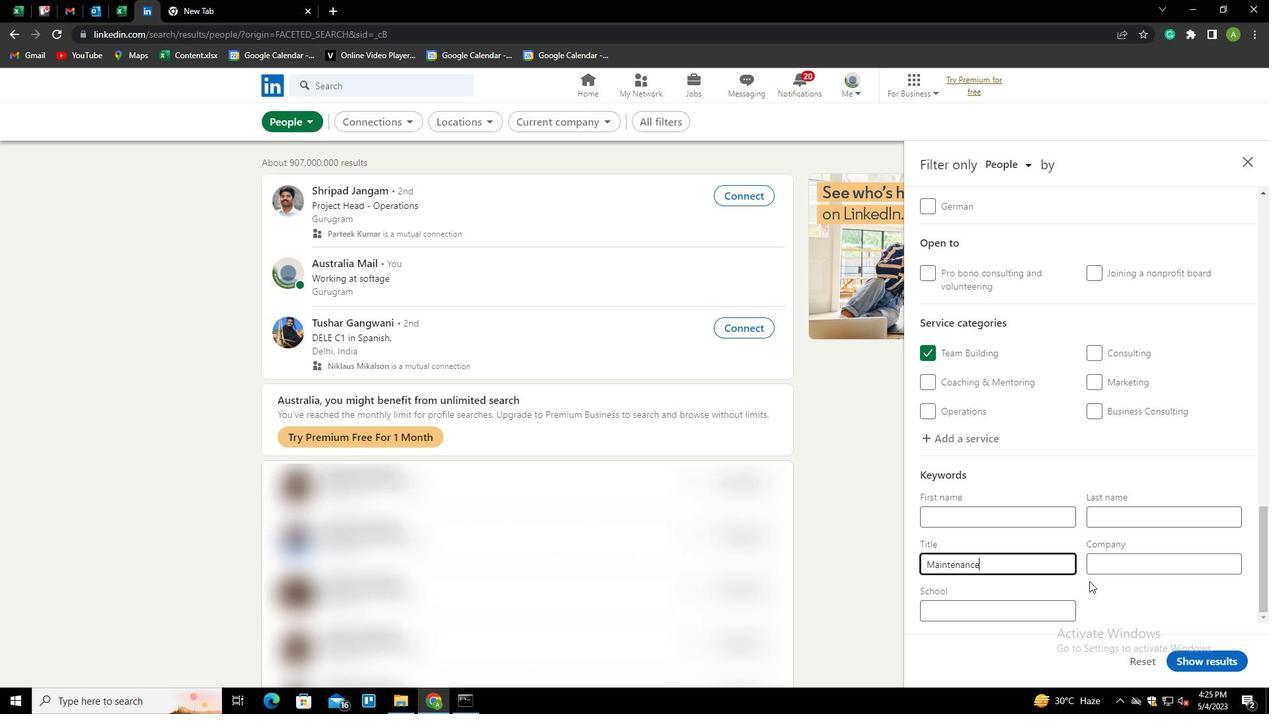 
Action: Mouse pressed left at (1106, 587)
Screenshot: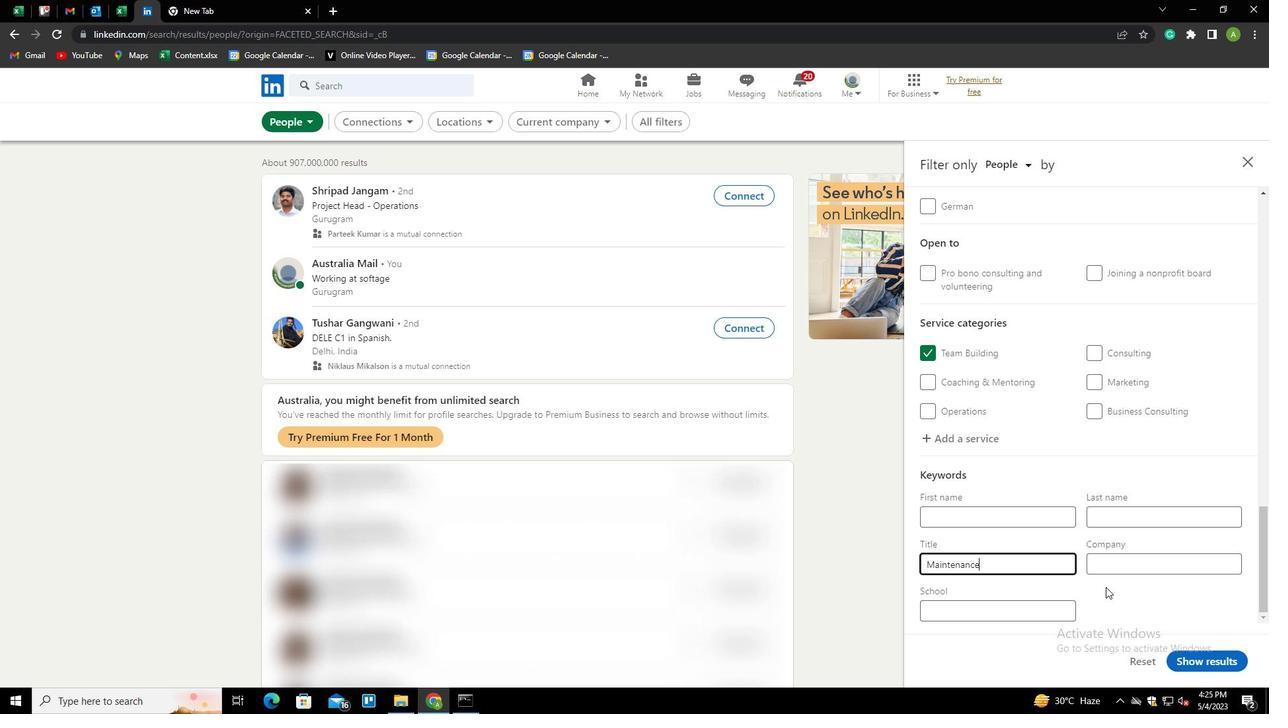 
Action: Mouse moved to (1037, 563)
Screenshot: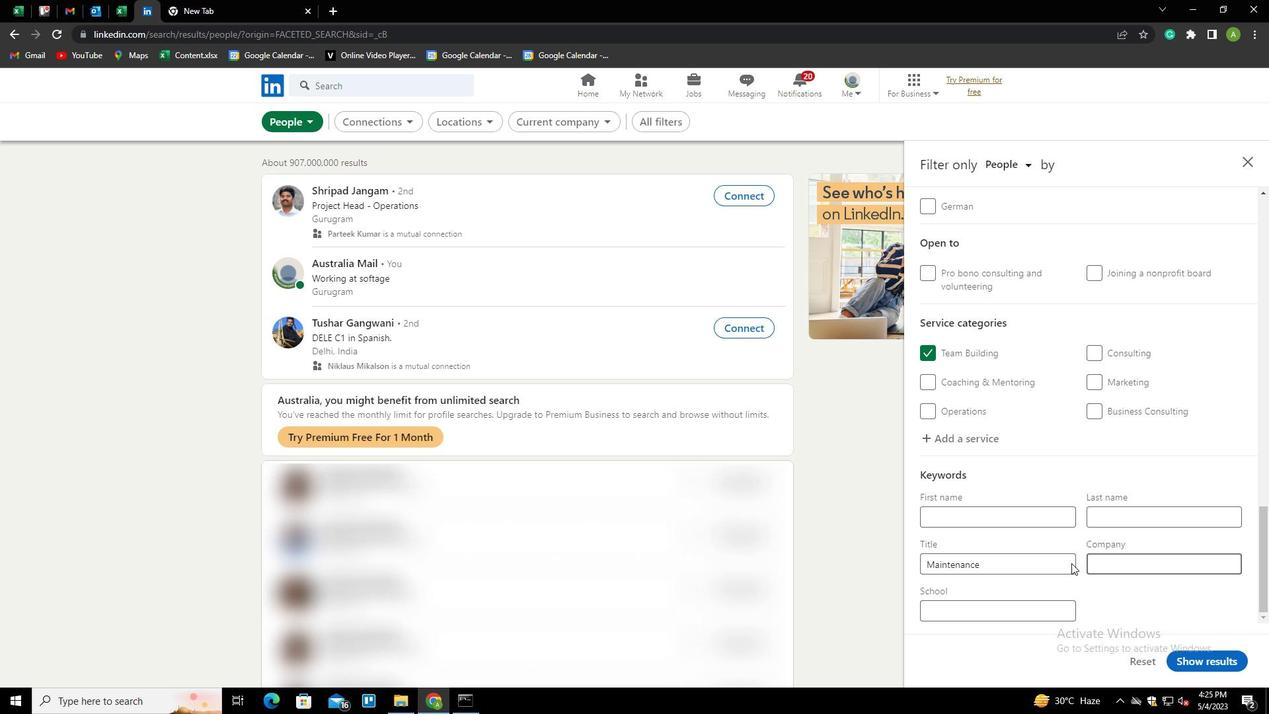 
Action: Mouse pressed left at (1037, 563)
Screenshot: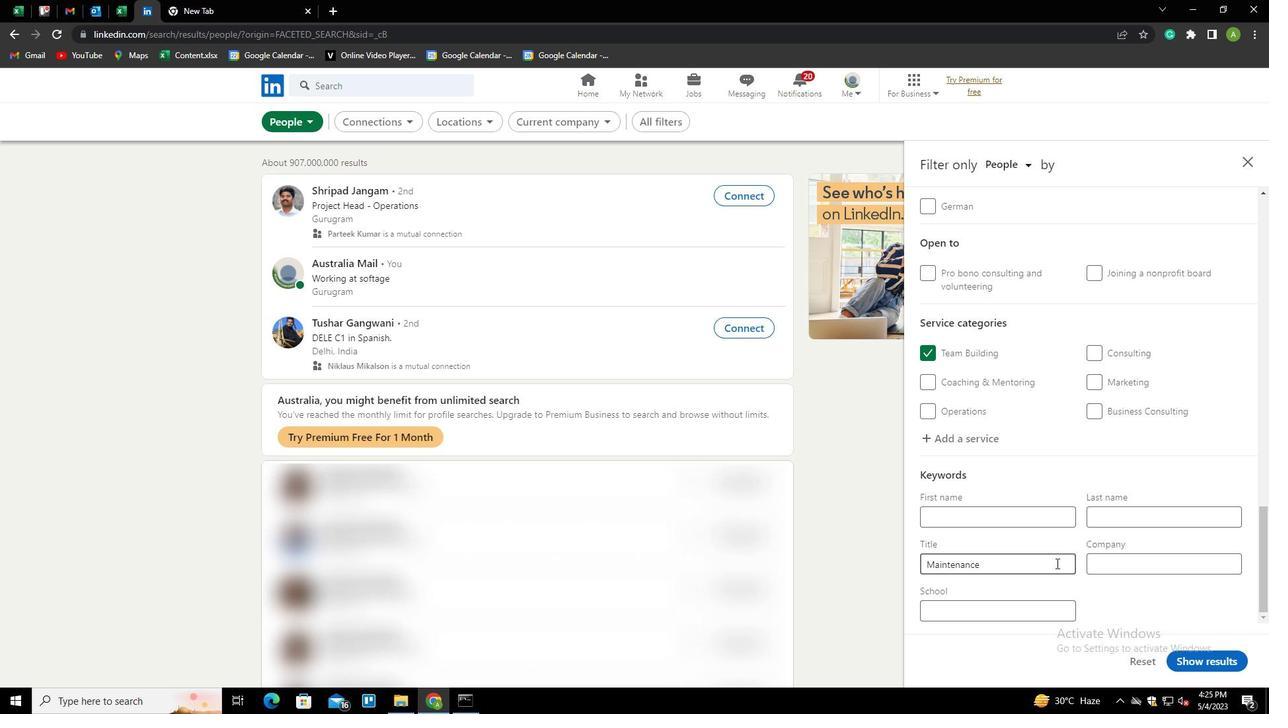 
Action: Key pressed <Key.space><Key.shift>ENGINEER
Screenshot: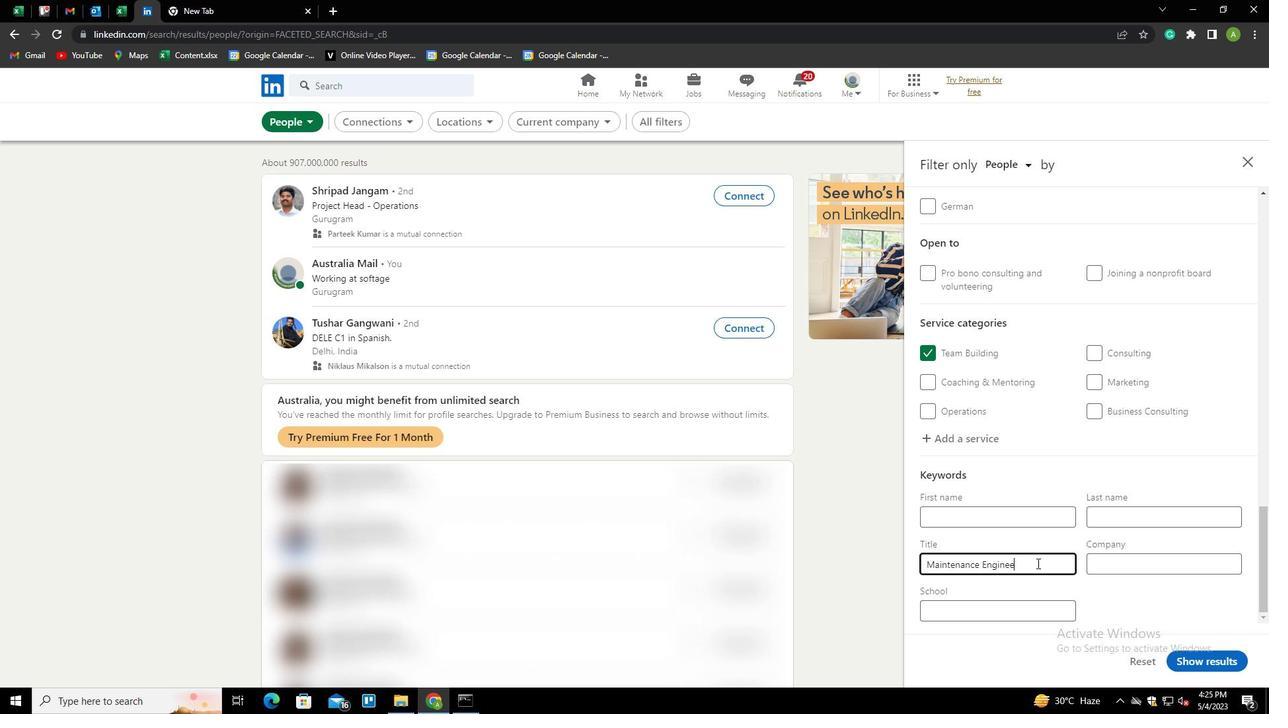 
Action: Mouse moved to (1179, 591)
Screenshot: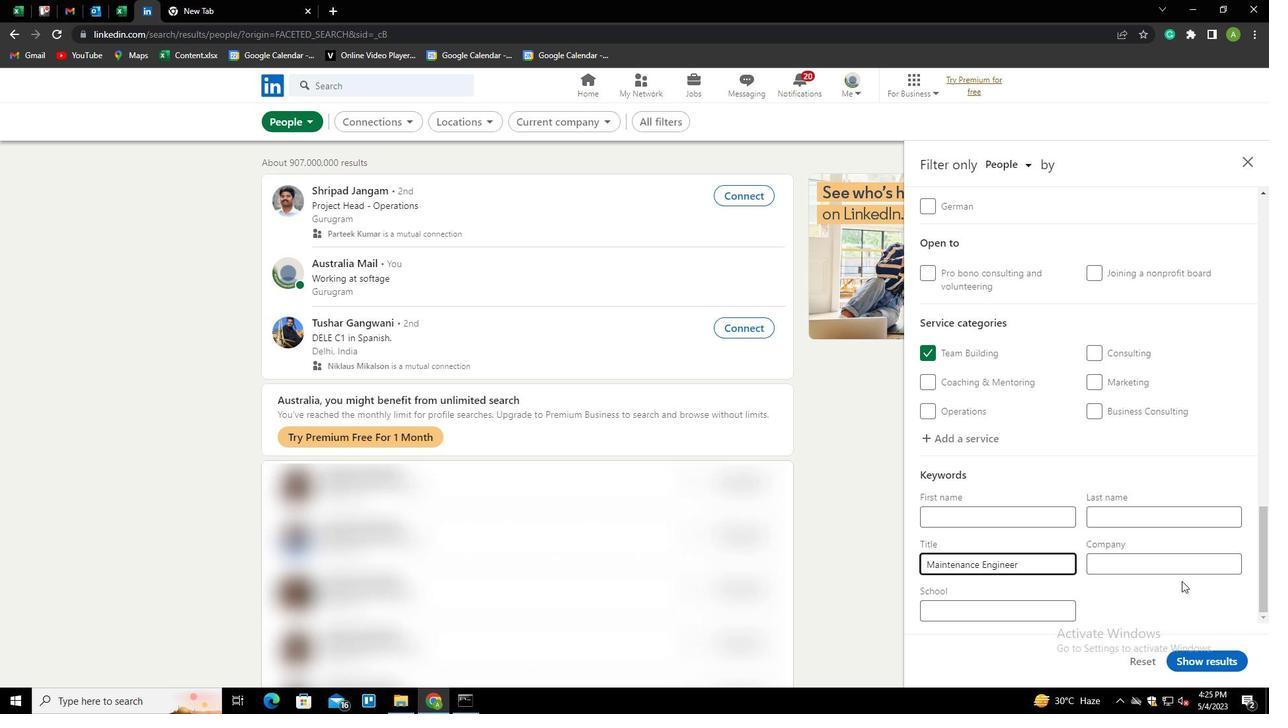 
Action: Mouse pressed left at (1179, 591)
Screenshot: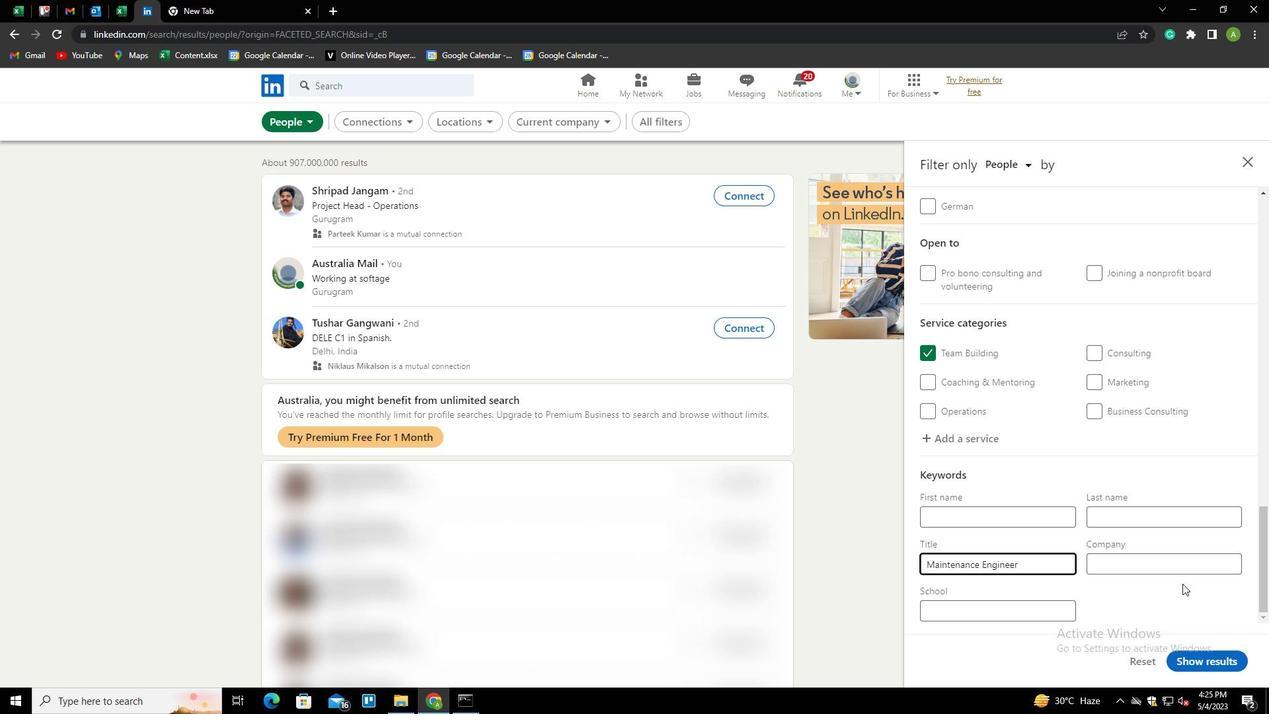 
Action: Mouse moved to (1205, 661)
Screenshot: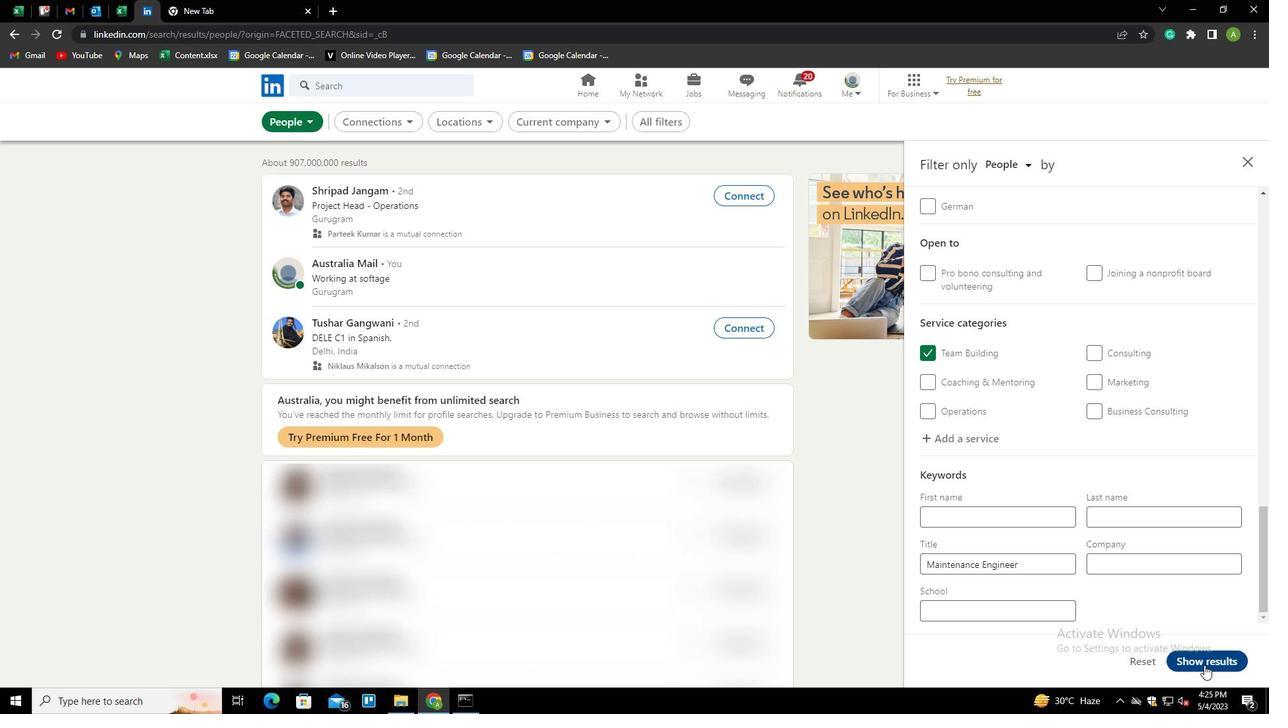 
Action: Mouse pressed left at (1205, 661)
Screenshot: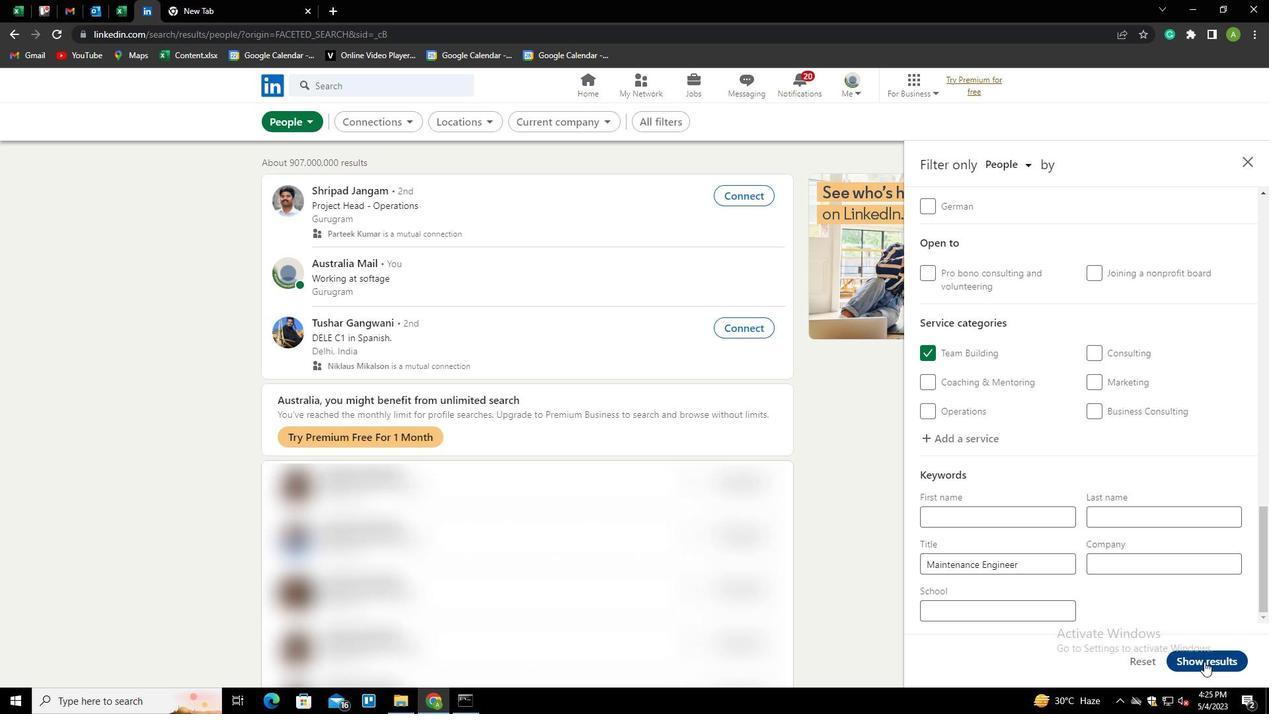 
Action: Mouse moved to (1197, 648)
Screenshot: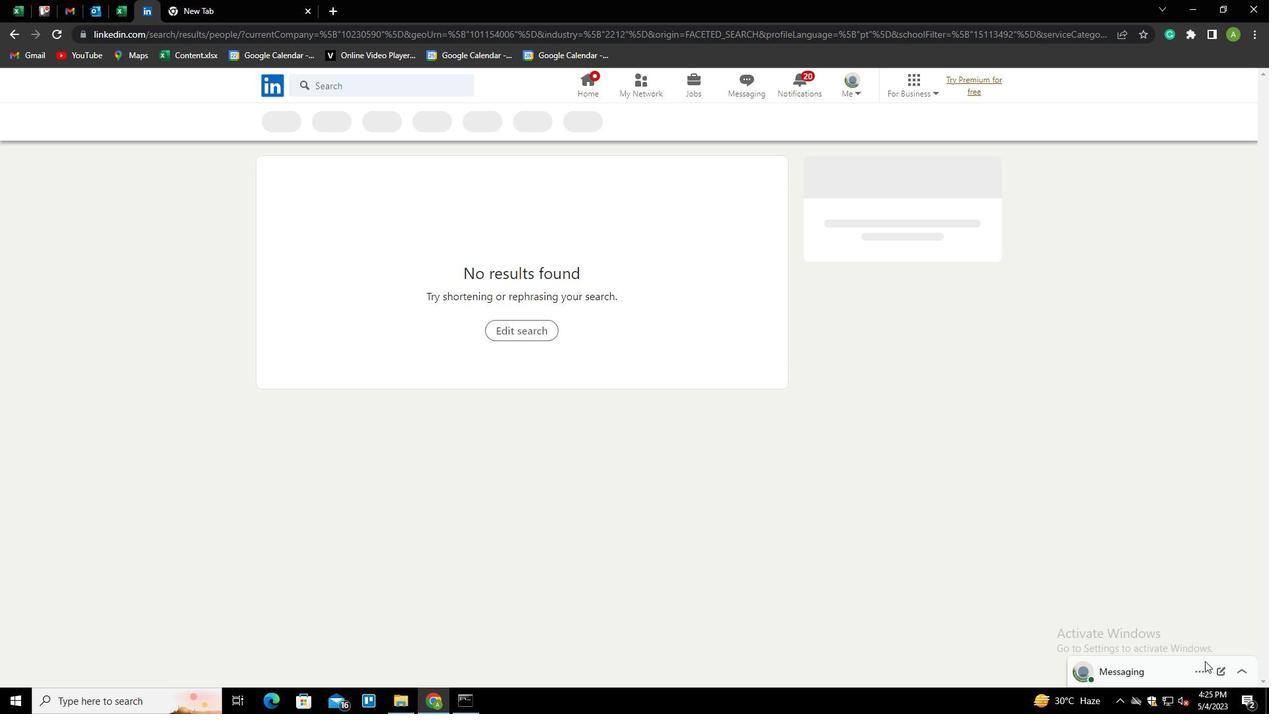
